 Task: Find connections with filter location Hammamet with filter topic #Managementconsultant with filter profile language German with filter current company Junglee Games with filter school Aryabhatta Knowledge University, Patna with filter industry Wholesale Computer Equipment with filter service category Video Editing with filter keywords title Operations Assistant
Action: Mouse moved to (598, 74)
Screenshot: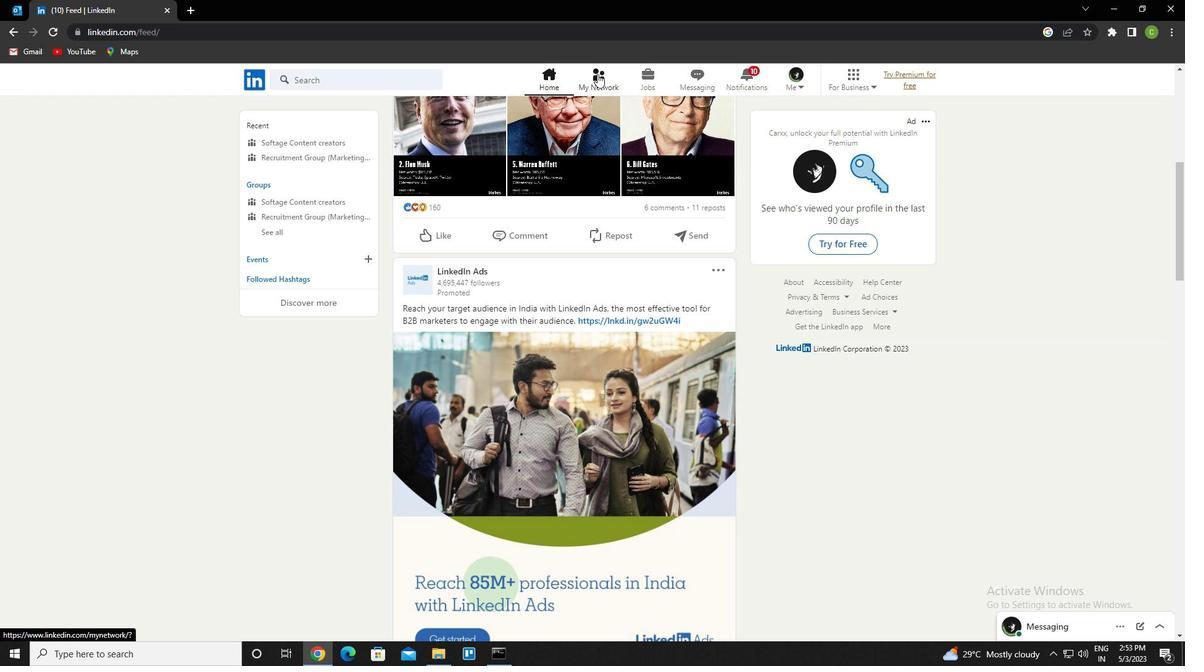 
Action: Mouse pressed left at (598, 74)
Screenshot: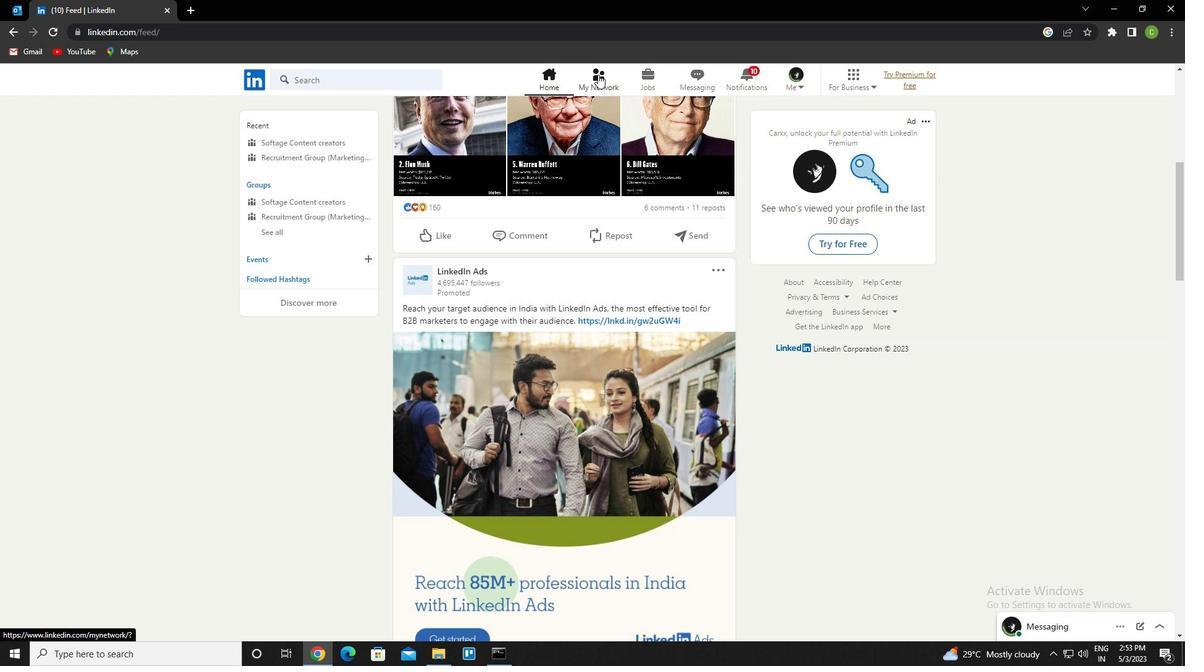 
Action: Mouse moved to (372, 145)
Screenshot: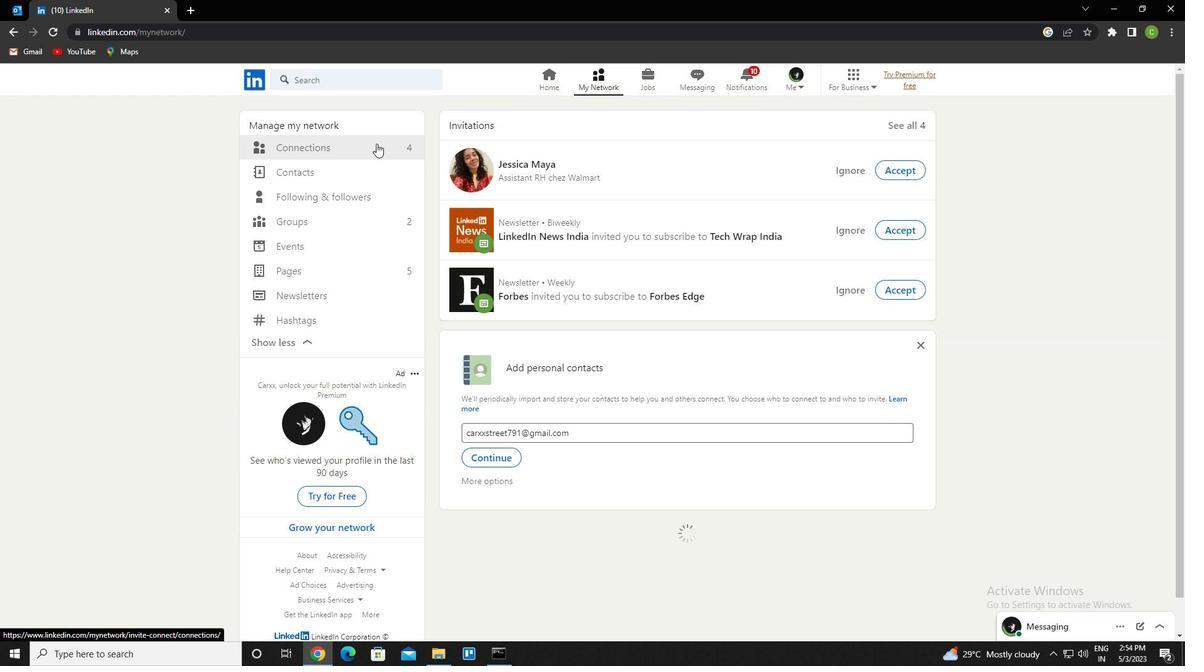 
Action: Mouse pressed left at (372, 145)
Screenshot: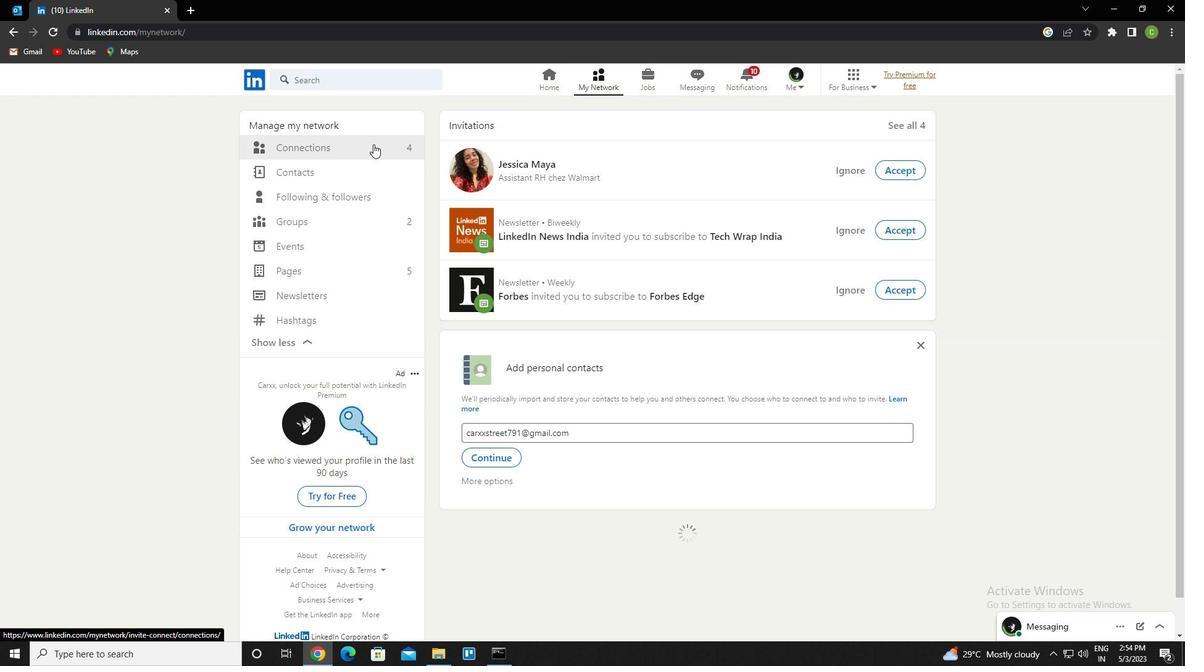 
Action: Mouse moved to (709, 153)
Screenshot: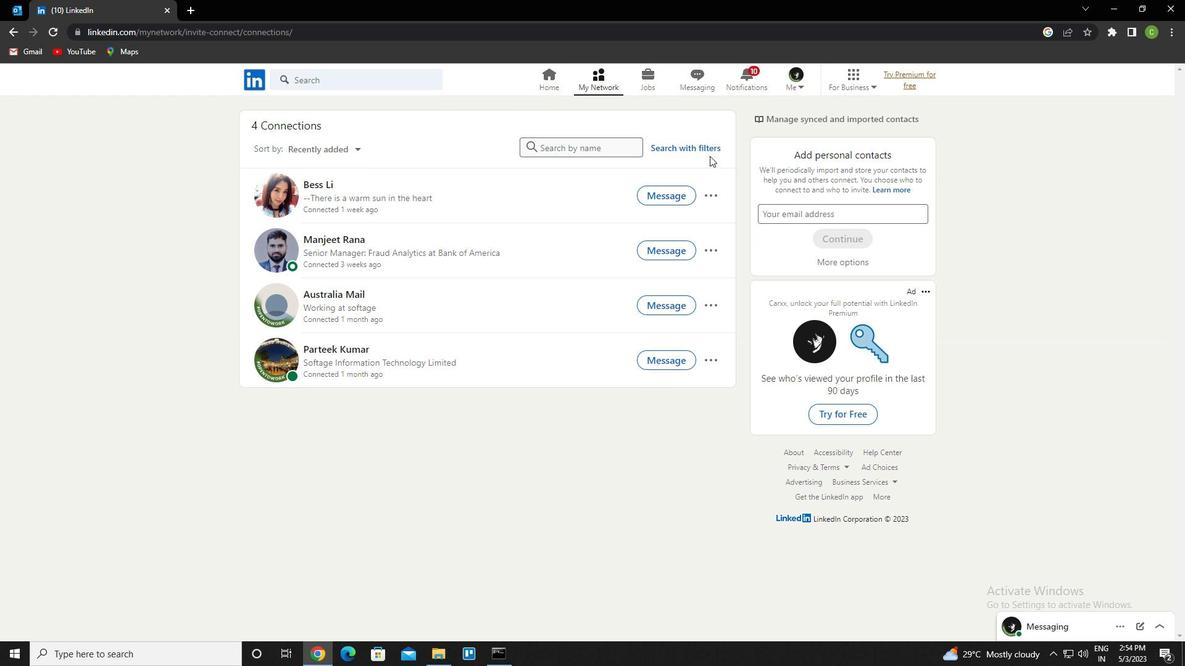 
Action: Mouse pressed left at (709, 153)
Screenshot: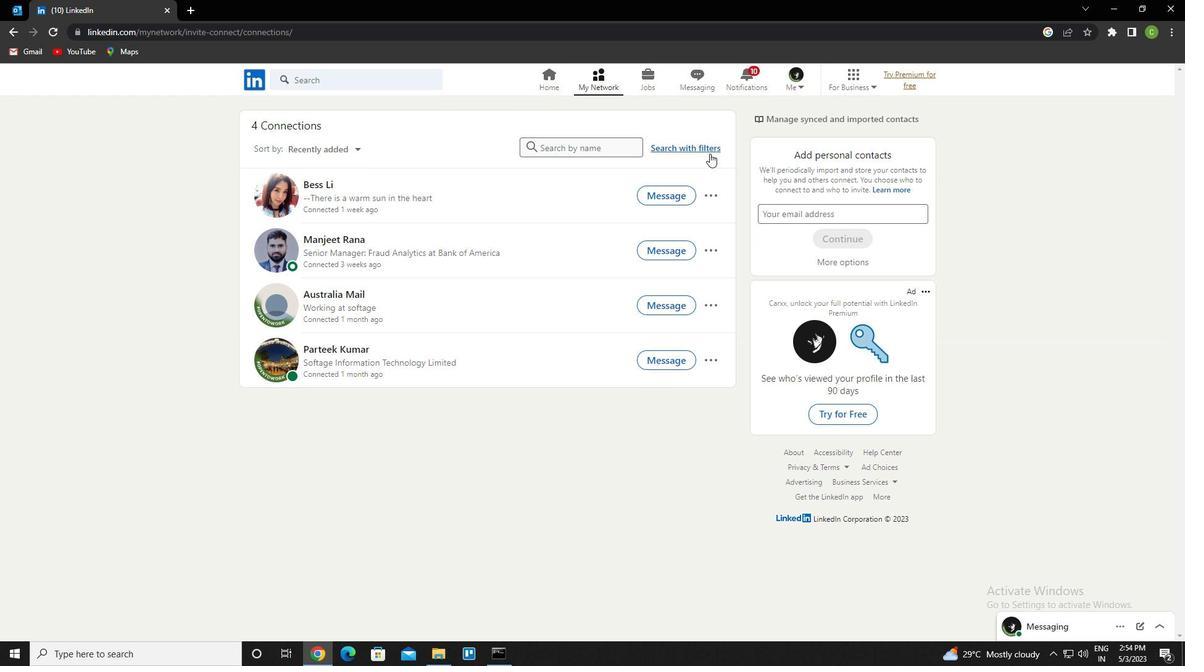
Action: Mouse moved to (638, 119)
Screenshot: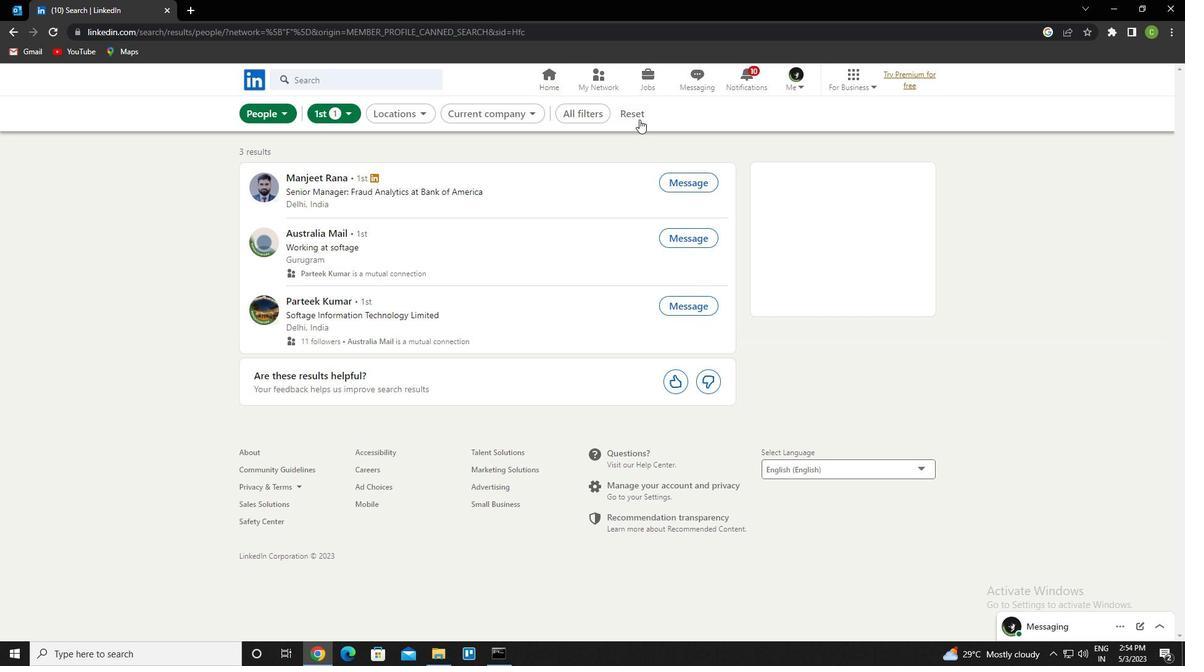 
Action: Mouse pressed left at (638, 119)
Screenshot: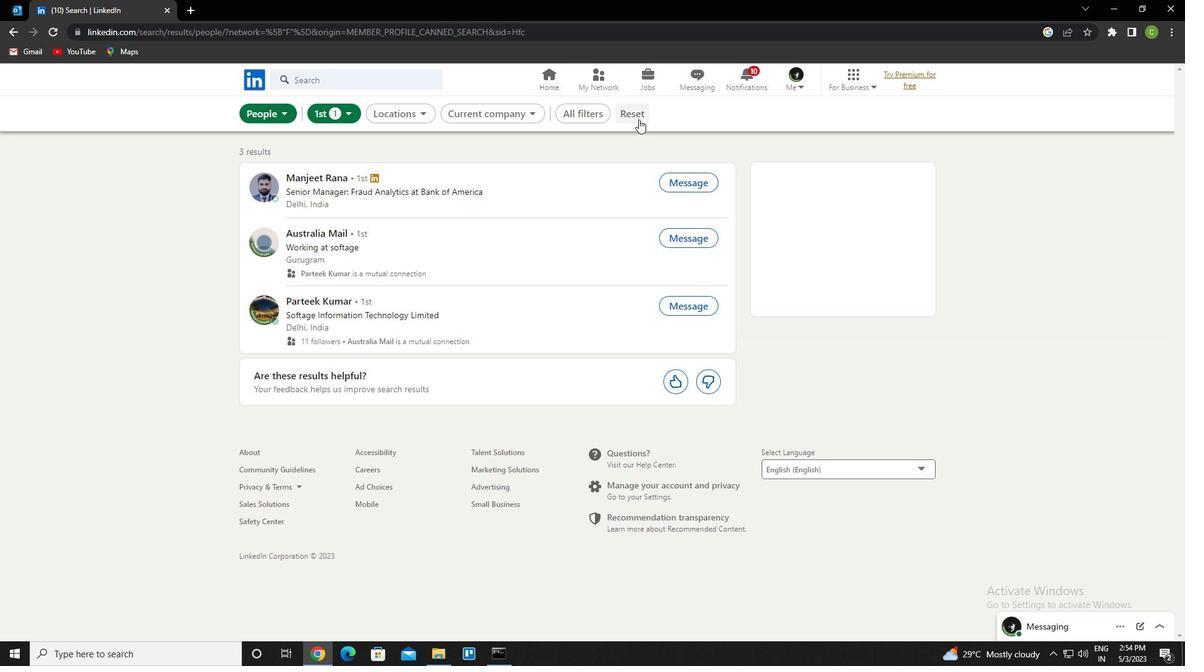 
Action: Mouse moved to (618, 109)
Screenshot: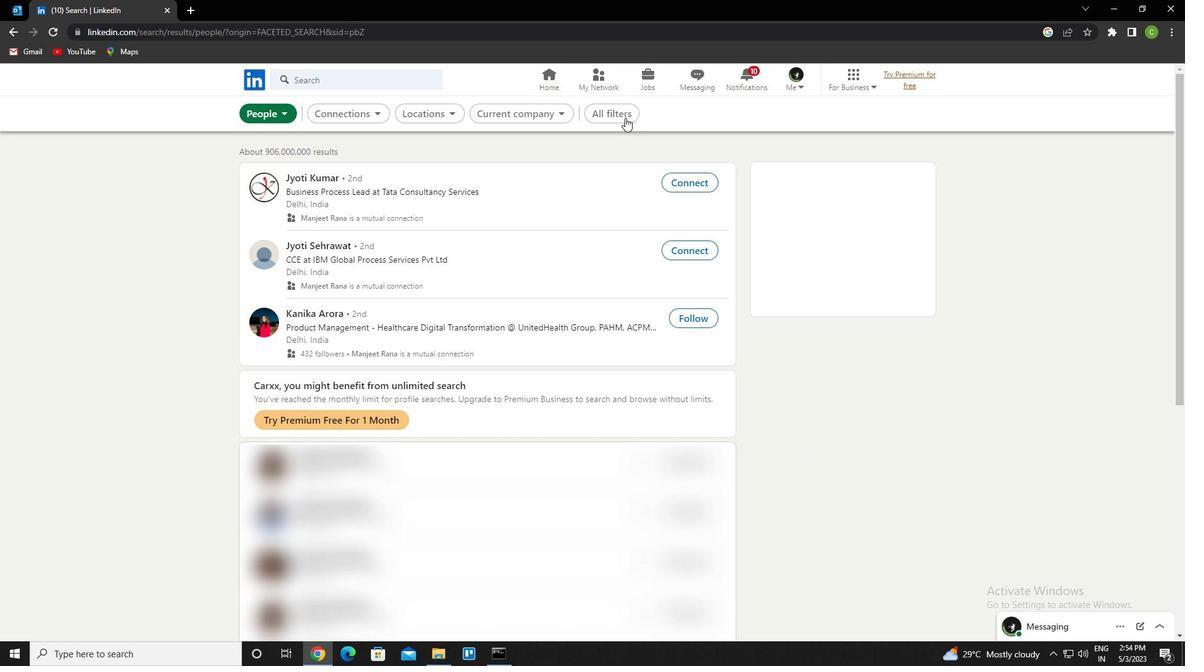 
Action: Mouse pressed left at (618, 109)
Screenshot: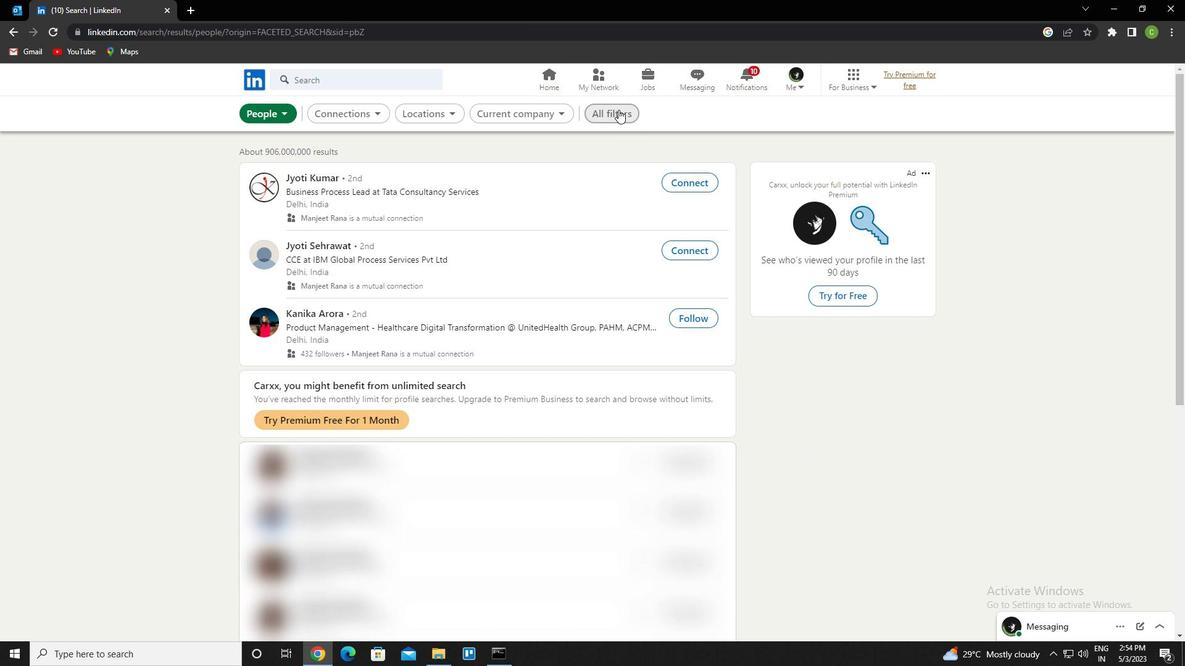 
Action: Mouse moved to (934, 286)
Screenshot: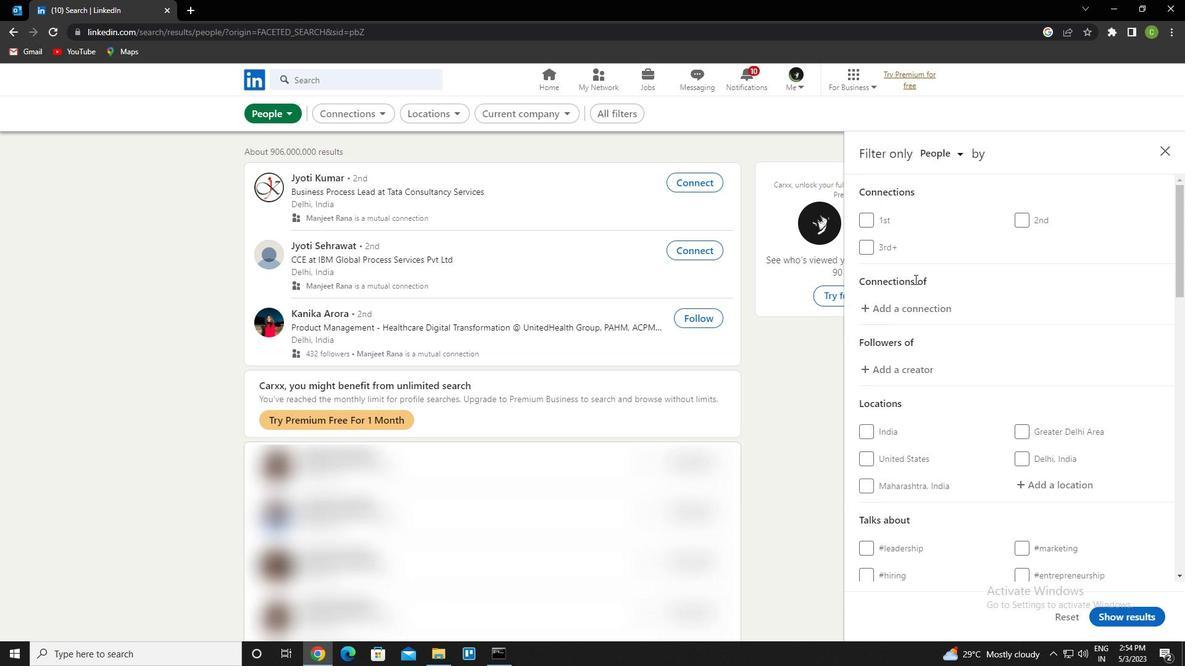 
Action: Mouse scrolled (934, 285) with delta (0, 0)
Screenshot: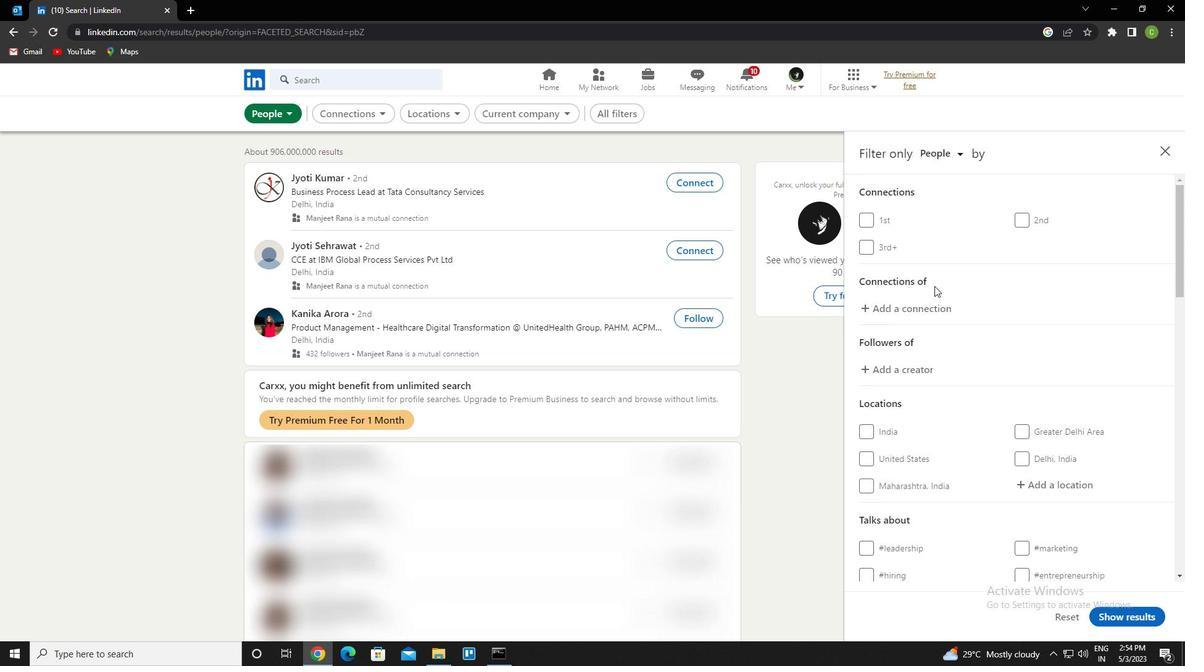 
Action: Mouse moved to (937, 291)
Screenshot: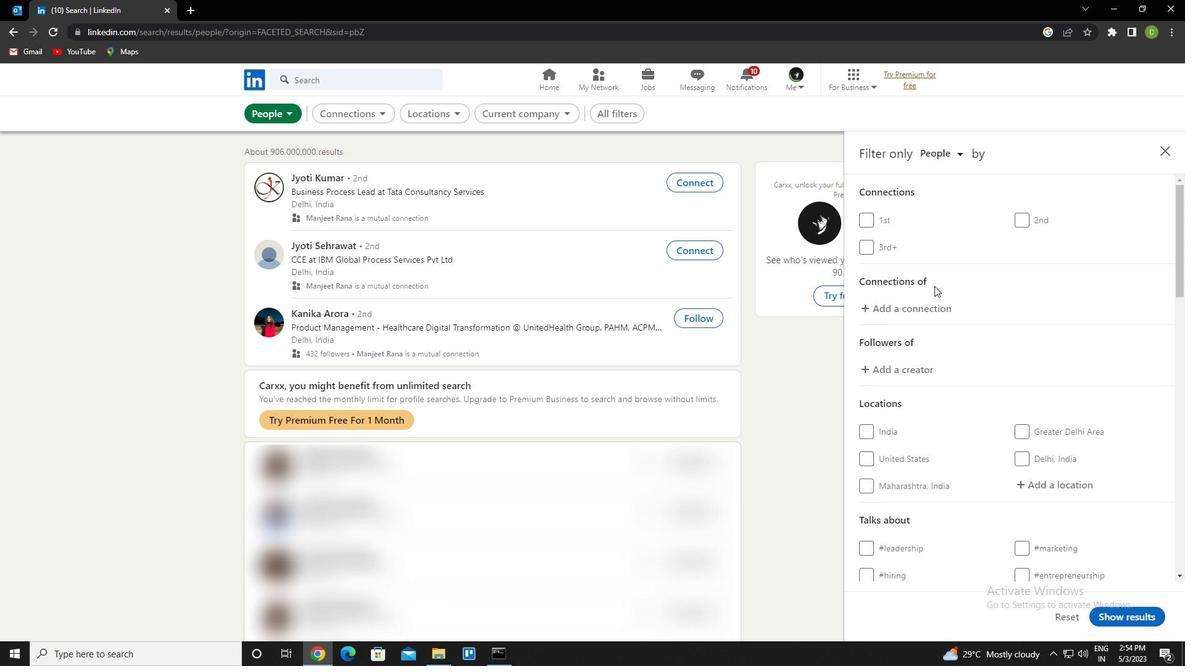
Action: Mouse scrolled (937, 290) with delta (0, 0)
Screenshot: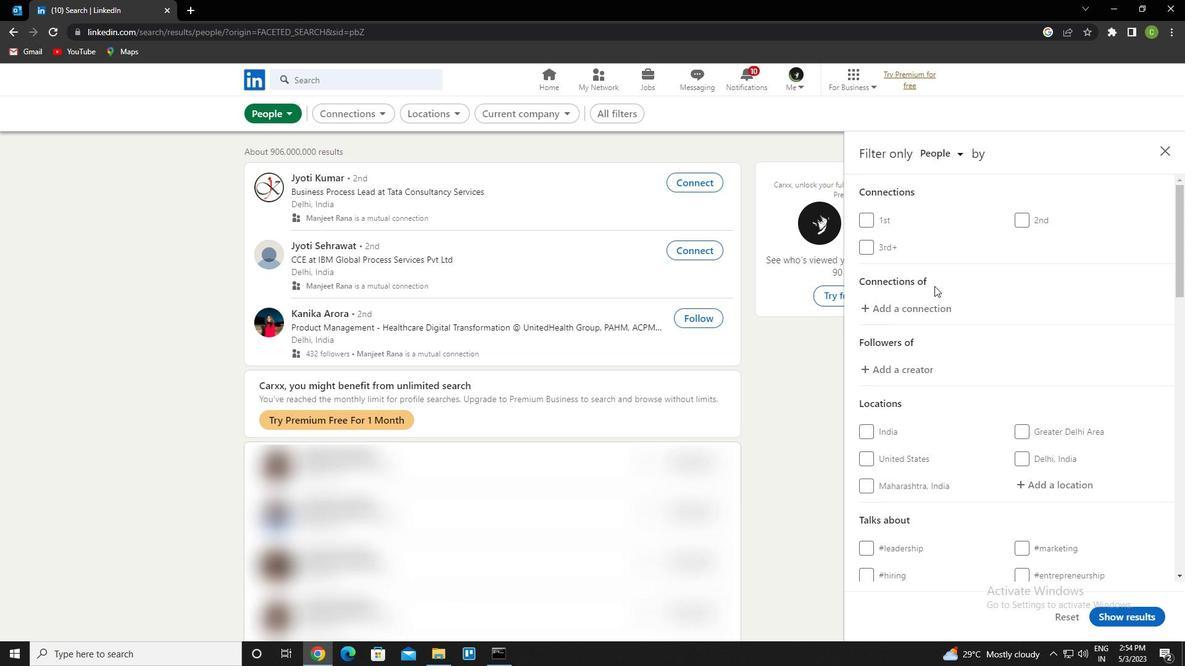 
Action: Mouse moved to (1054, 363)
Screenshot: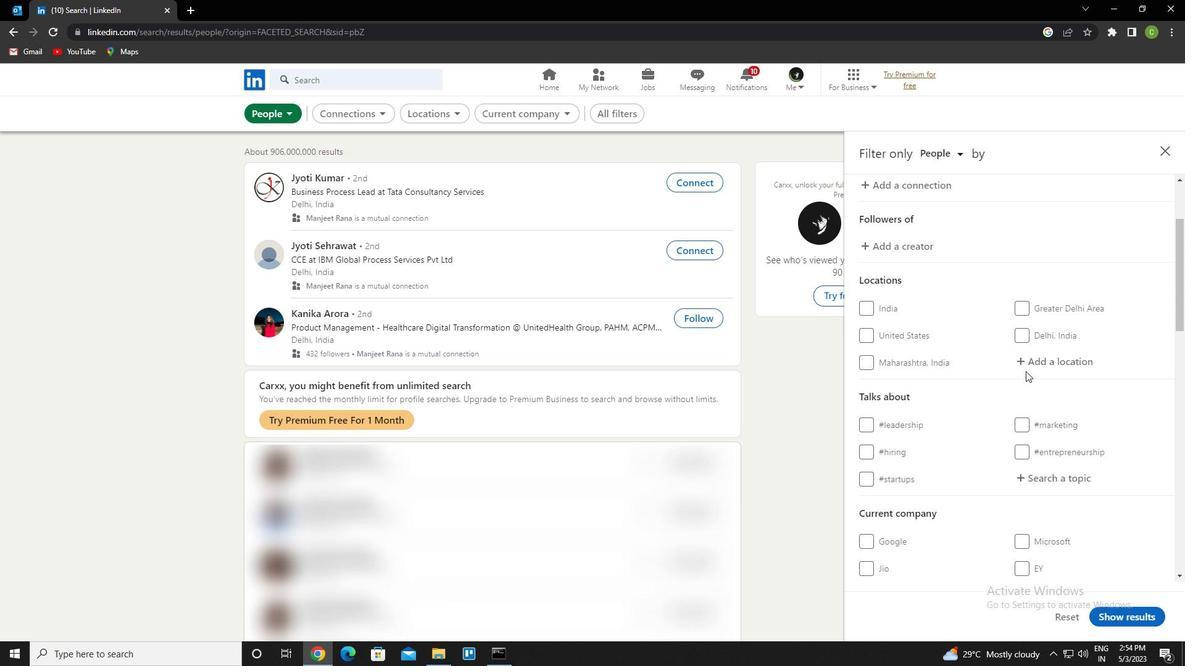 
Action: Mouse pressed left at (1054, 363)
Screenshot: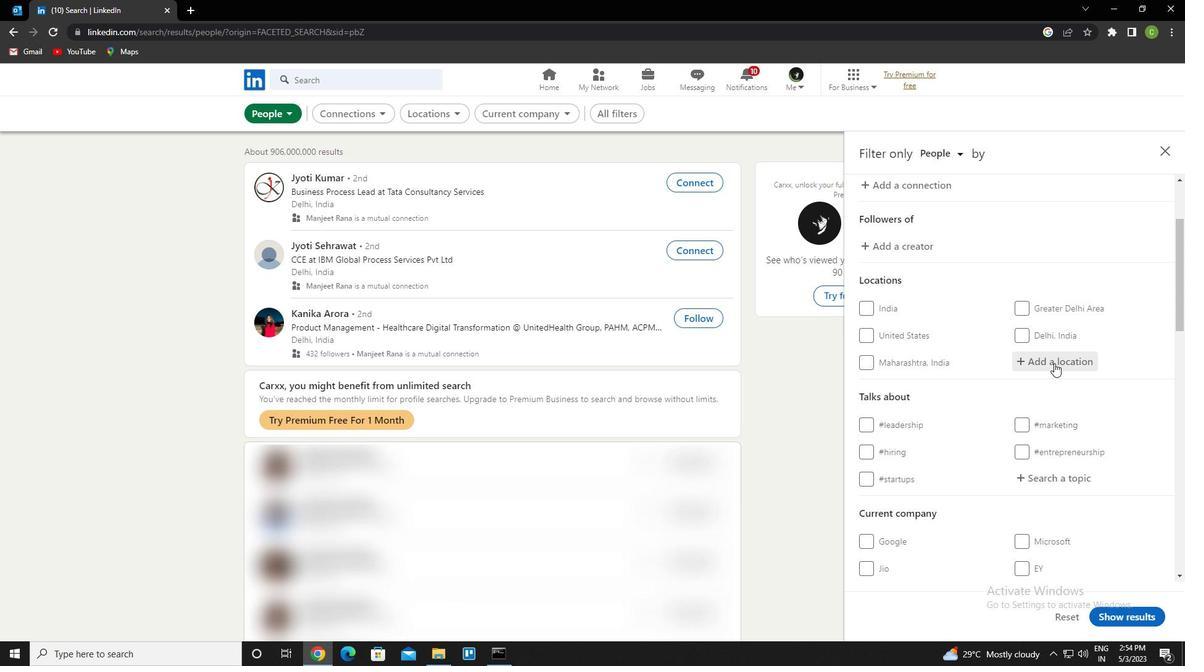 
Action: Key pressed <Key.caps_lock>h<Key.caps_lock>assi<Key.space><Key.caps_lock>m<Key.caps_lock>essaoud<Key.shift><Key.left><Key.left><Key.delete><Key.caps_lock>ctrl+H<Key.caps_lock>AMMAMET<Key.down><Key.enter>
Screenshot: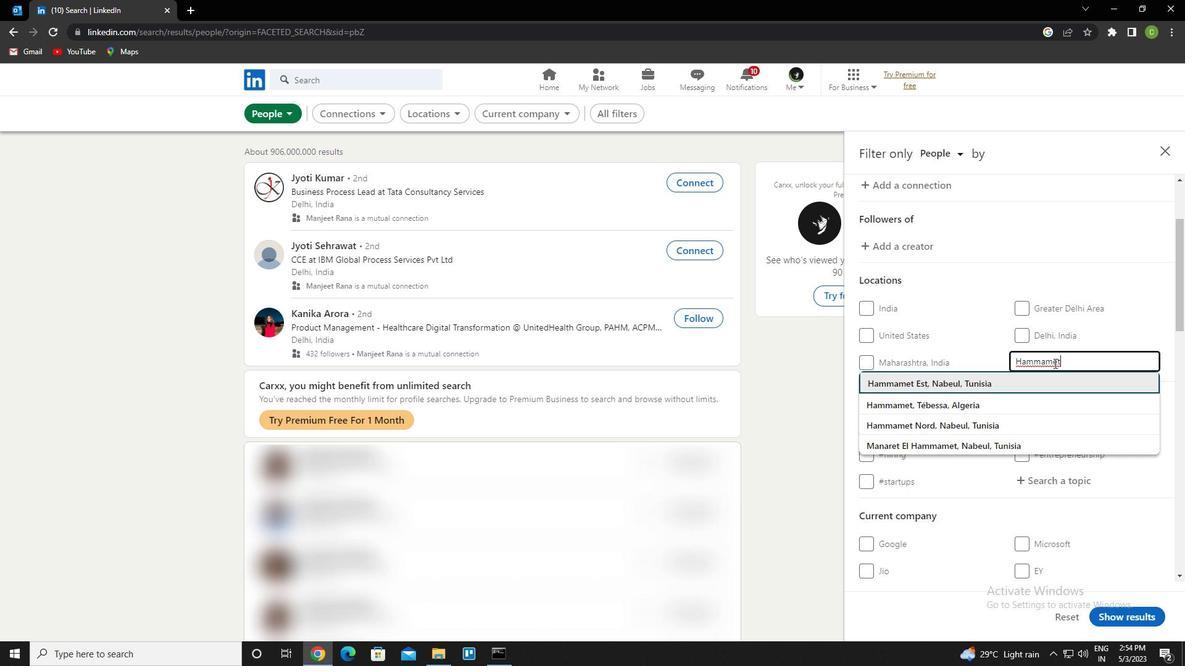 
Action: Mouse moved to (1053, 365)
Screenshot: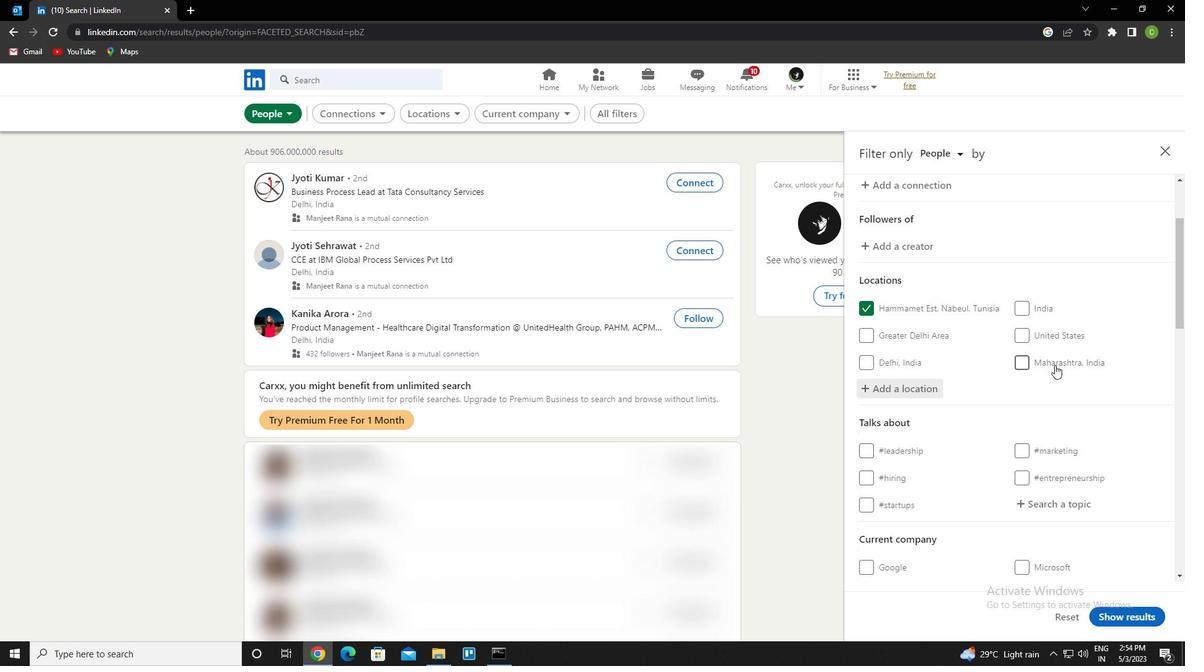 
Action: Mouse scrolled (1053, 364) with delta (0, 0)
Screenshot: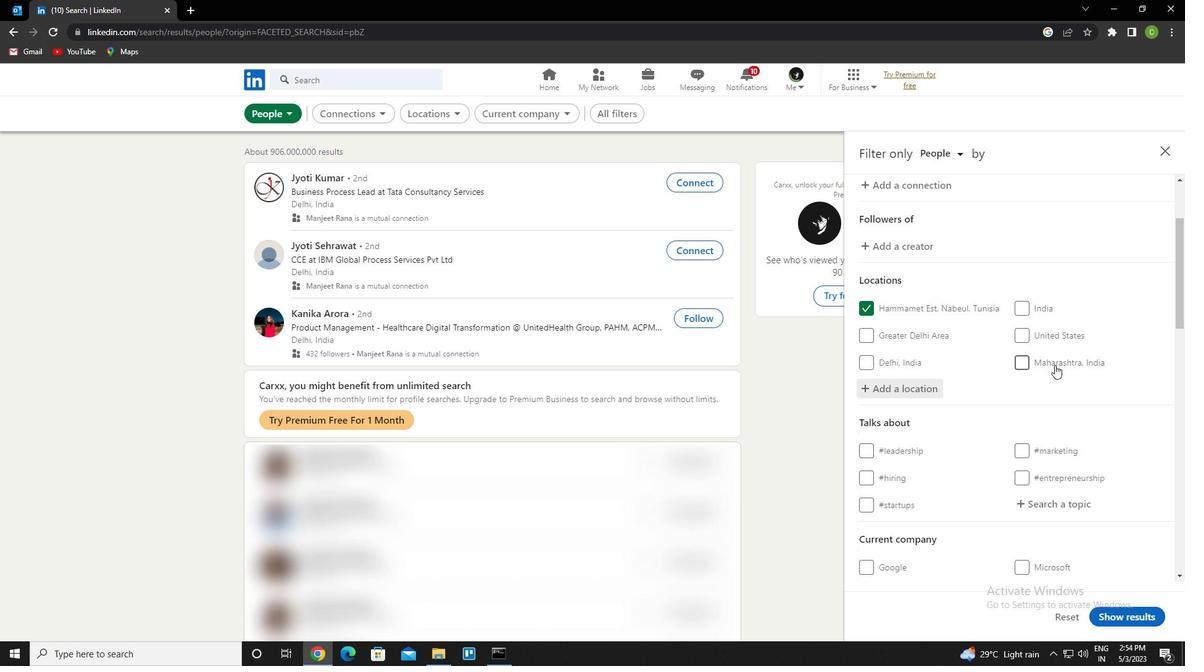 
Action: Mouse moved to (1043, 356)
Screenshot: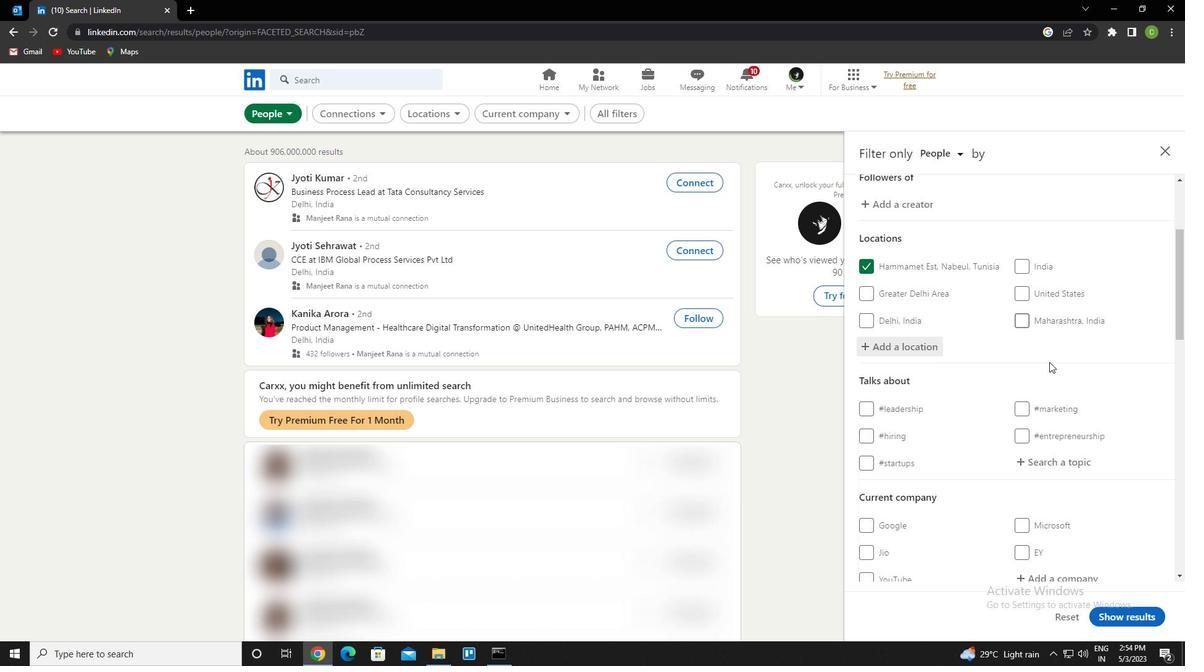 
Action: Mouse scrolled (1043, 356) with delta (0, 0)
Screenshot: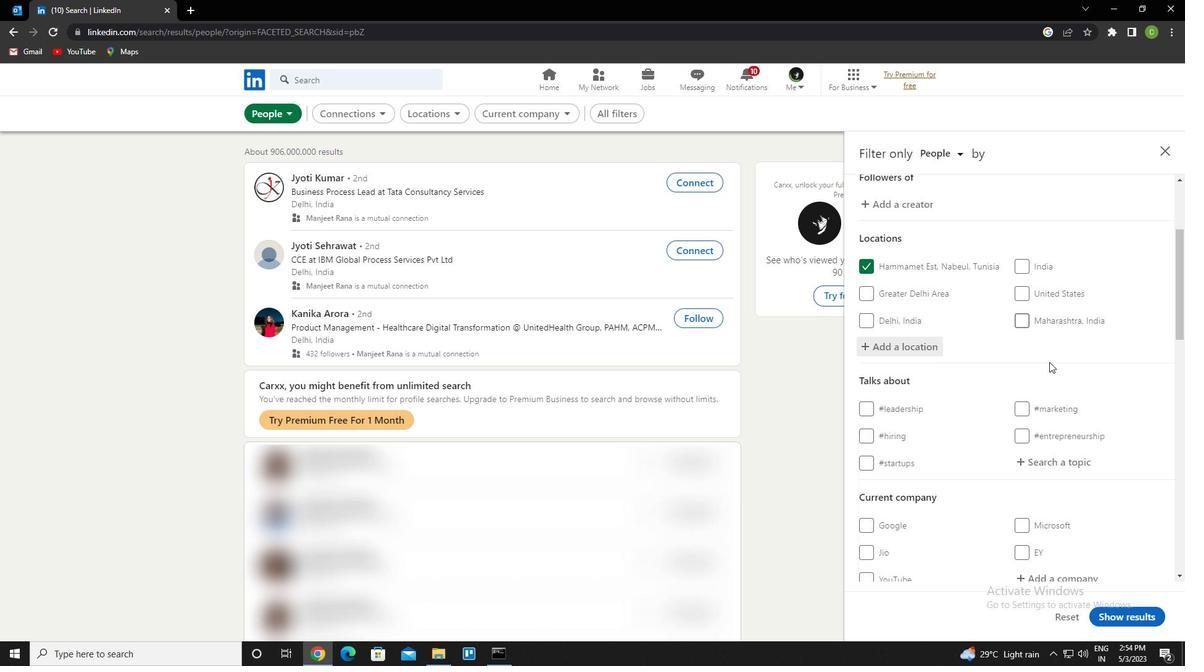 
Action: Mouse moved to (1039, 385)
Screenshot: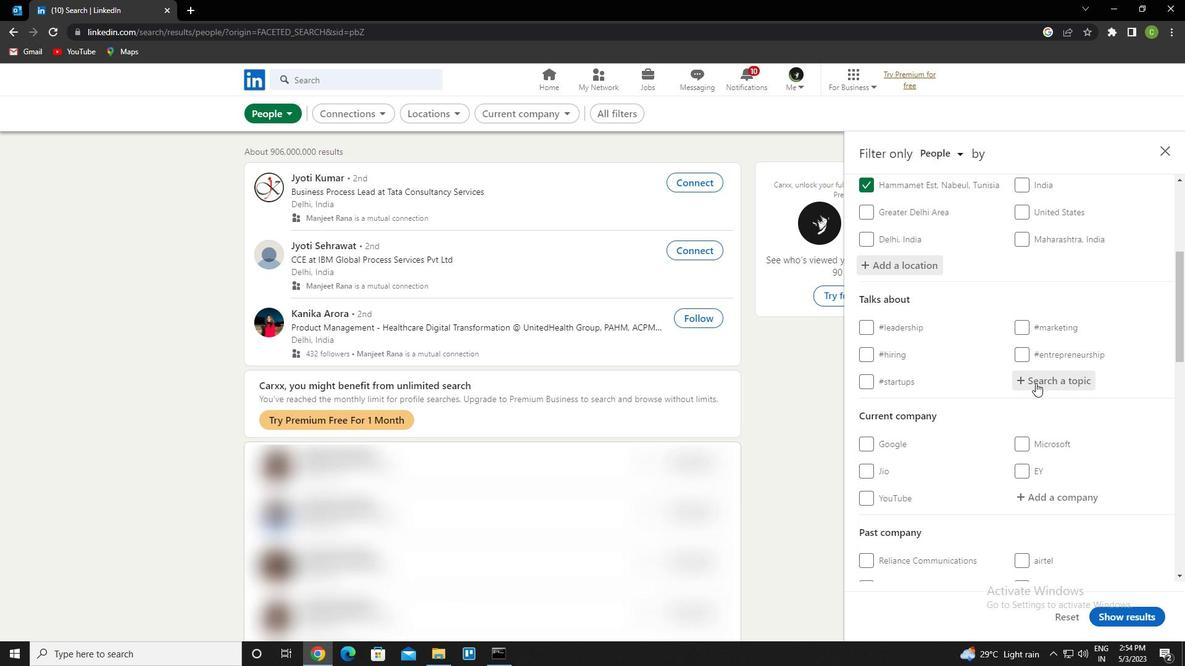
Action: Mouse pressed left at (1039, 385)
Screenshot: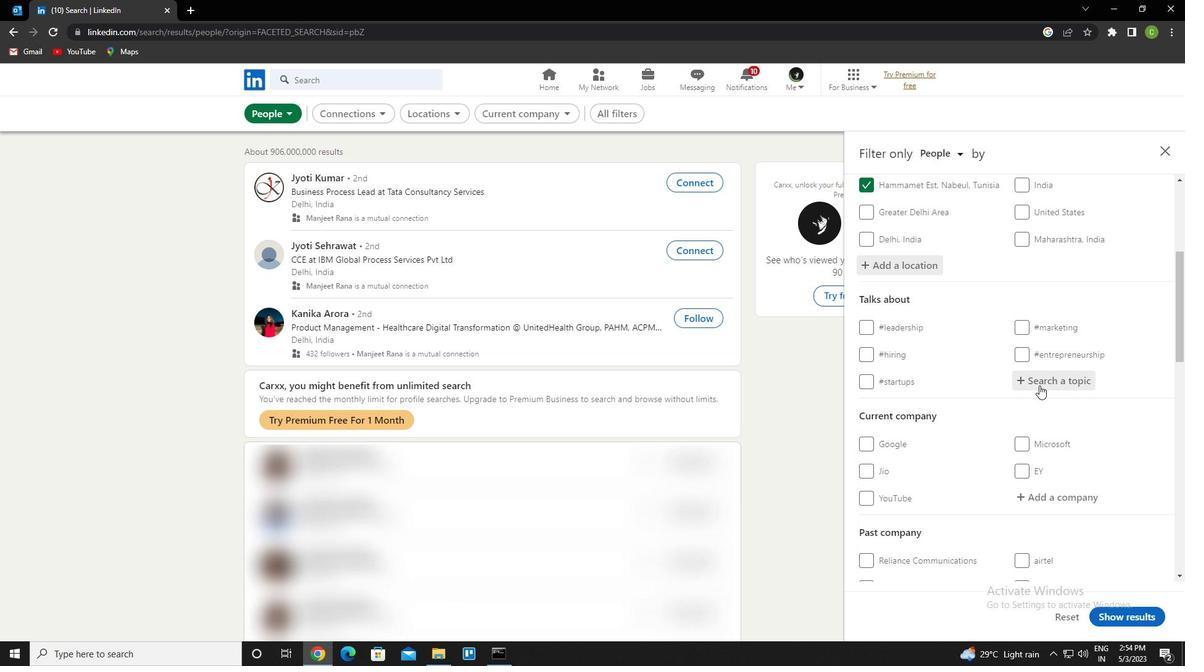 
Action: Key pressed <Key.caps_lock>M<Key.caps_lock>ANAGEMENTCONSULTANT<Key.down><Key.enter>
Screenshot: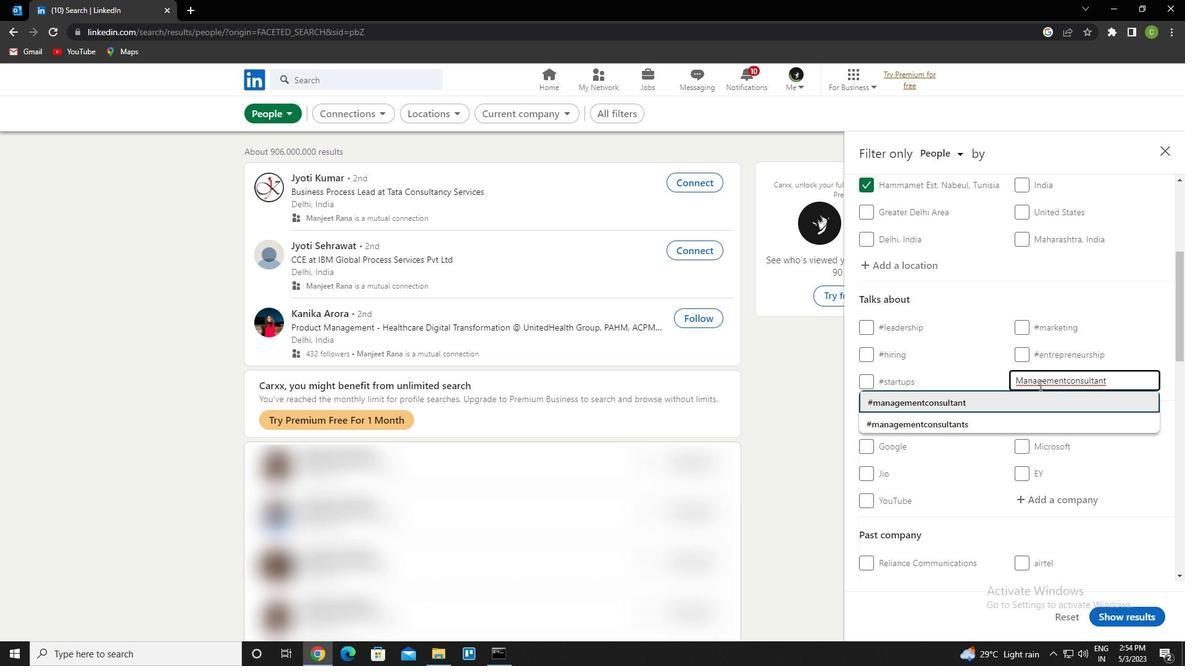 
Action: Mouse scrolled (1039, 385) with delta (0, 0)
Screenshot: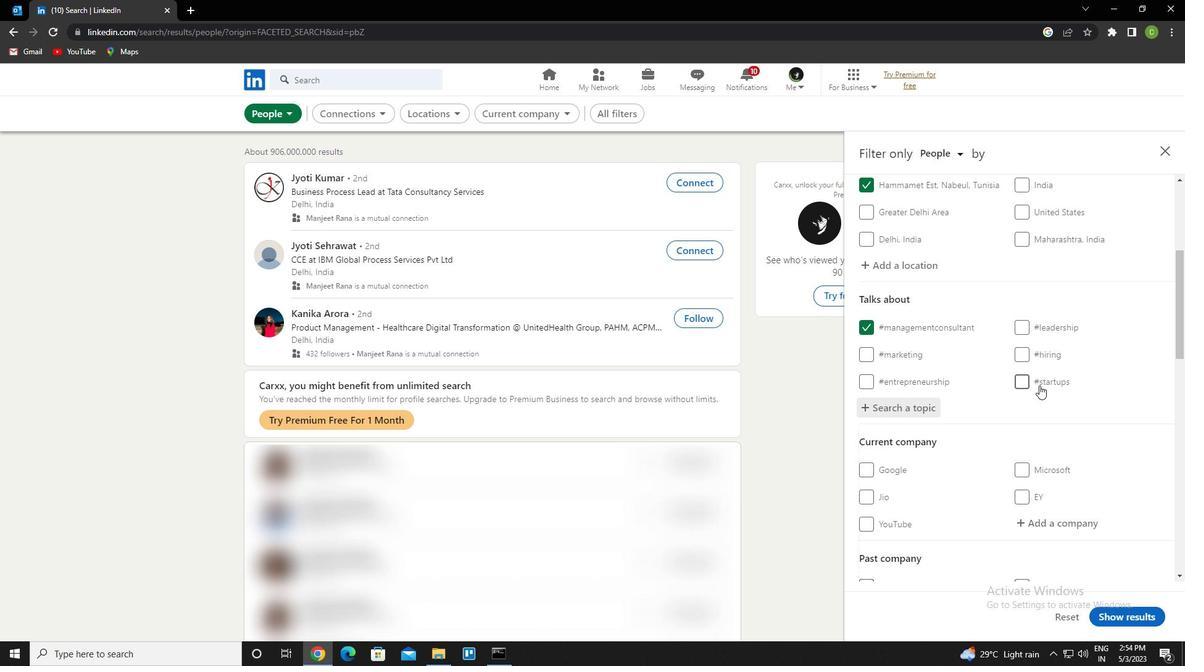 
Action: Mouse scrolled (1039, 385) with delta (0, 0)
Screenshot: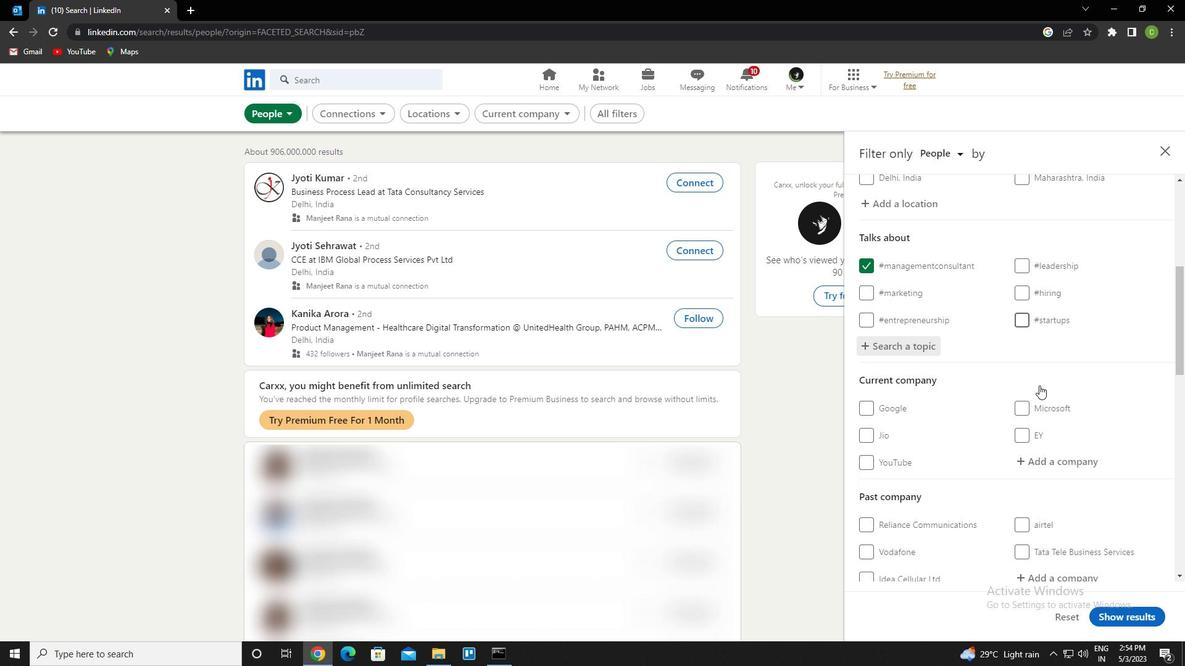 
Action: Mouse moved to (988, 317)
Screenshot: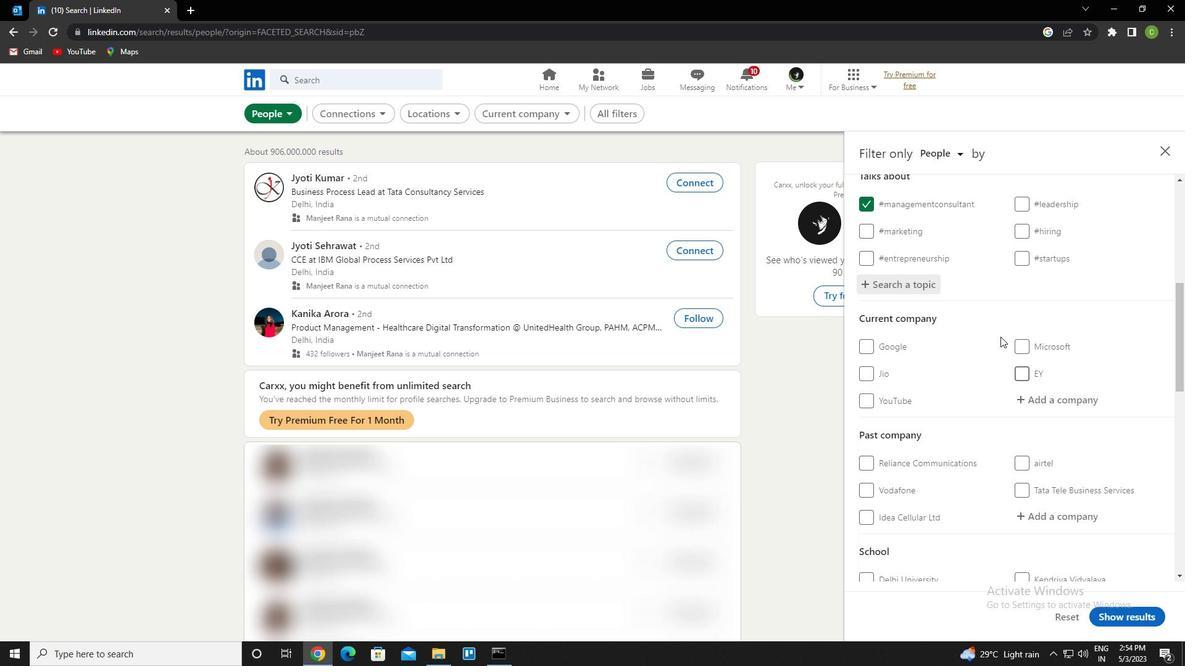 
Action: Mouse scrolled (988, 317) with delta (0, 0)
Screenshot: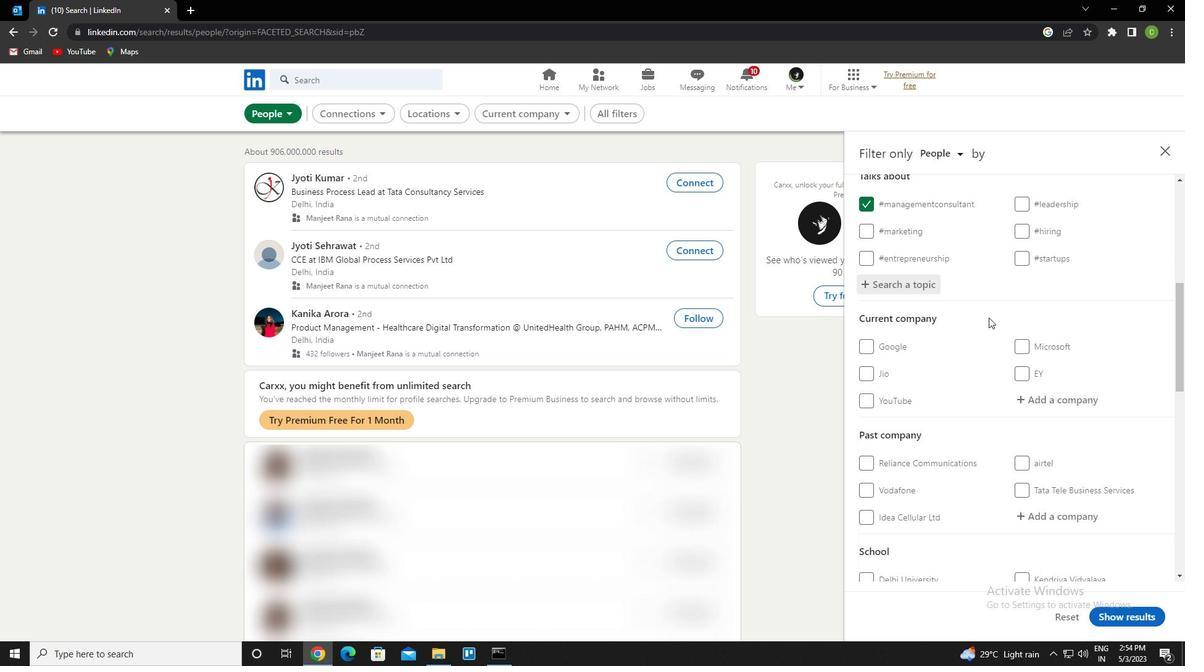 
Action: Mouse scrolled (988, 317) with delta (0, 0)
Screenshot: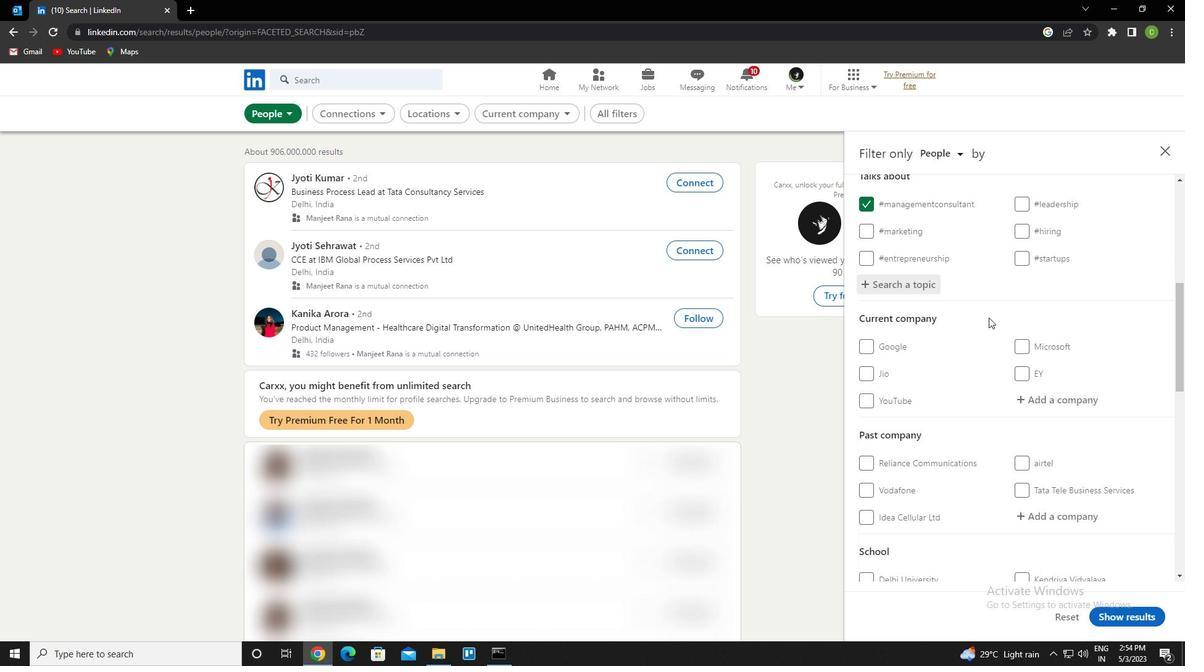 
Action: Mouse scrolled (988, 317) with delta (0, 0)
Screenshot: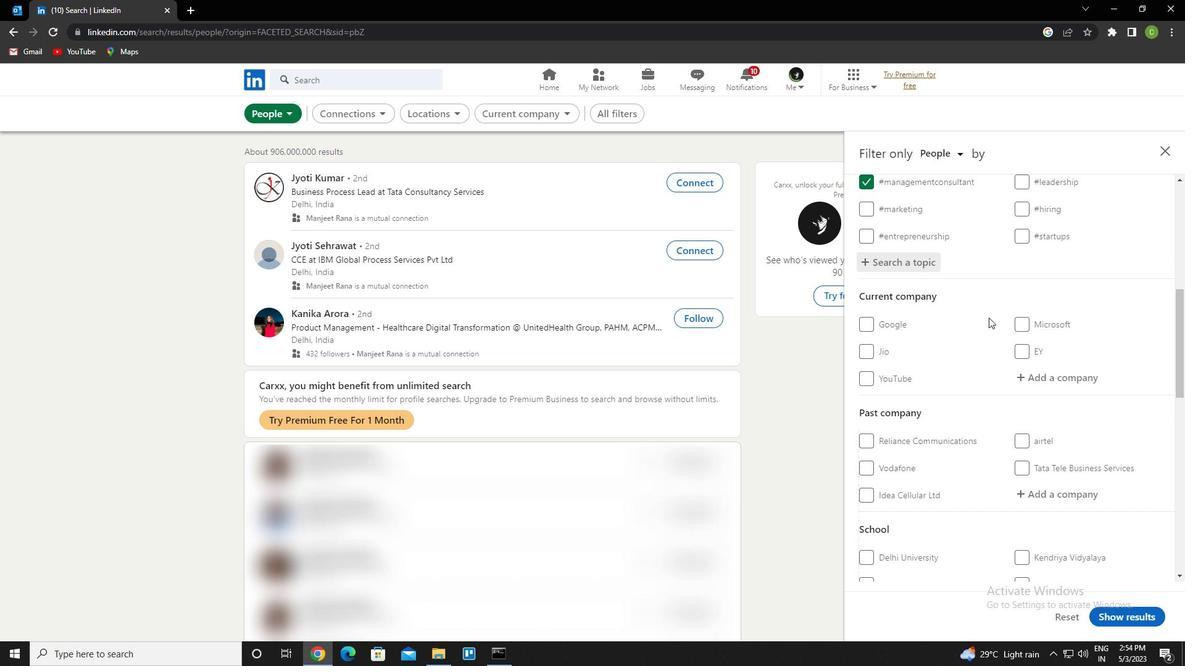 
Action: Mouse scrolled (988, 317) with delta (0, 0)
Screenshot: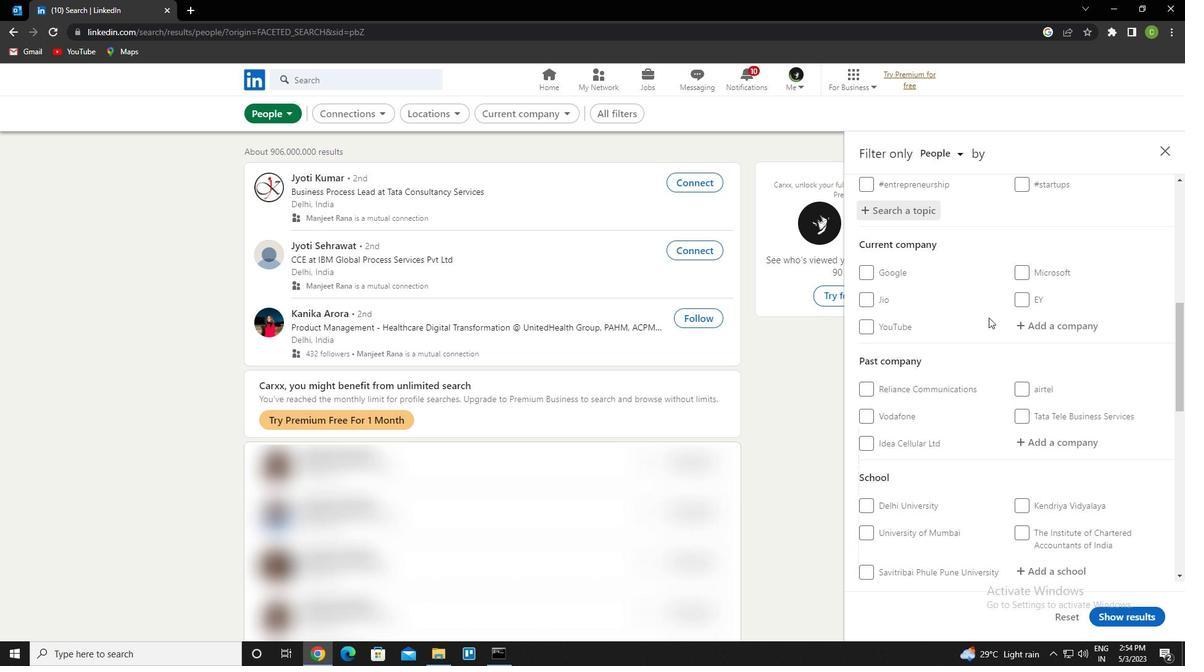 
Action: Mouse scrolled (988, 317) with delta (0, 0)
Screenshot: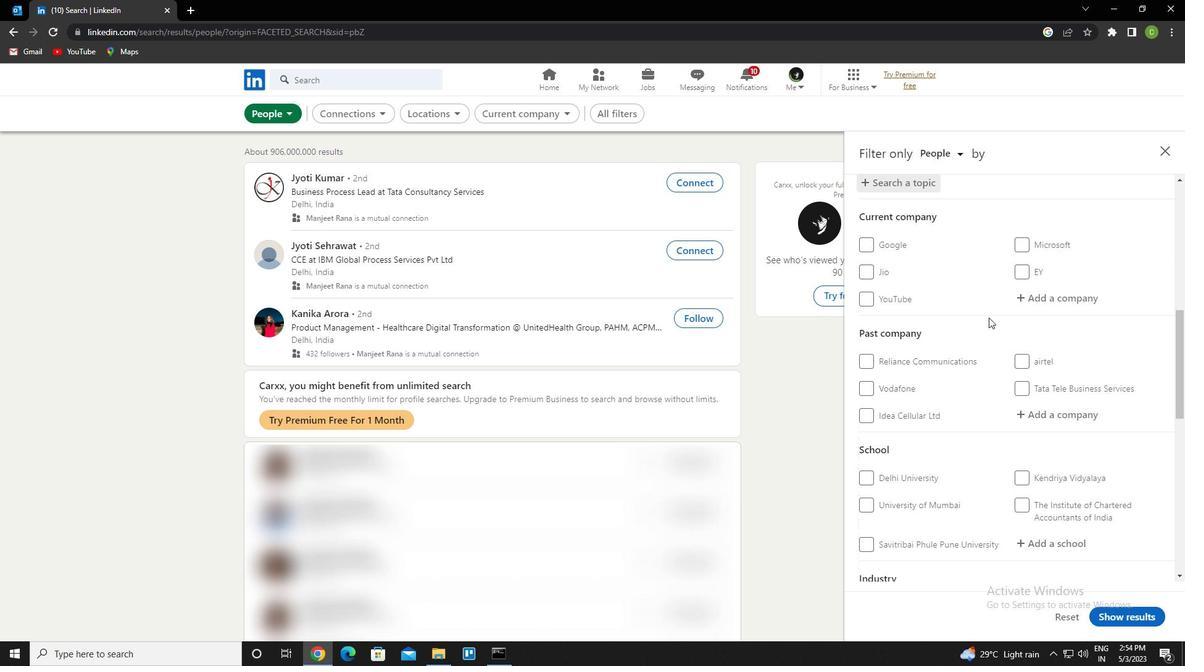 
Action: Mouse scrolled (988, 317) with delta (0, 0)
Screenshot: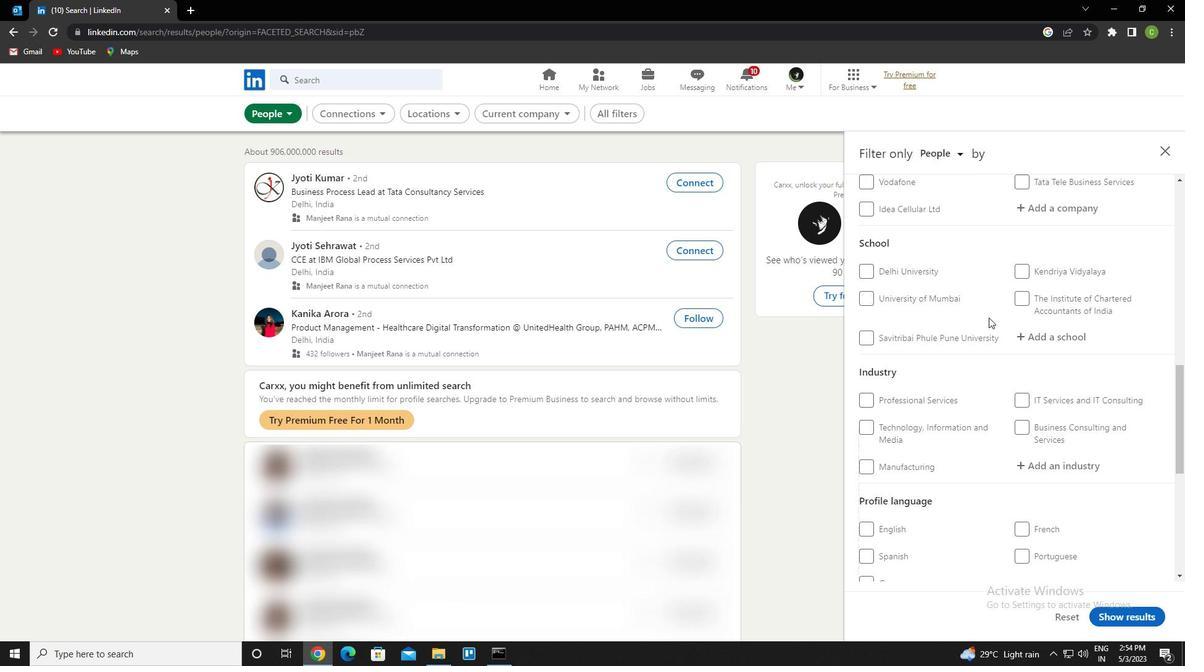 
Action: Mouse scrolled (988, 317) with delta (0, 0)
Screenshot: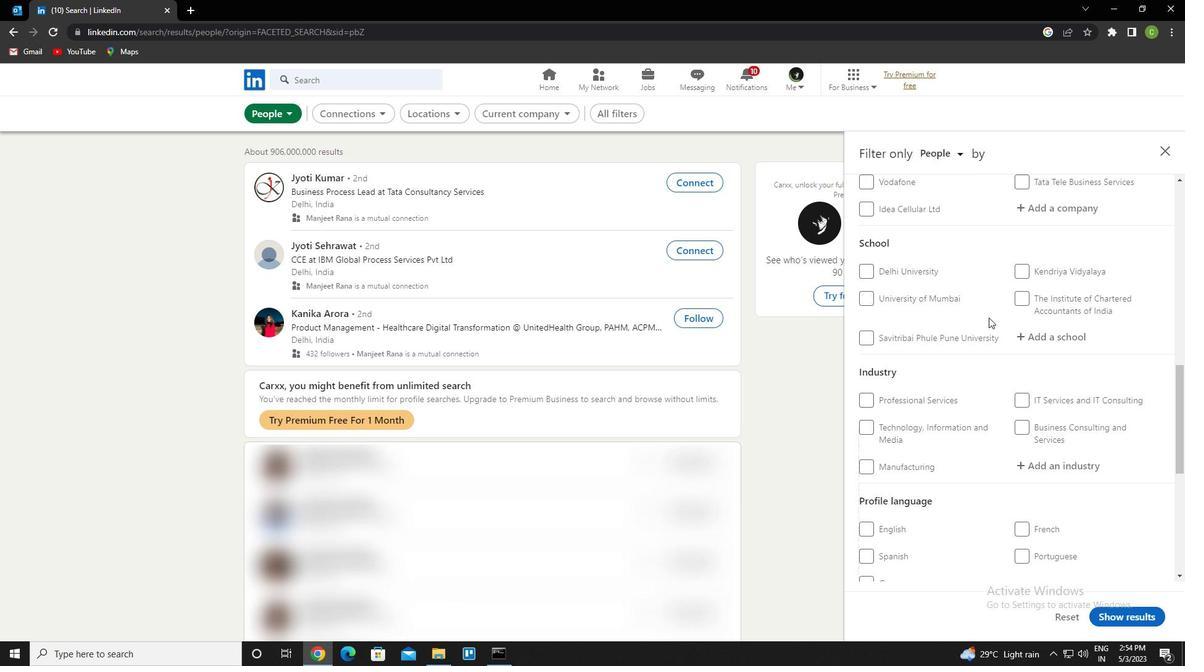 
Action: Mouse scrolled (988, 317) with delta (0, 0)
Screenshot: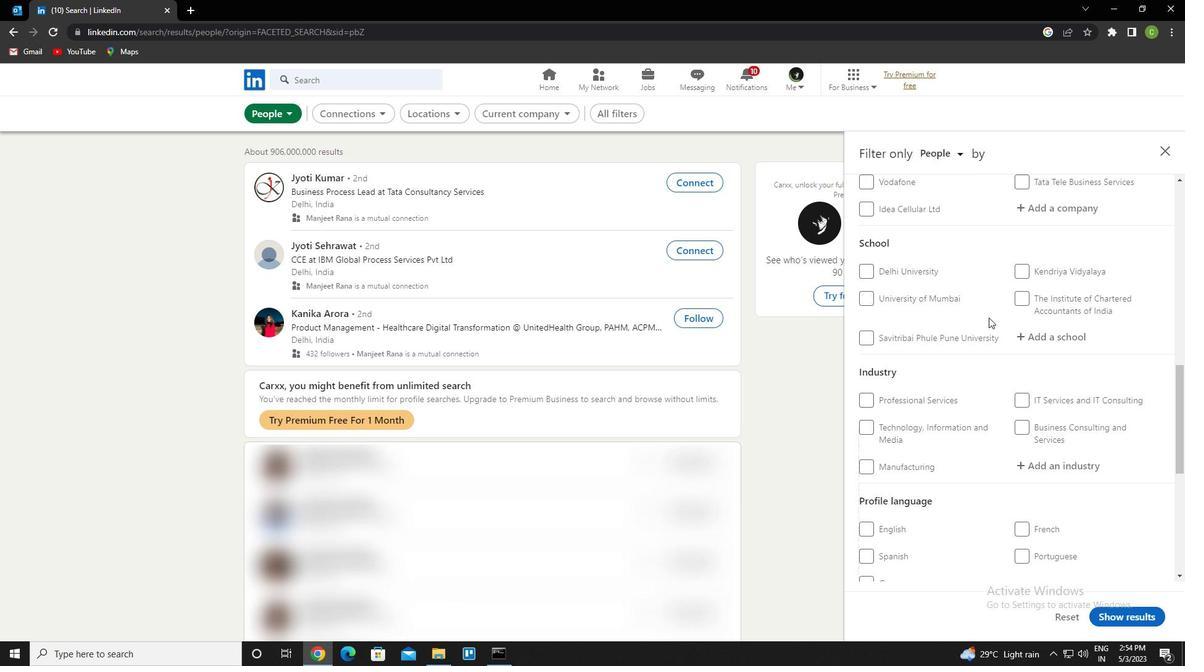 
Action: Mouse scrolled (988, 317) with delta (0, 0)
Screenshot: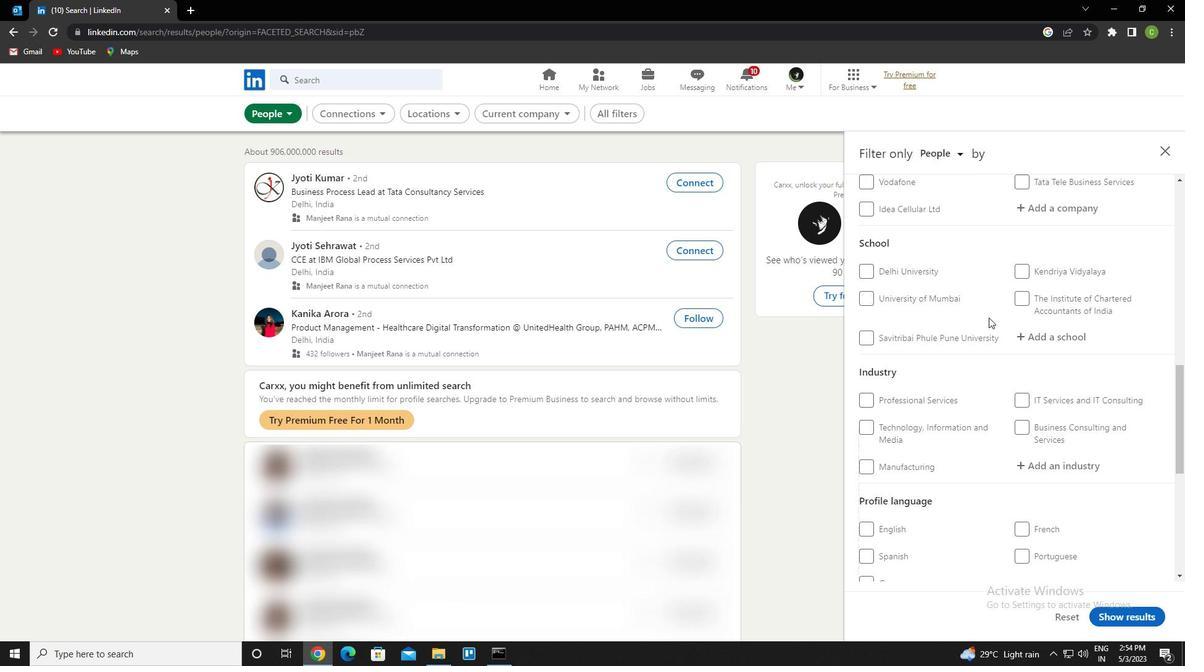 
Action: Mouse scrolled (988, 317) with delta (0, 0)
Screenshot: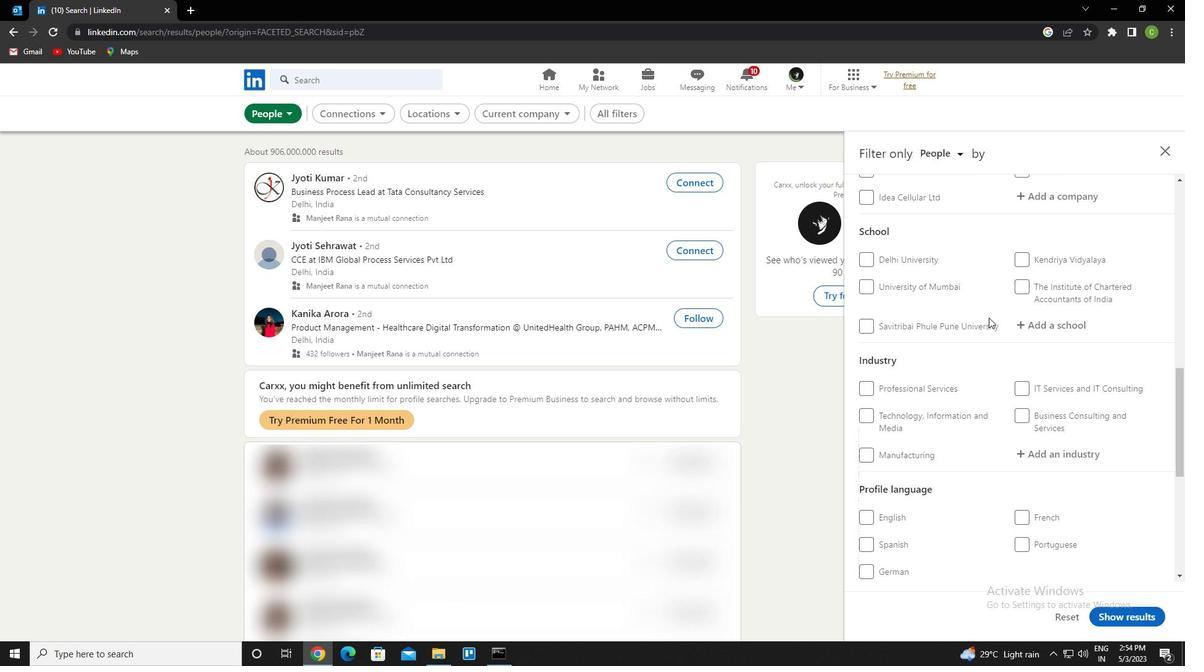 
Action: Mouse scrolled (988, 317) with delta (0, 0)
Screenshot: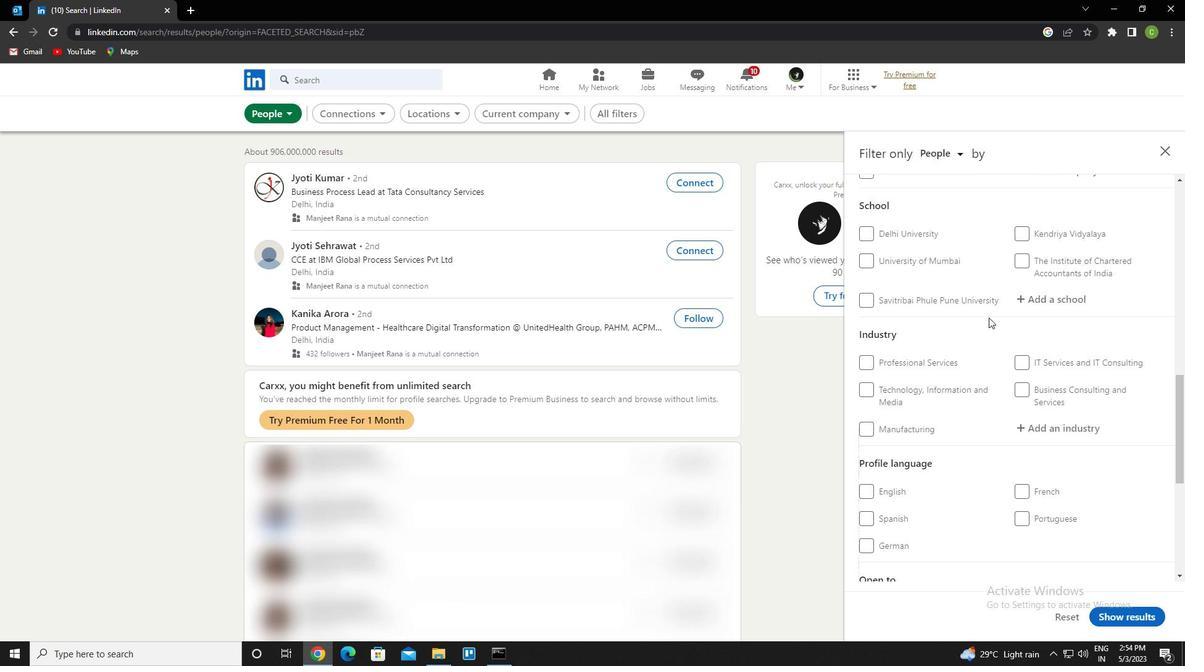 
Action: Mouse scrolled (988, 318) with delta (0, 0)
Screenshot: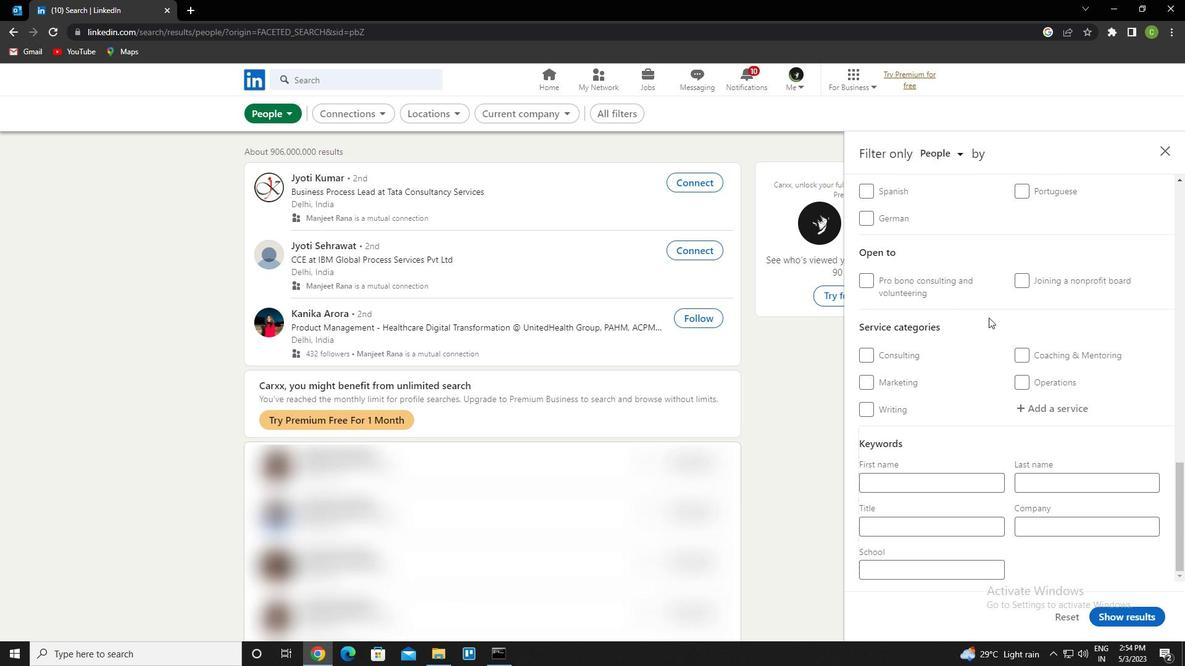 
Action: Mouse moved to (863, 283)
Screenshot: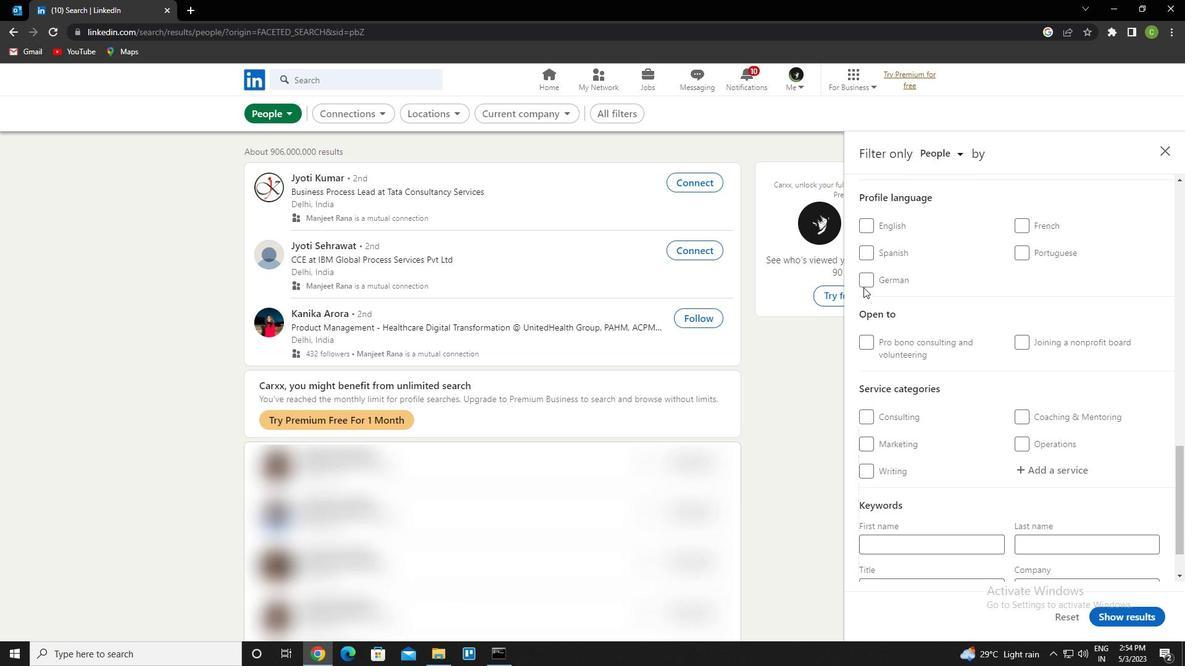 
Action: Mouse pressed left at (863, 283)
Screenshot: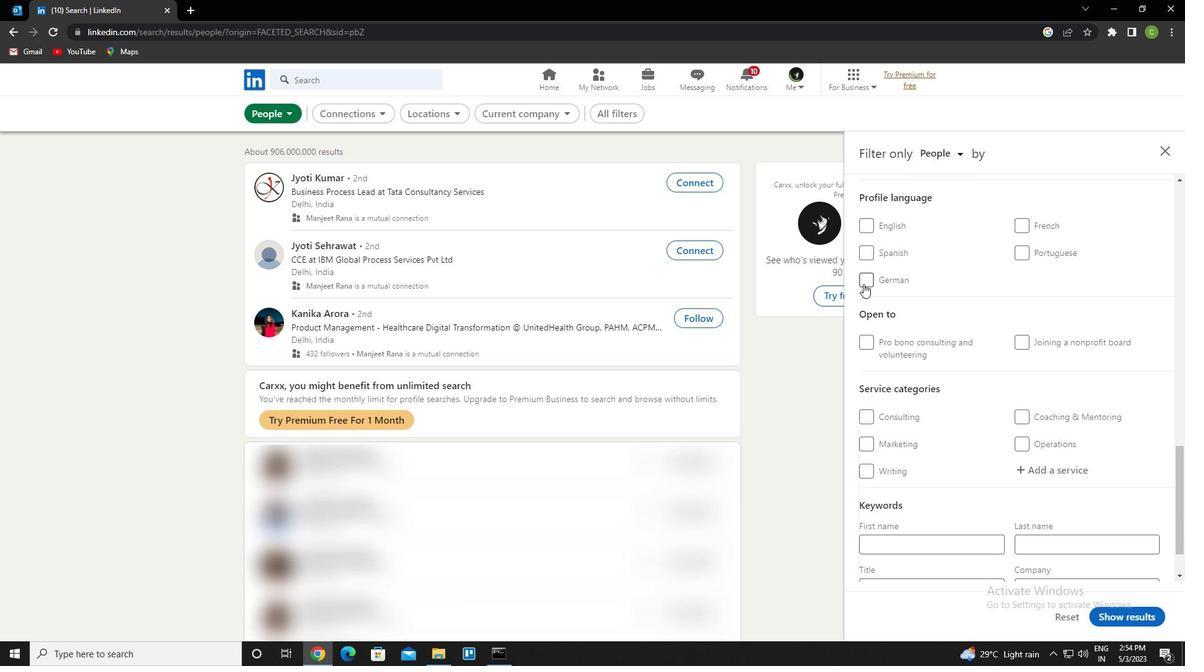 
Action: Mouse moved to (969, 337)
Screenshot: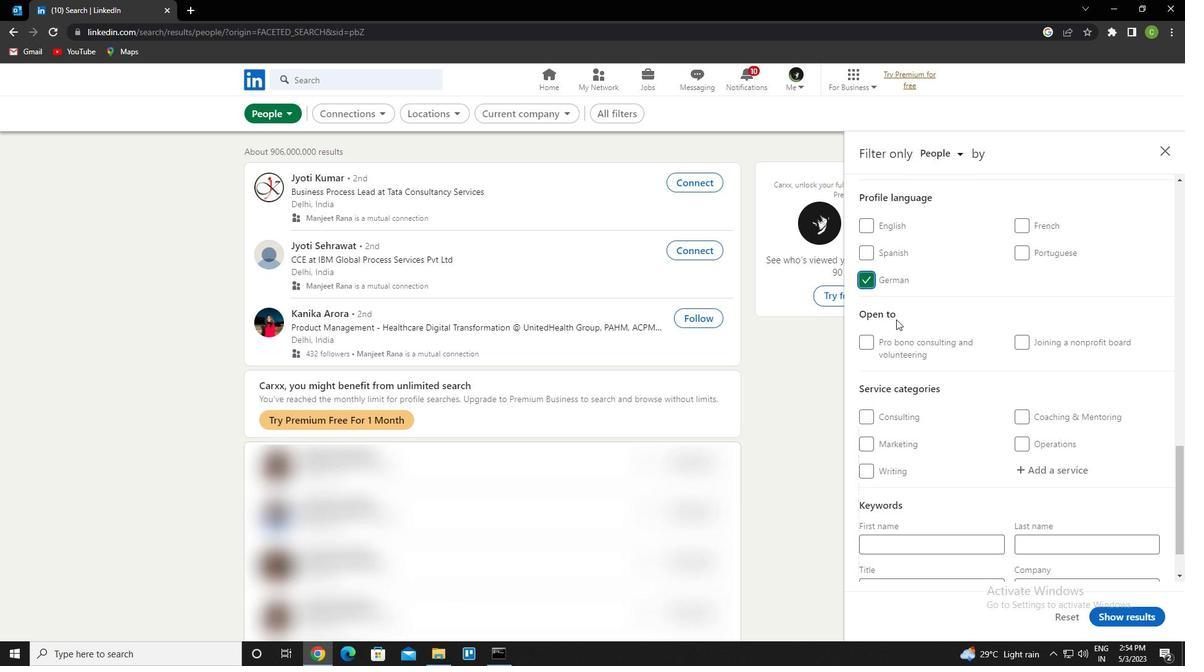
Action: Mouse scrolled (969, 337) with delta (0, 0)
Screenshot: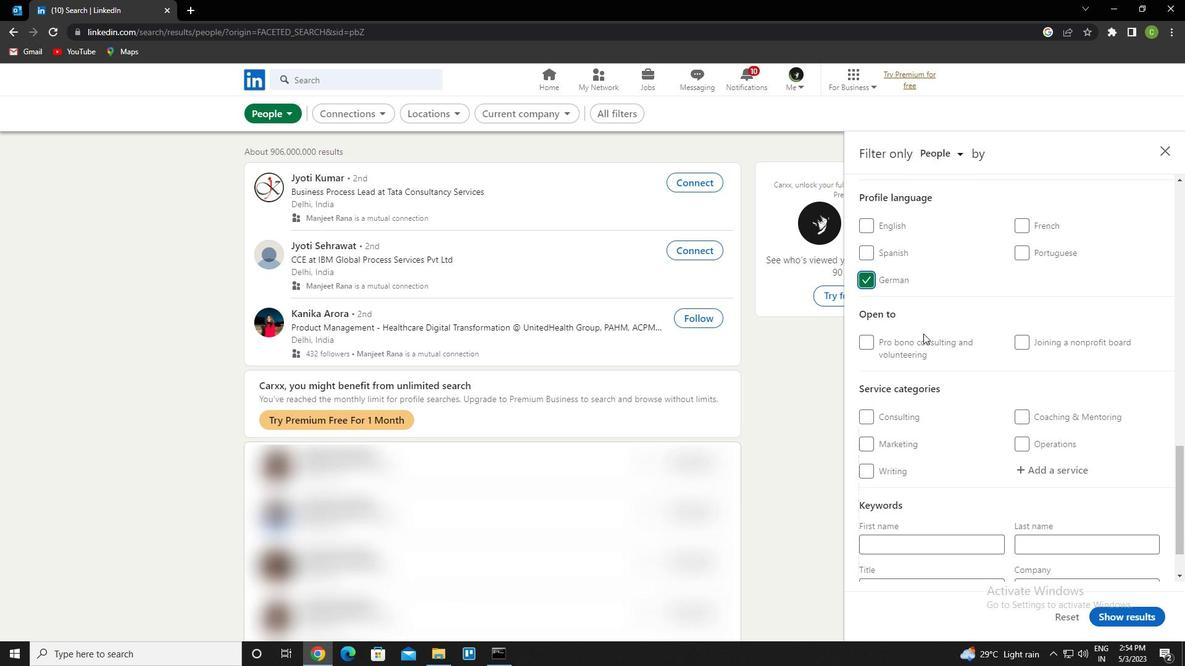 
Action: Mouse scrolled (969, 337) with delta (0, 0)
Screenshot: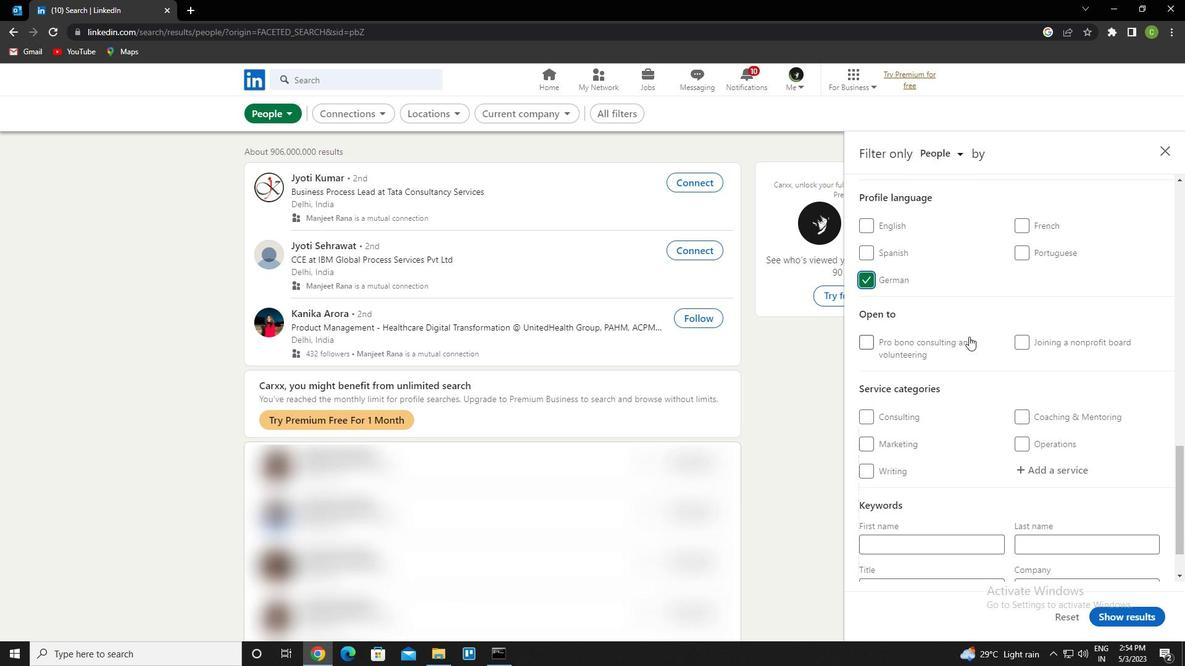 
Action: Mouse scrolled (969, 337) with delta (0, 0)
Screenshot: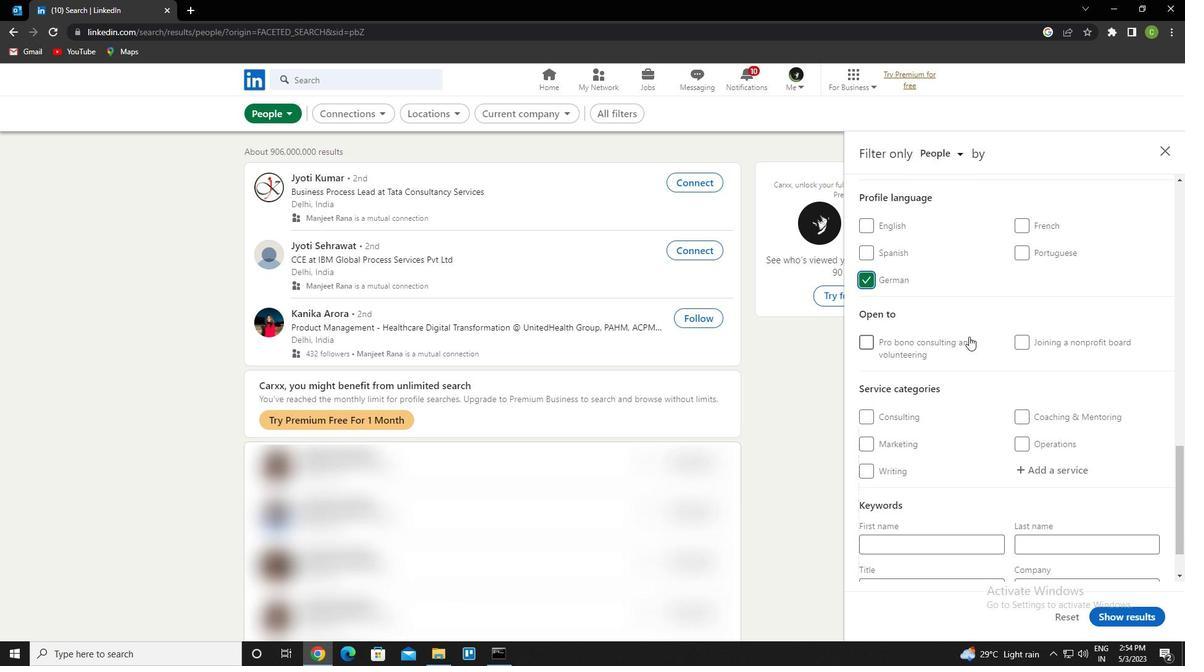 
Action: Mouse scrolled (969, 337) with delta (0, 0)
Screenshot: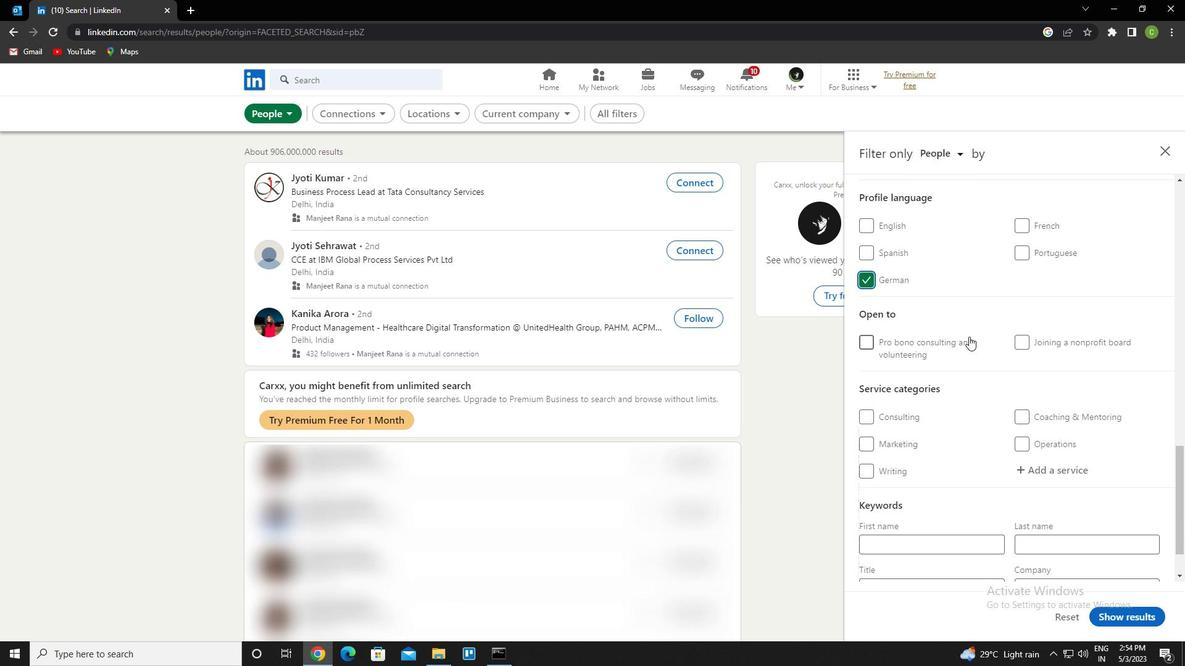 
Action: Mouse scrolled (969, 337) with delta (0, 0)
Screenshot: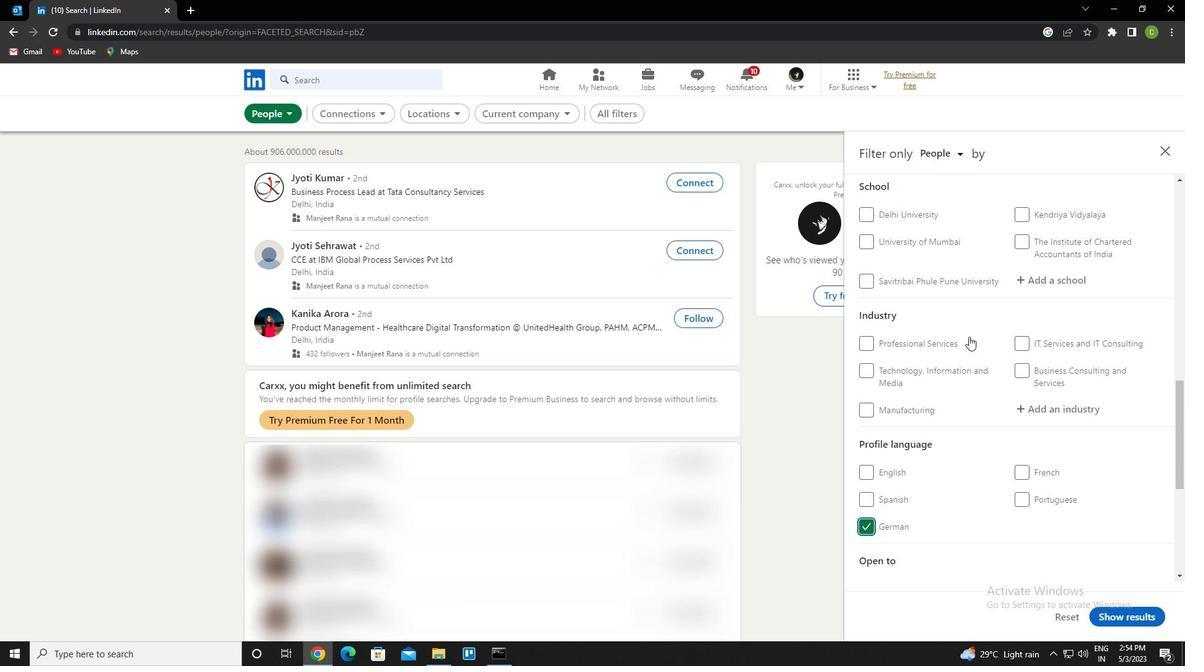 
Action: Mouse scrolled (969, 337) with delta (0, 0)
Screenshot: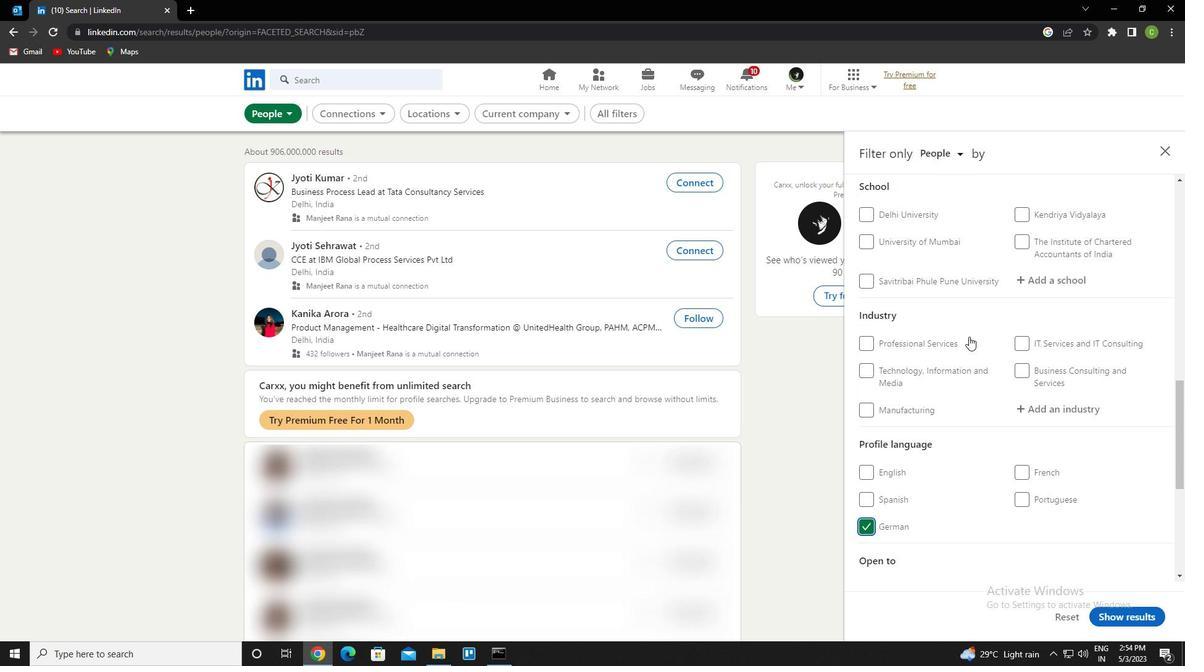 
Action: Mouse scrolled (969, 337) with delta (0, 0)
Screenshot: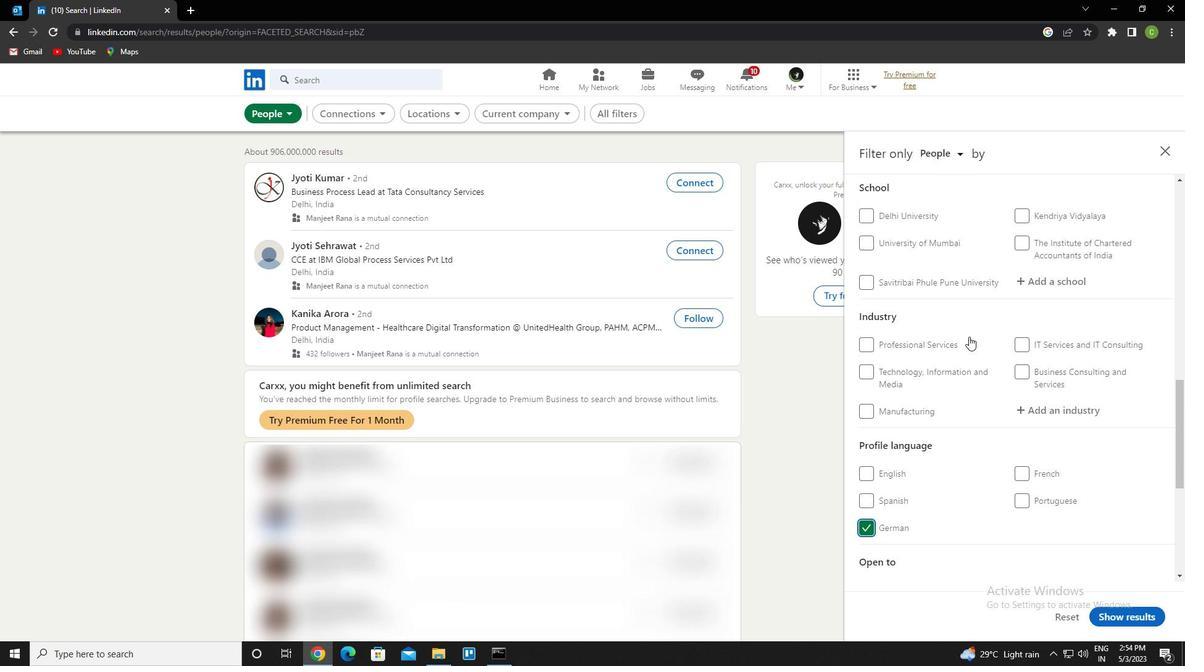 
Action: Mouse moved to (974, 324)
Screenshot: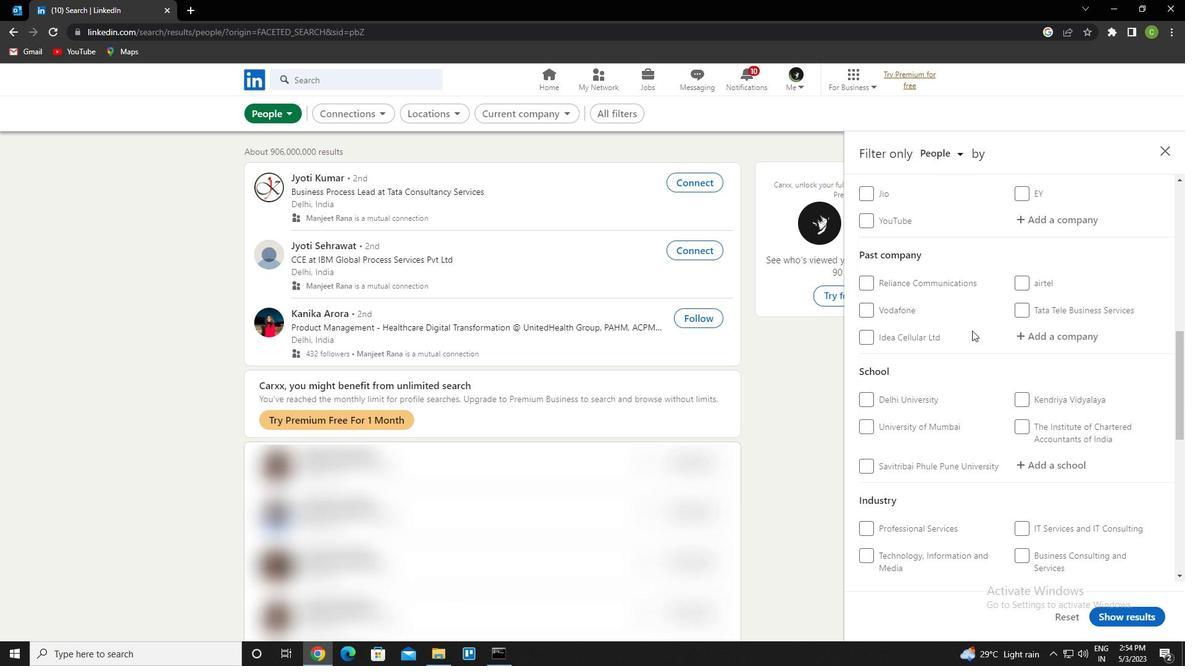 
Action: Mouse scrolled (974, 324) with delta (0, 0)
Screenshot: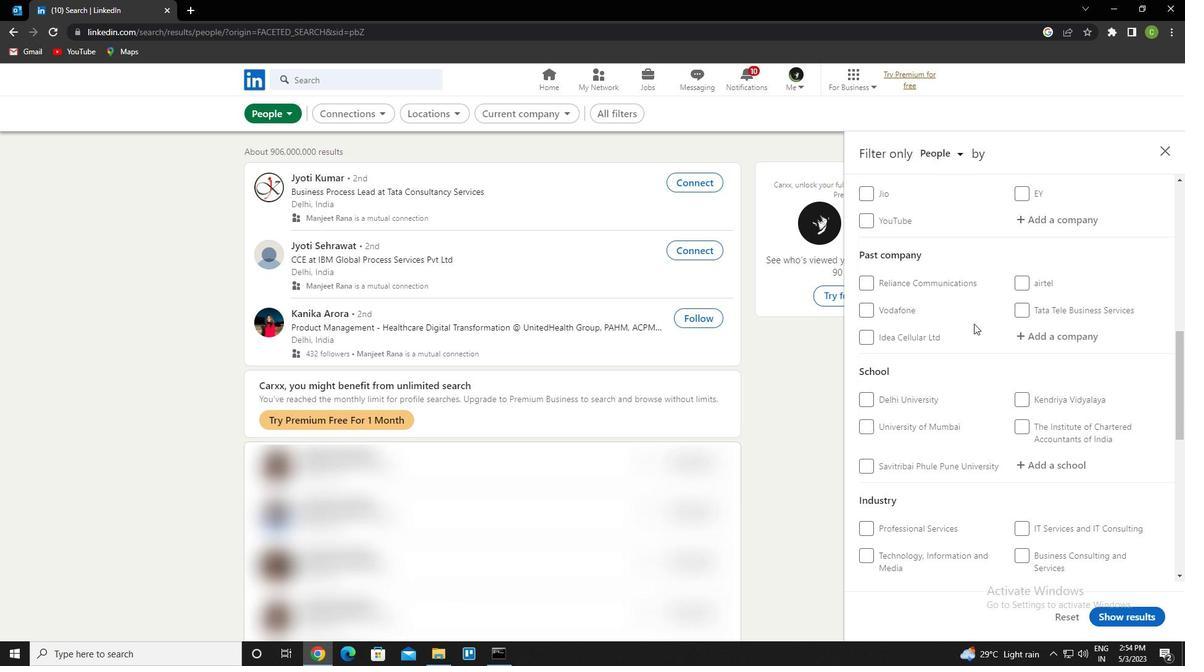 
Action: Mouse moved to (1038, 281)
Screenshot: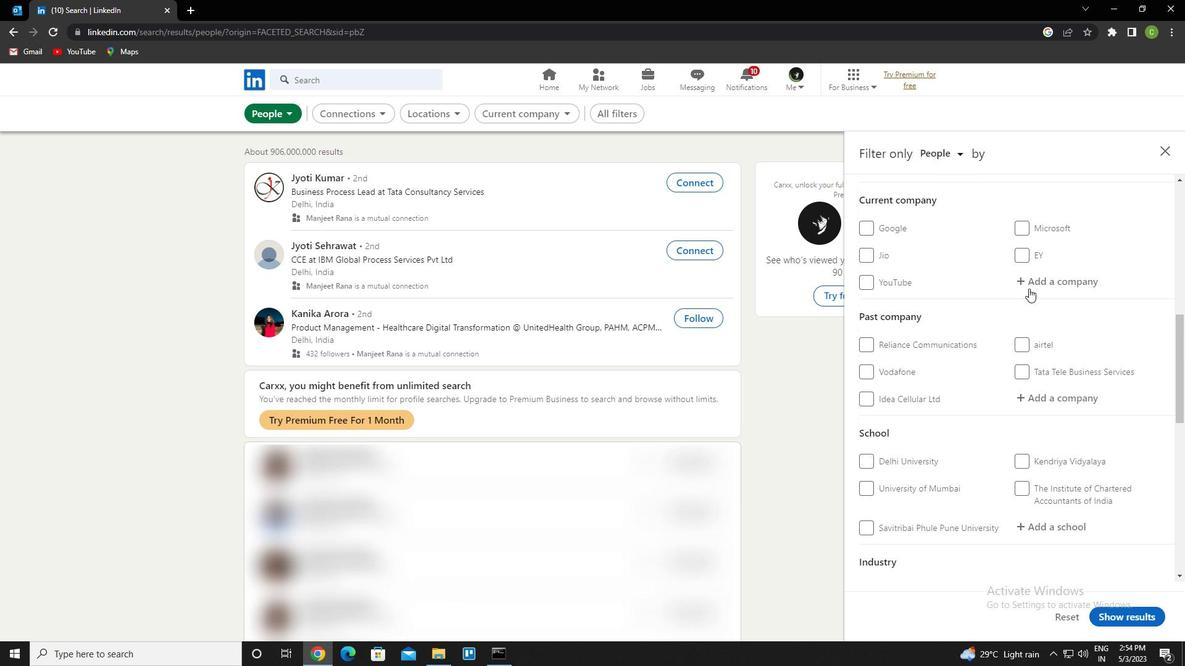 
Action: Mouse pressed left at (1038, 281)
Screenshot: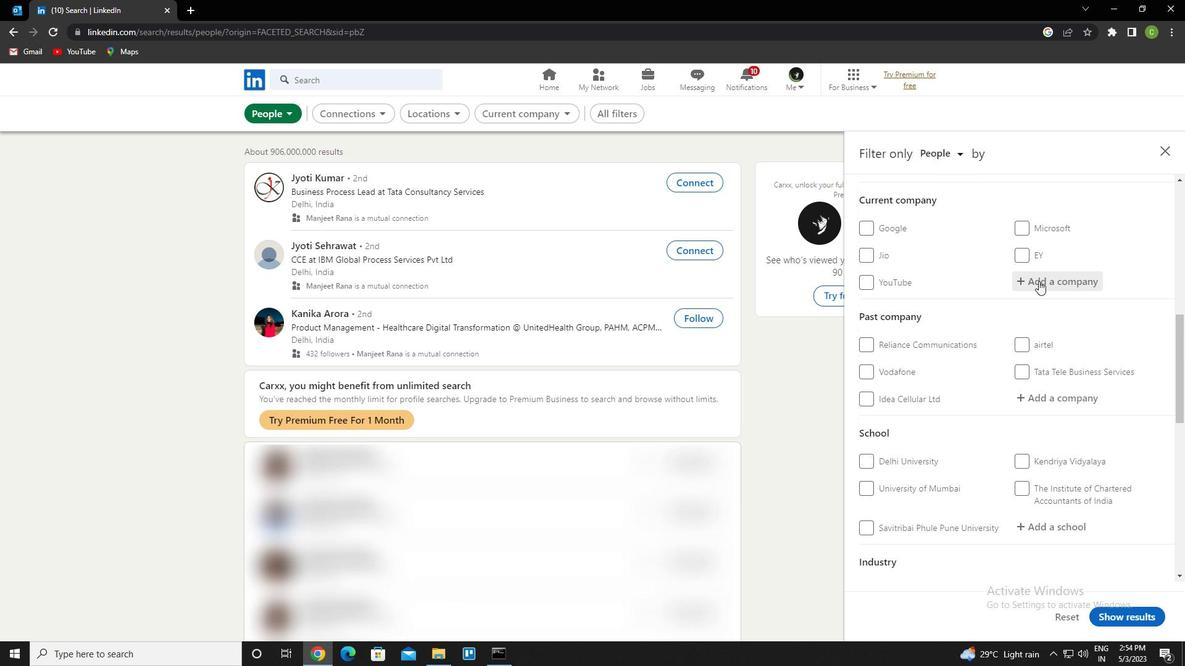 
Action: Key pressed <Key.caps_lock>J<Key.caps_lock>UNGLEE<Key.space>GAMES<Key.down><Key.enter>
Screenshot: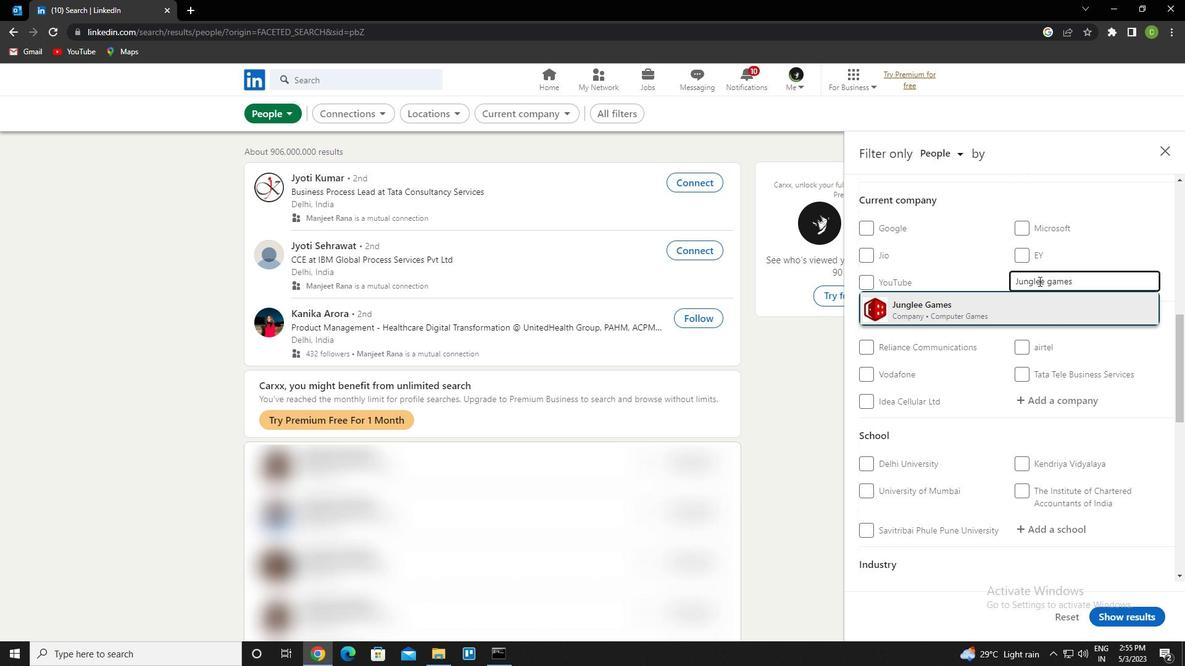 
Action: Mouse moved to (1045, 284)
Screenshot: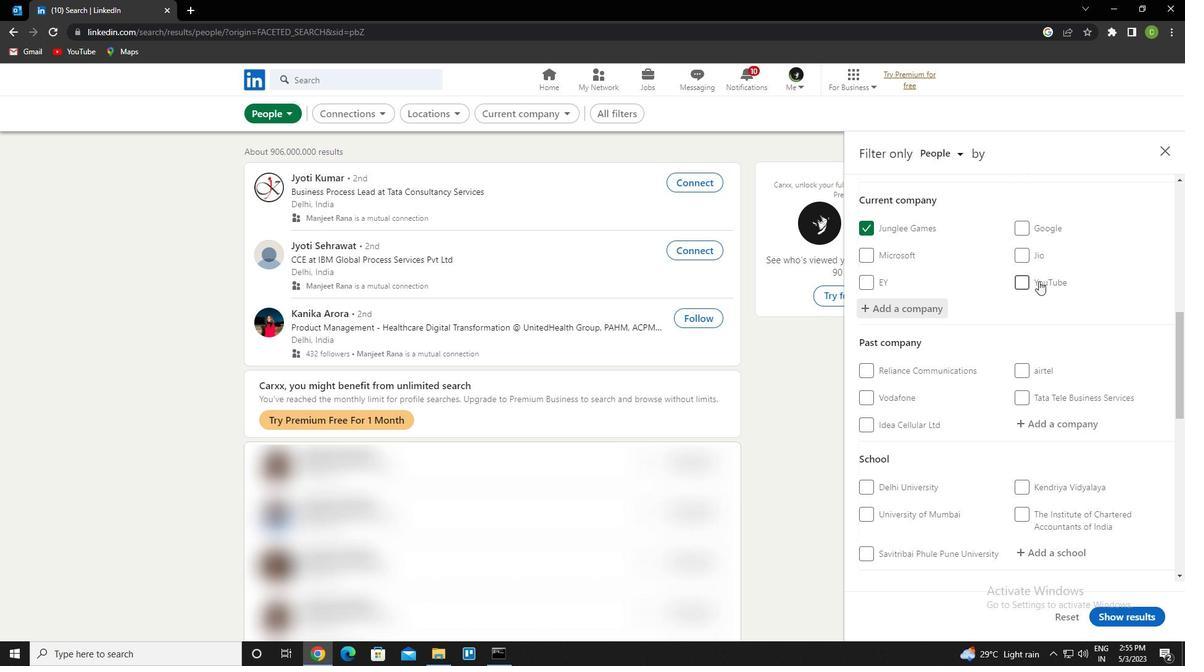 
Action: Mouse scrolled (1045, 283) with delta (0, 0)
Screenshot: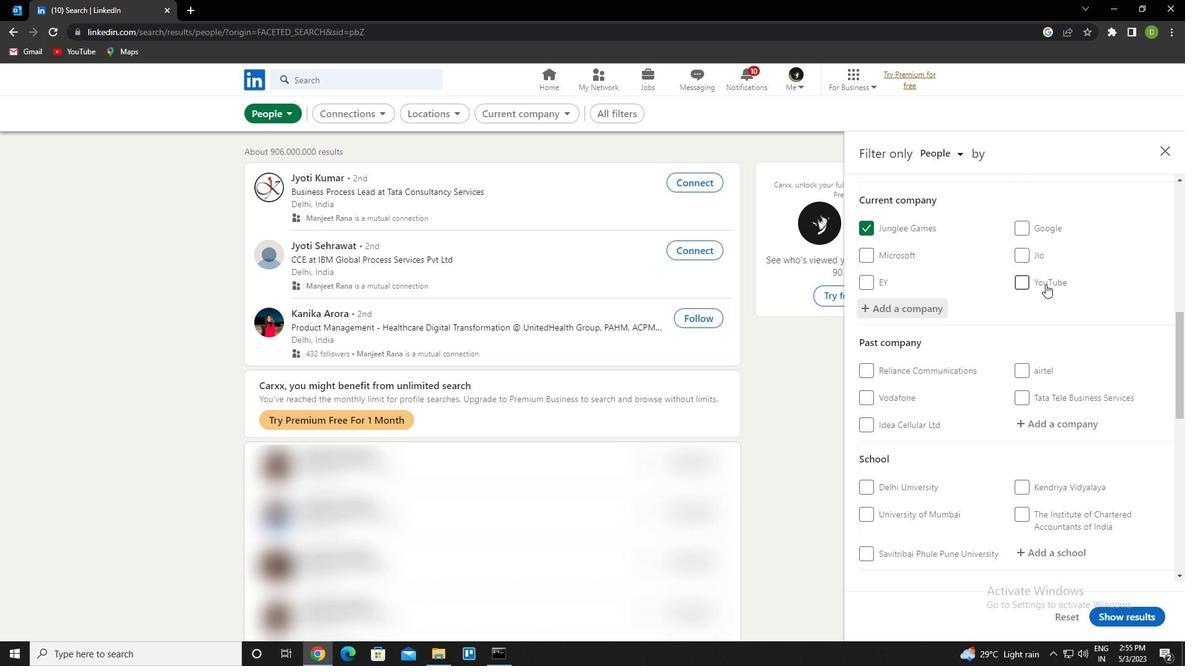 
Action: Mouse moved to (1038, 284)
Screenshot: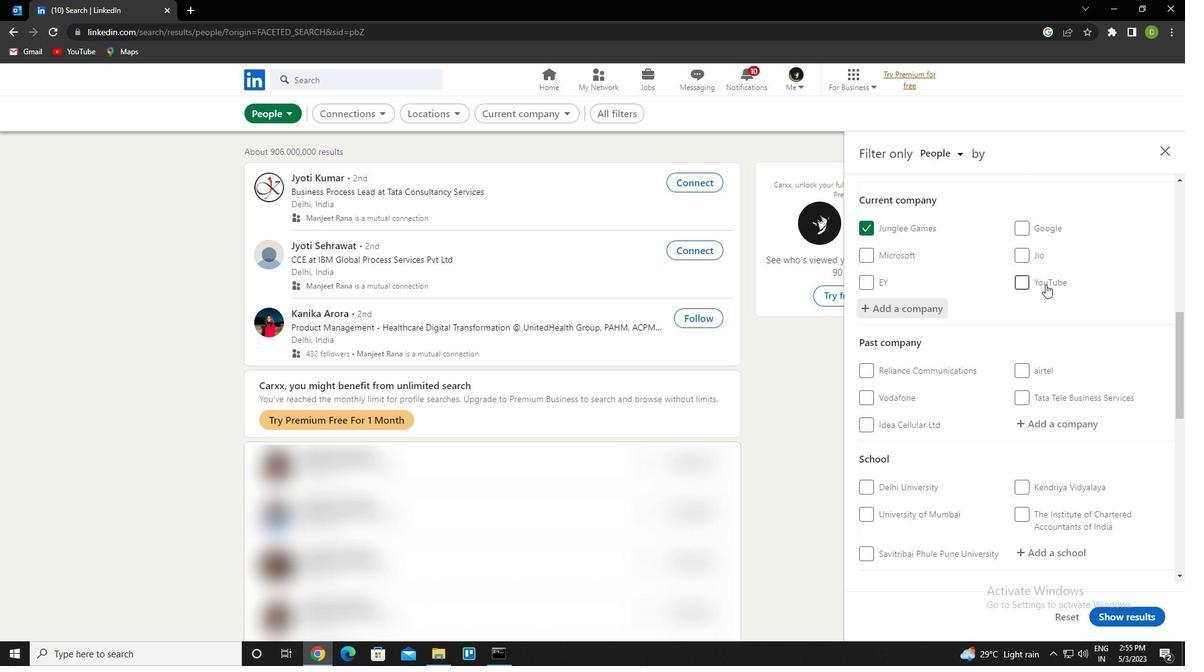 
Action: Mouse scrolled (1038, 283) with delta (0, 0)
Screenshot: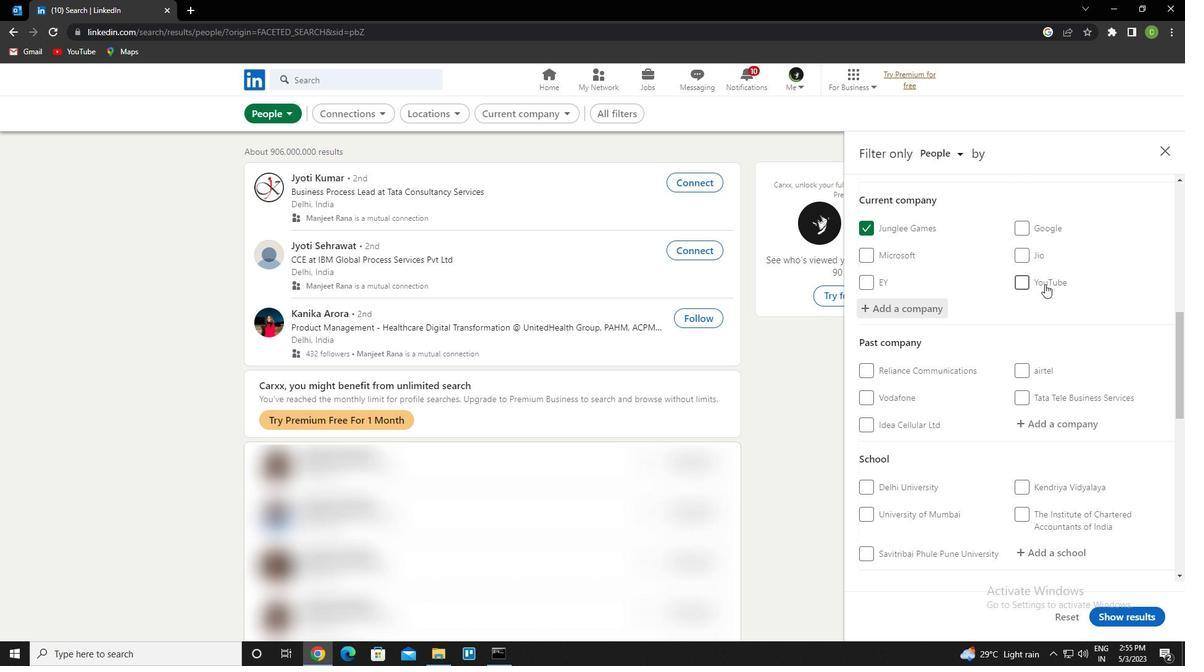 
Action: Mouse moved to (1037, 284)
Screenshot: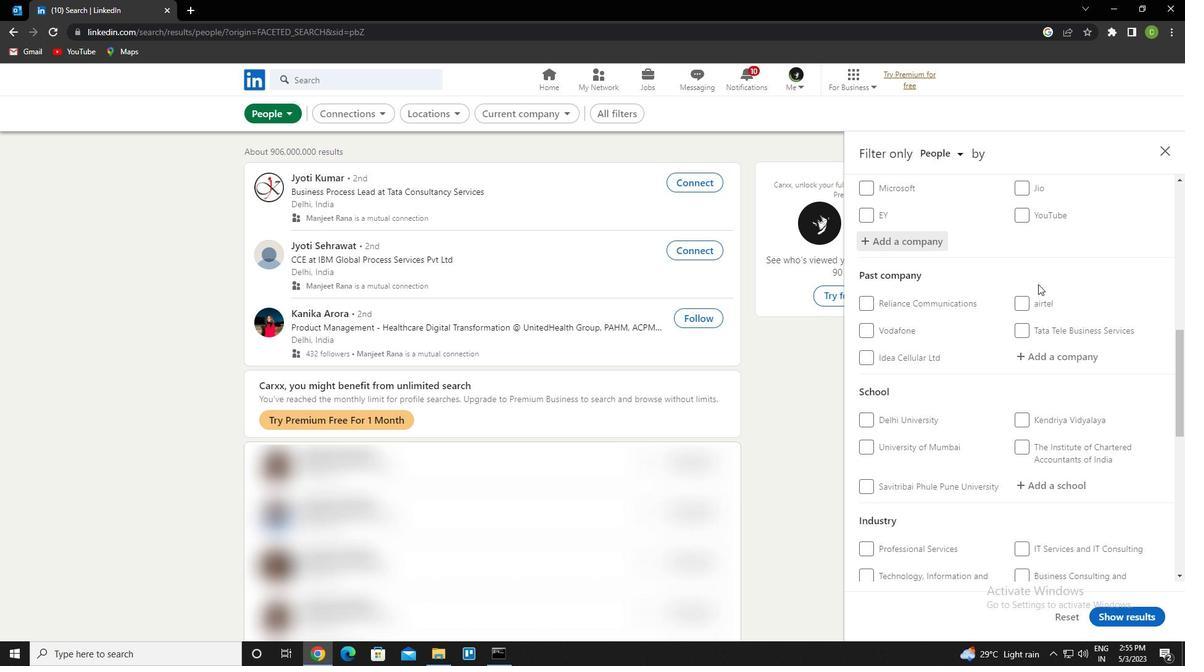 
Action: Mouse scrolled (1037, 283) with delta (0, 0)
Screenshot: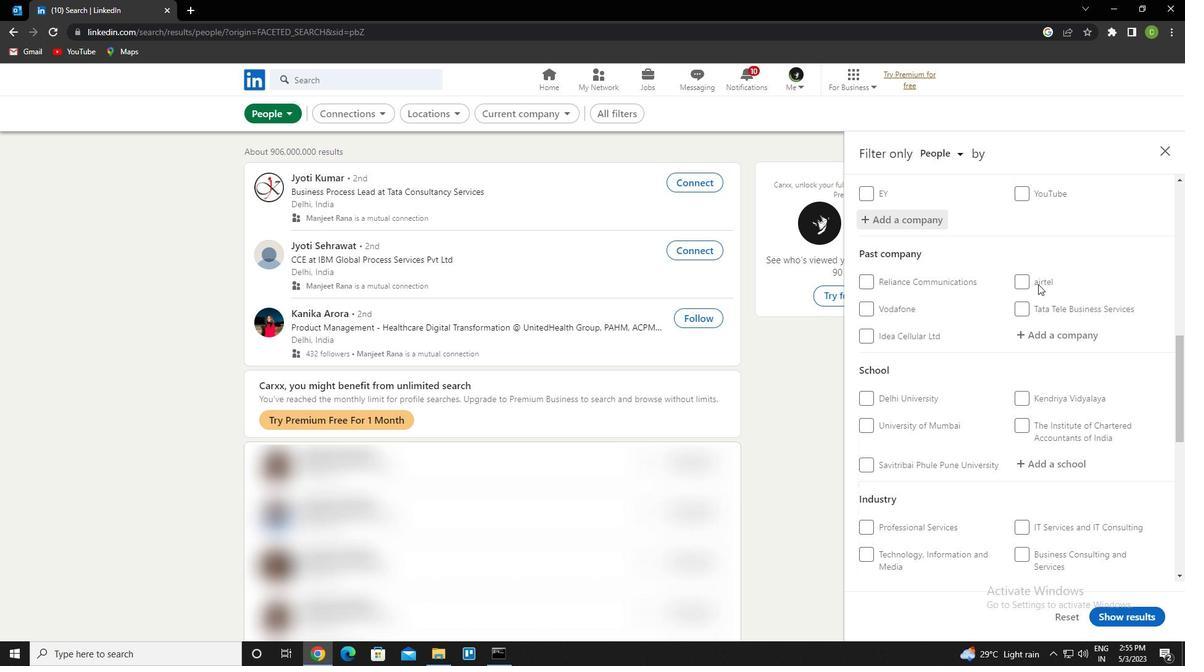 
Action: Mouse moved to (1062, 364)
Screenshot: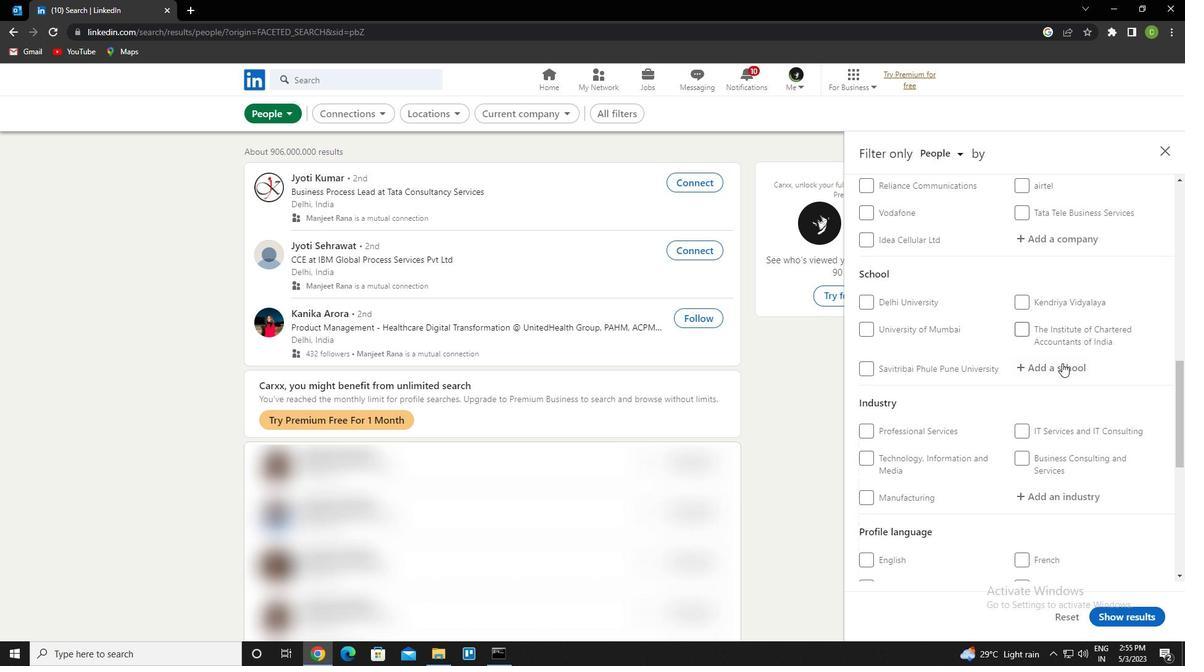 
Action: Mouse pressed left at (1062, 364)
Screenshot: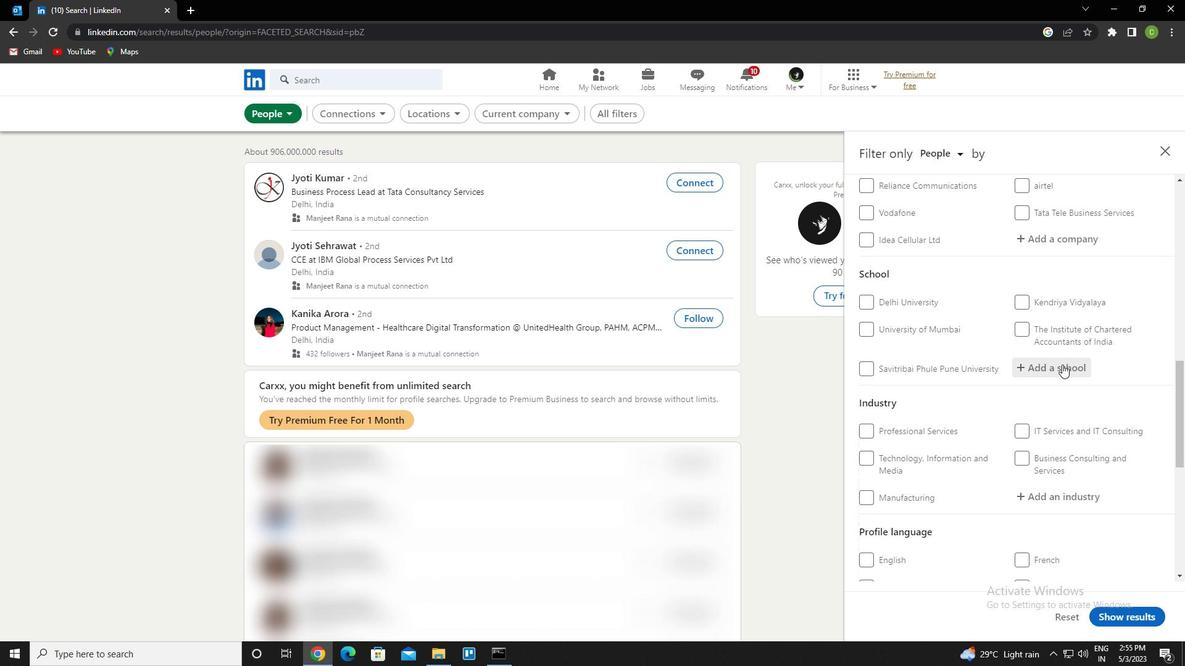 
Action: Key pressed <Key.caps_lock>A<Key.caps_lock>RYABHATTA<Key.space>KNOW<Key.down><Key.enter>
Screenshot: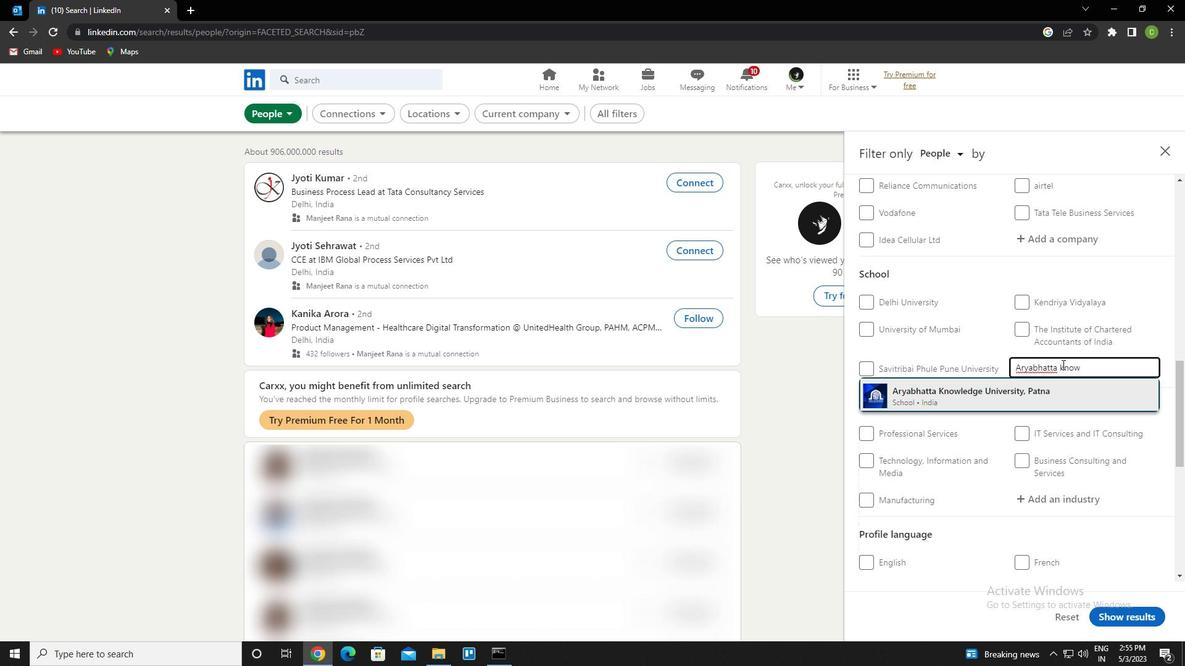 
Action: Mouse scrolled (1062, 364) with delta (0, 0)
Screenshot: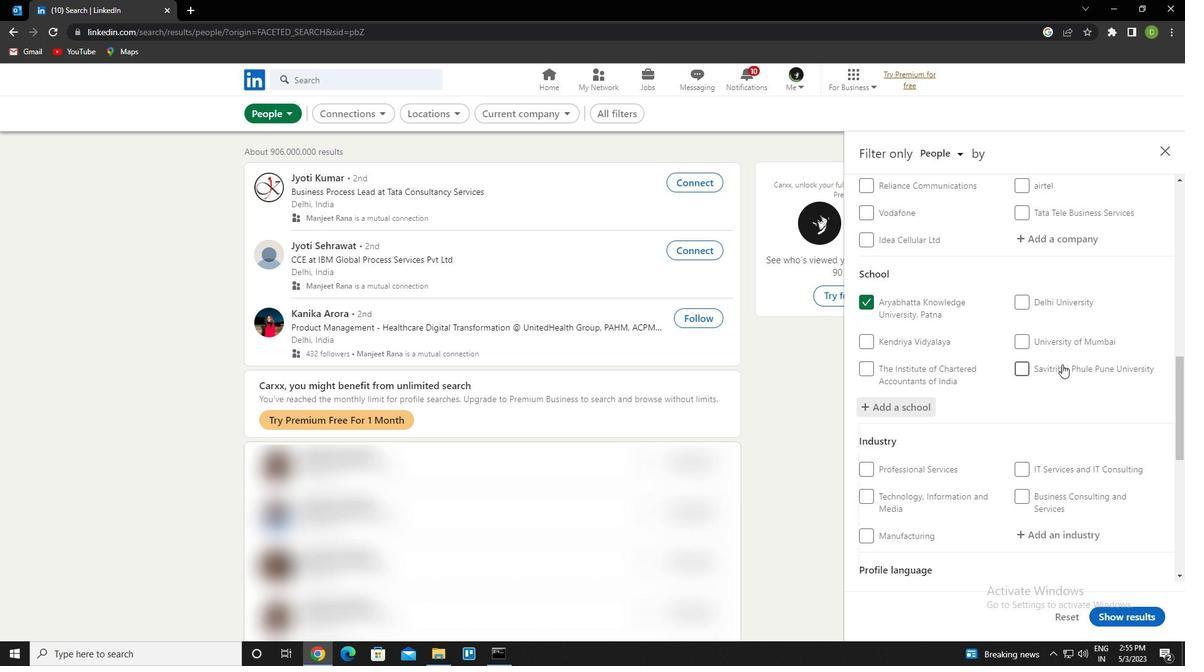 
Action: Mouse scrolled (1062, 364) with delta (0, 0)
Screenshot: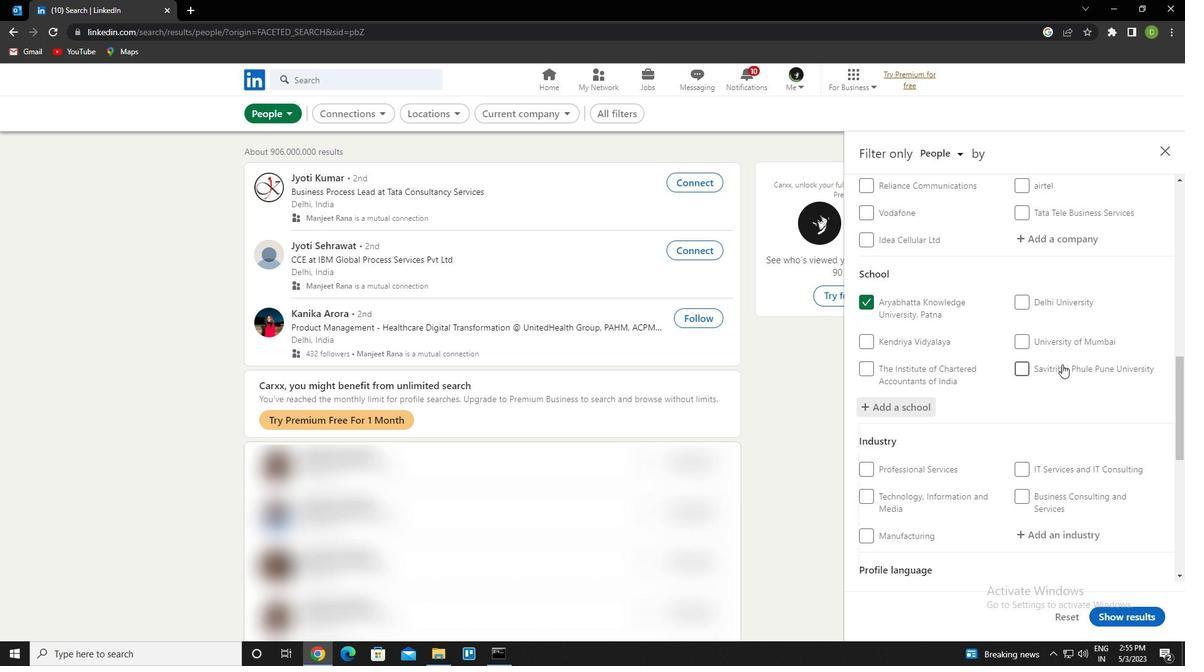 
Action: Mouse moved to (1046, 406)
Screenshot: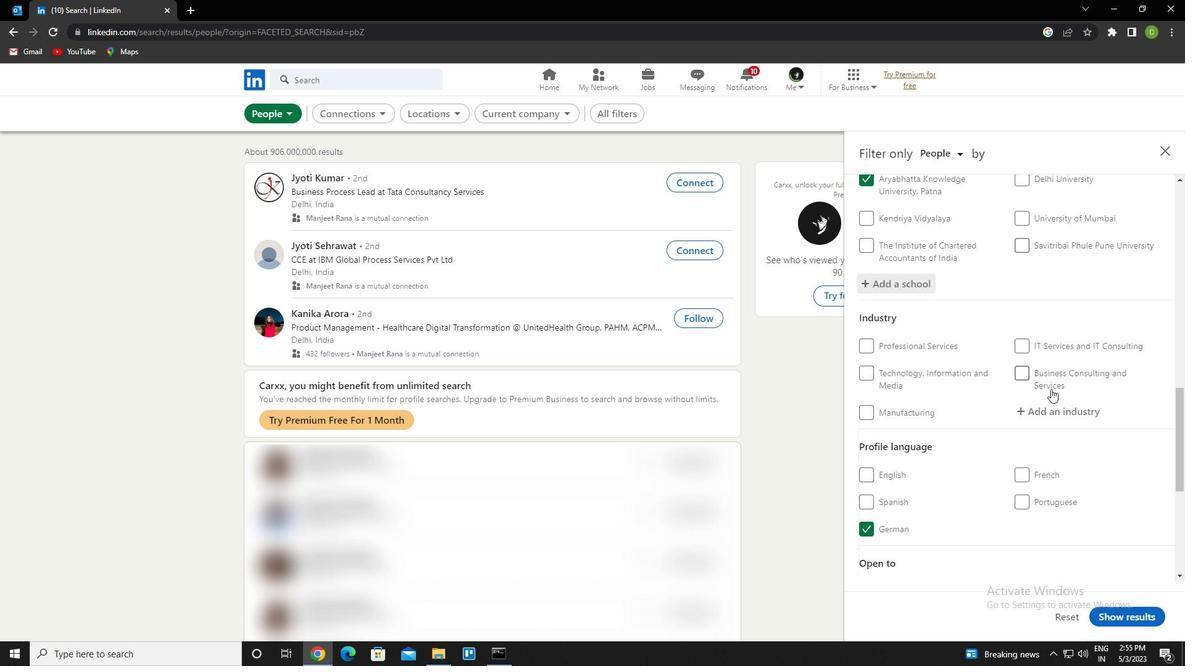 
Action: Mouse pressed left at (1046, 406)
Screenshot: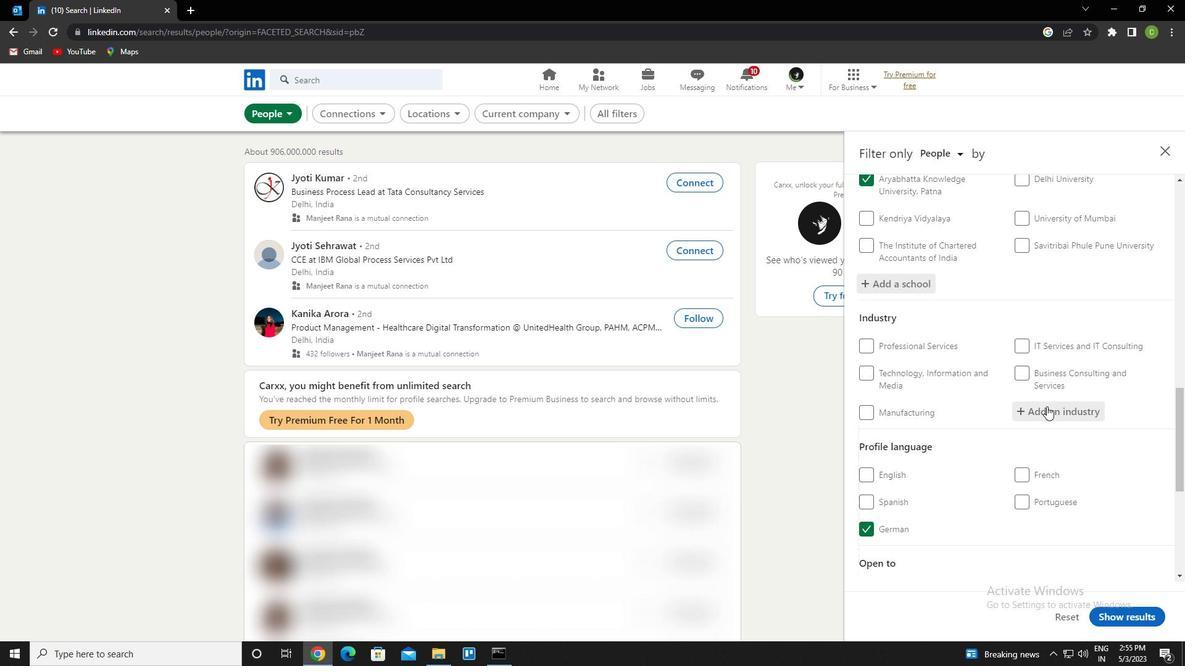 
Action: Key pressed <Key.caps_lock>W<Key.caps_lock>HOLESALE<Key.space>COMPUTER<Key.down><Key.enter>
Screenshot: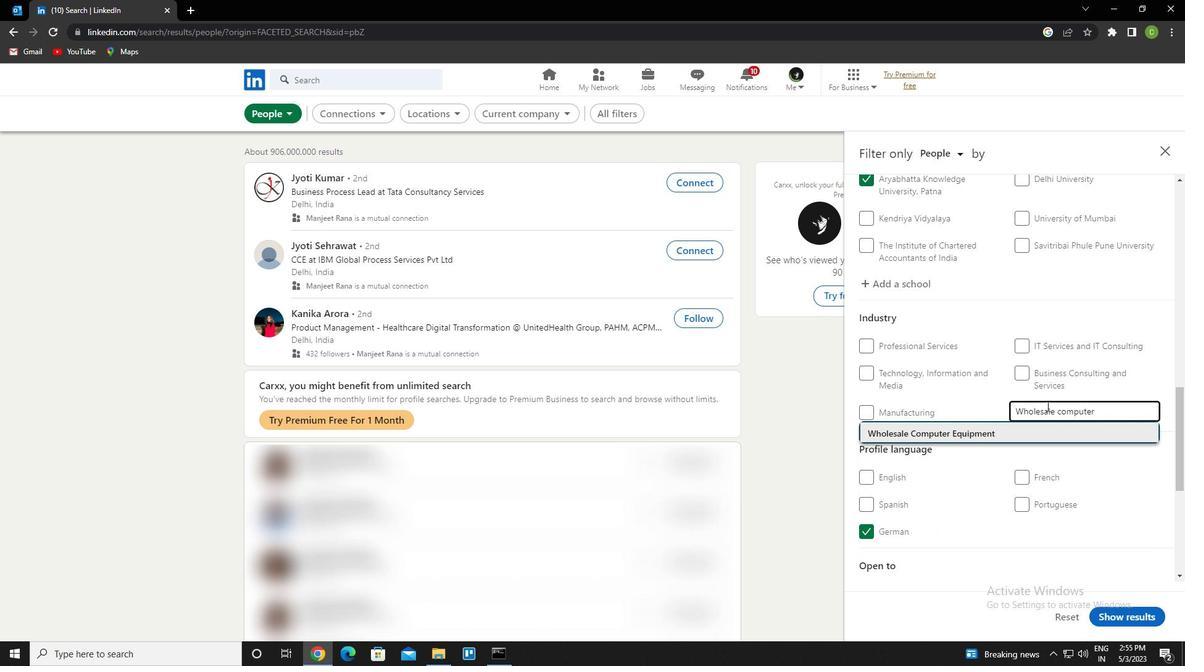 
Action: Mouse scrolled (1046, 406) with delta (0, 0)
Screenshot: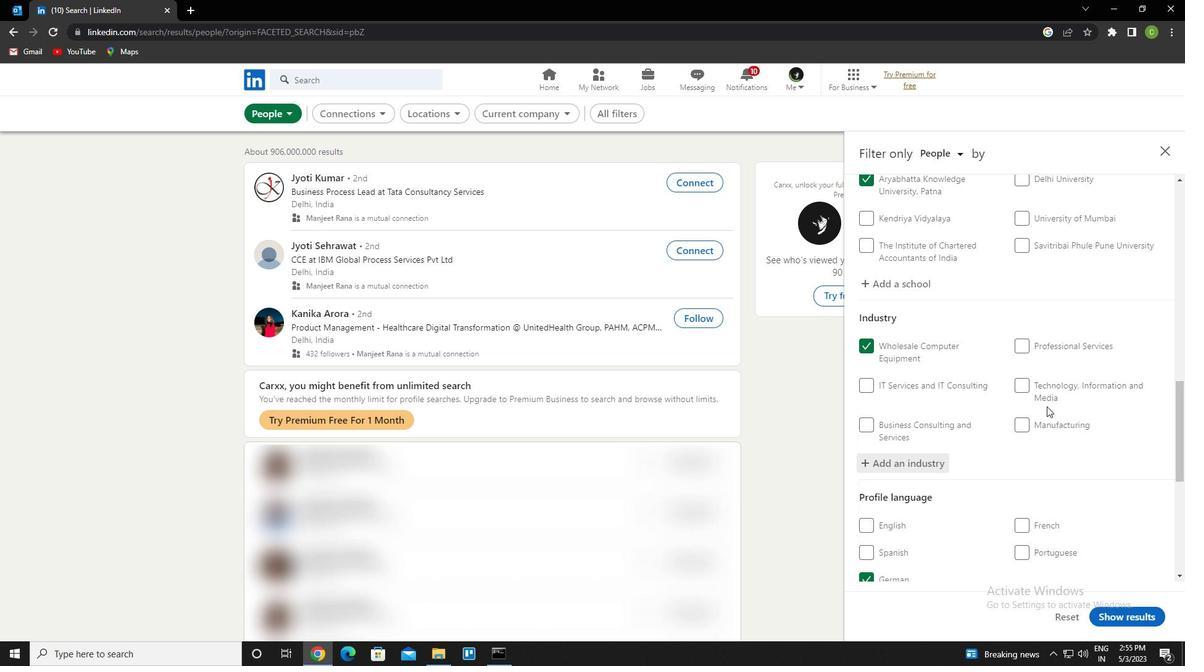 
Action: Mouse scrolled (1046, 406) with delta (0, 0)
Screenshot: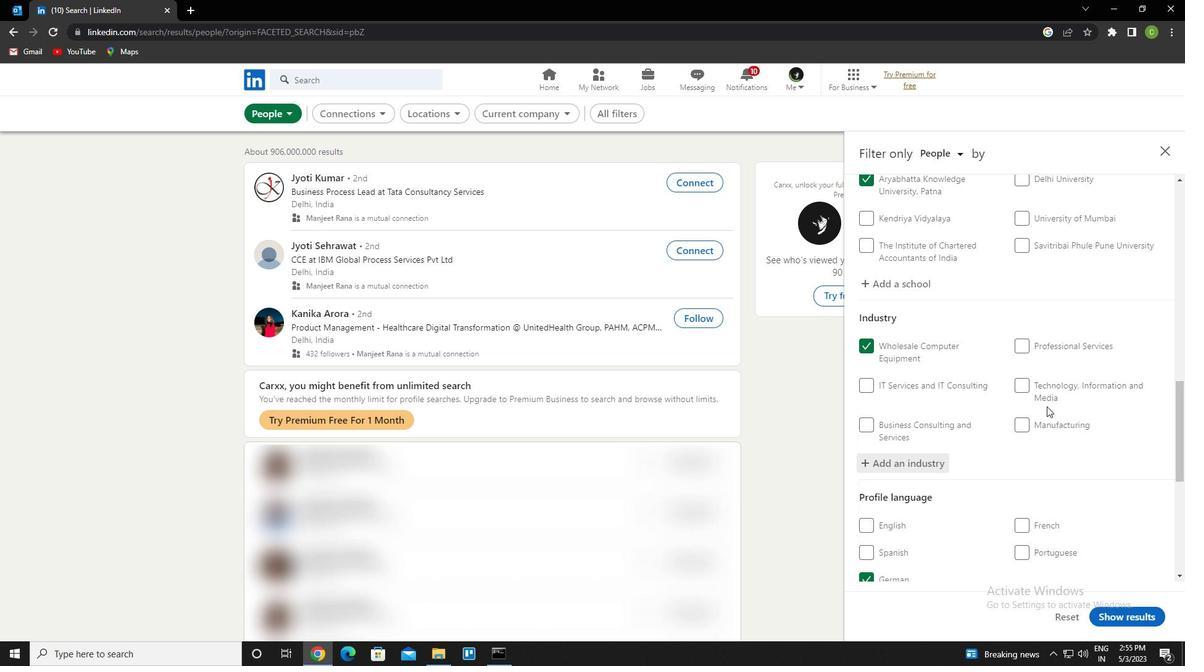 
Action: Mouse scrolled (1046, 406) with delta (0, 0)
Screenshot: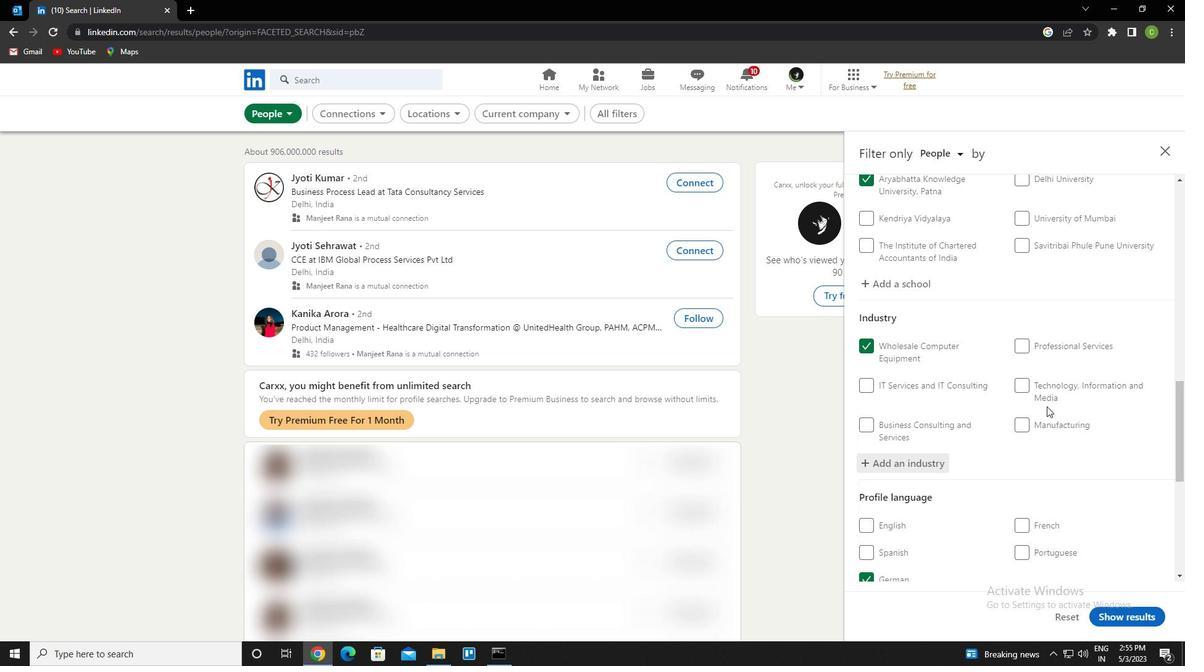 
Action: Mouse scrolled (1046, 406) with delta (0, 0)
Screenshot: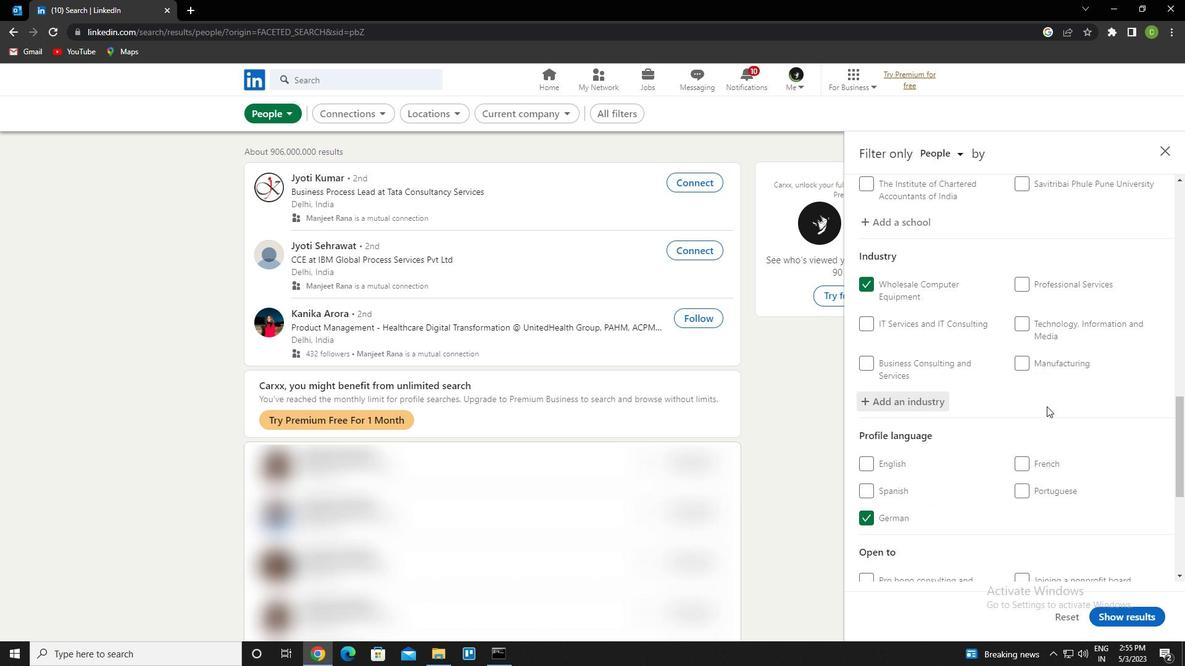 
Action: Mouse scrolled (1046, 406) with delta (0, 0)
Screenshot: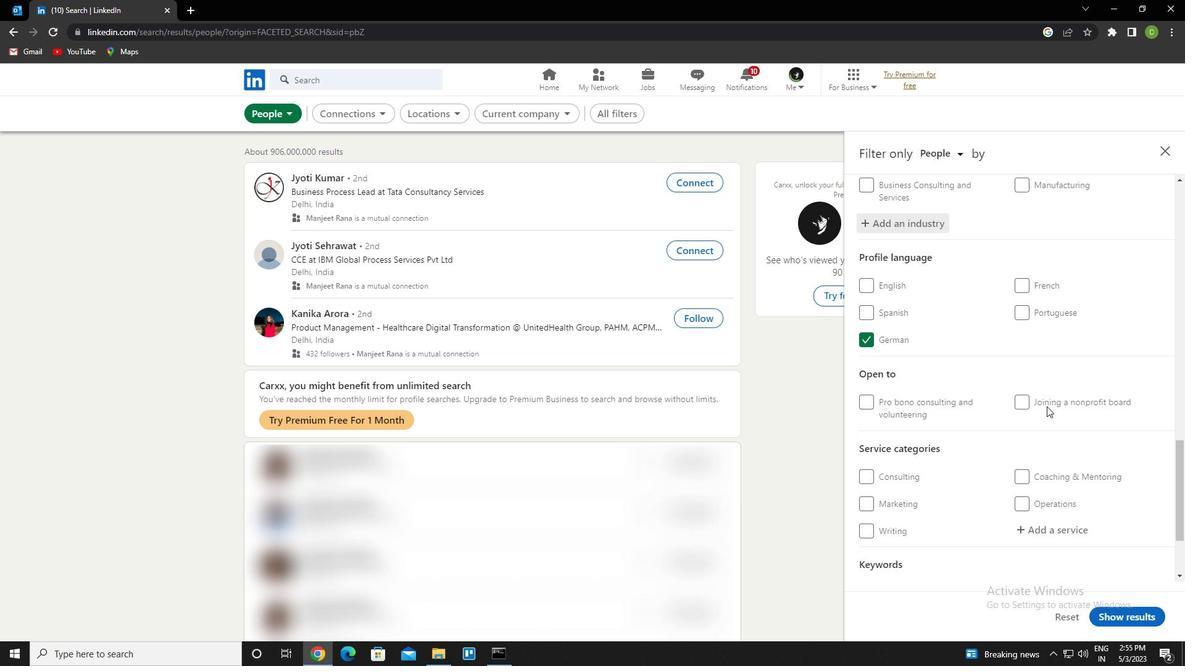 
Action: Mouse scrolled (1046, 406) with delta (0, 0)
Screenshot: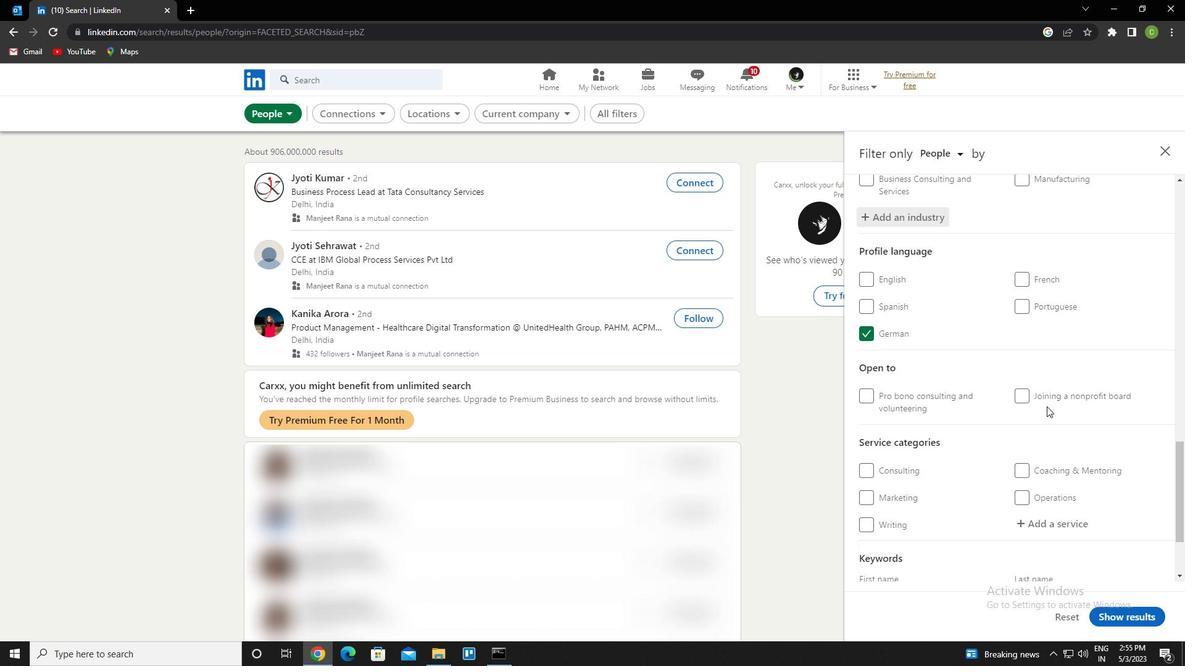 
Action: Mouse scrolled (1046, 406) with delta (0, 0)
Screenshot: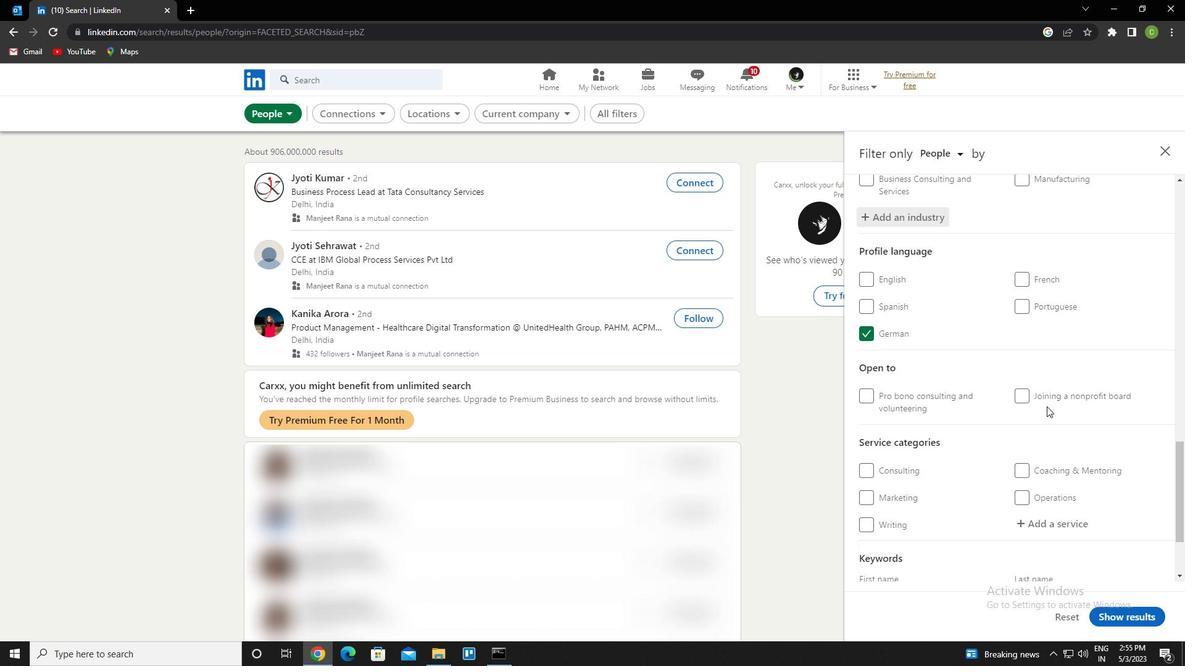 
Action: Mouse scrolled (1046, 406) with delta (0, 0)
Screenshot: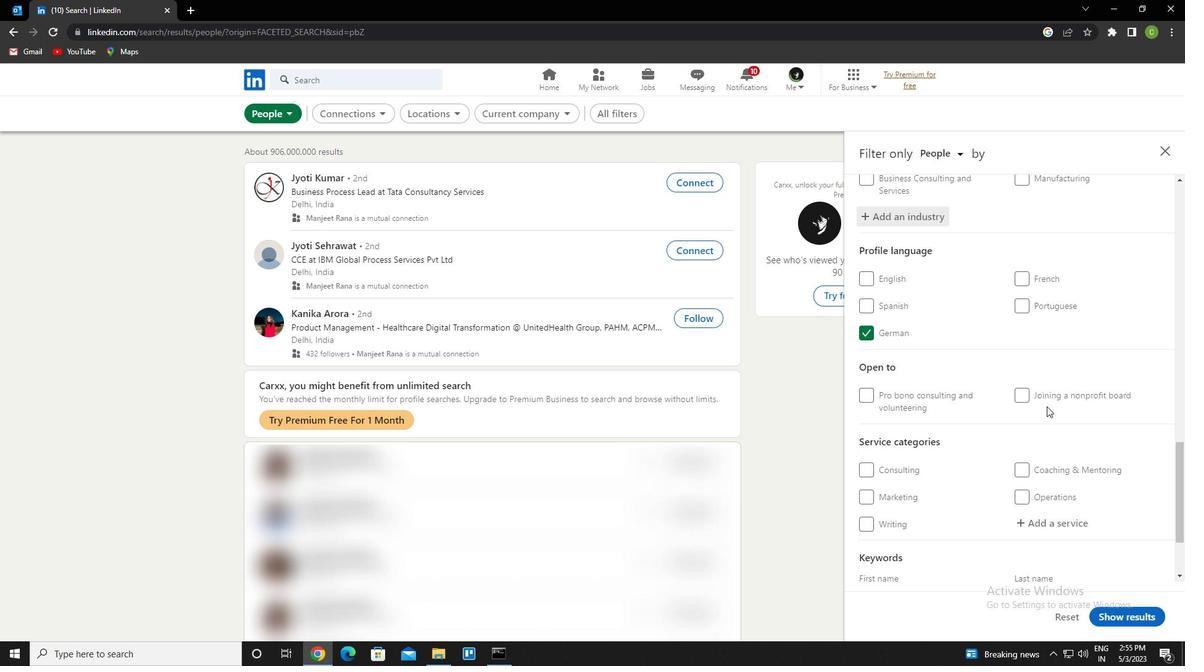 
Action: Mouse scrolled (1046, 406) with delta (0, 0)
Screenshot: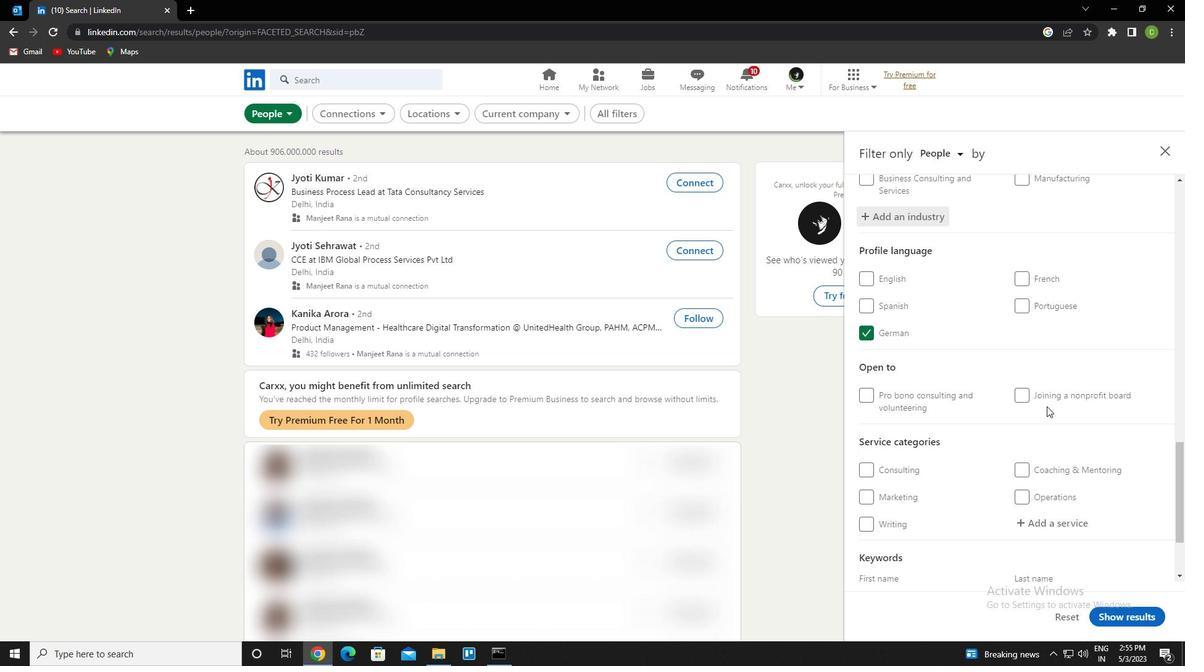 
Action: Mouse moved to (1051, 416)
Screenshot: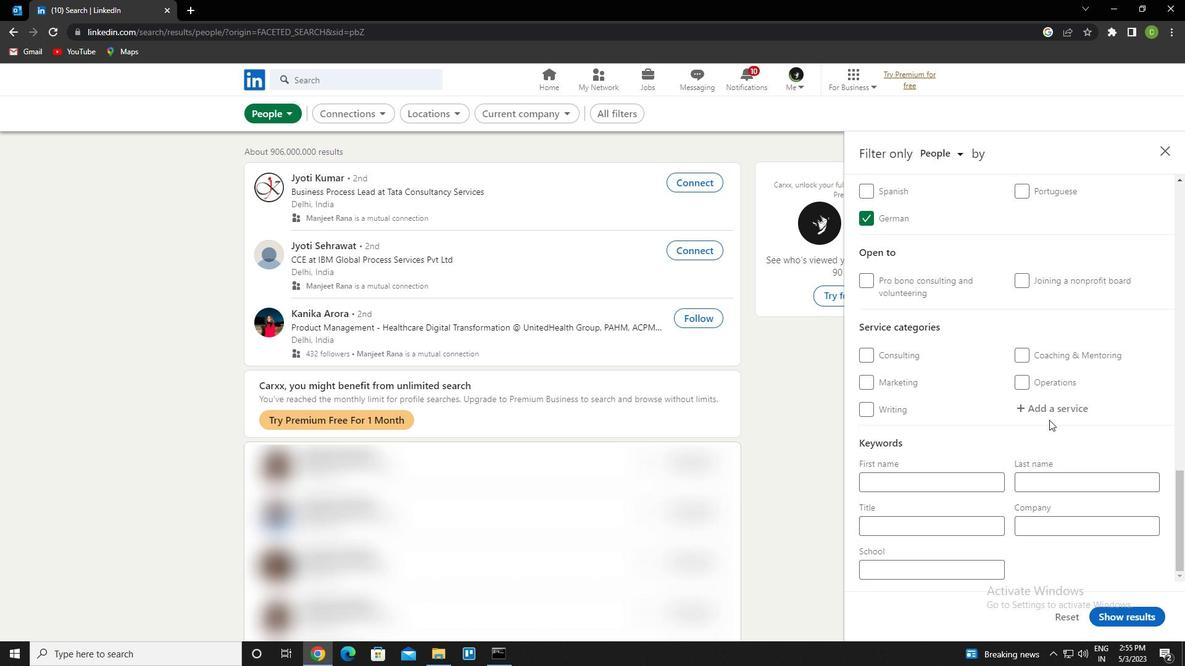 
Action: Mouse pressed left at (1051, 416)
Screenshot: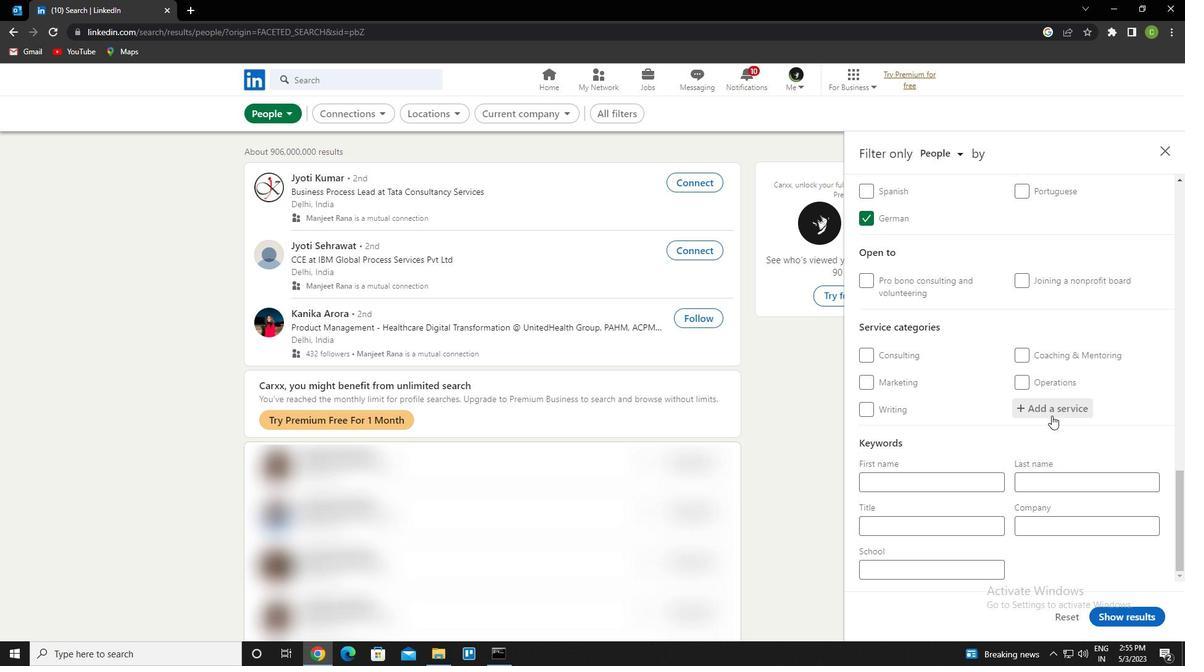 
Action: Key pressed <Key.caps_lock>V<Key.caps_lock>IDEO<Key.space>EDITING<Key.down><Key.enter>
Screenshot: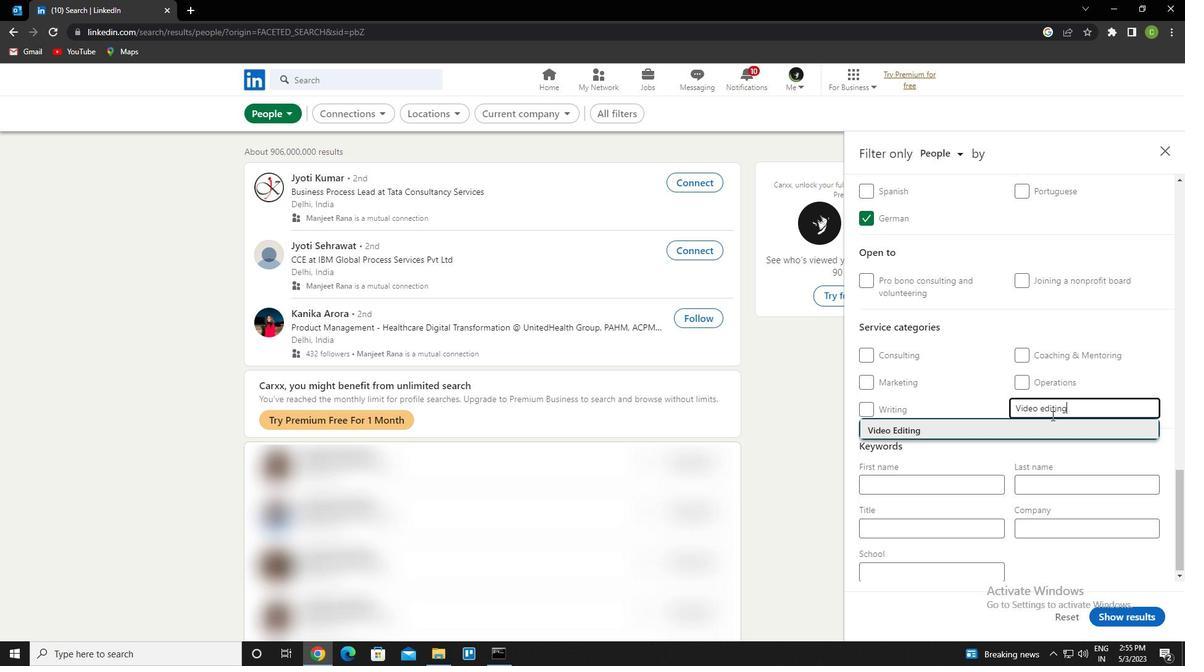 
Action: Mouse scrolled (1051, 415) with delta (0, 0)
Screenshot: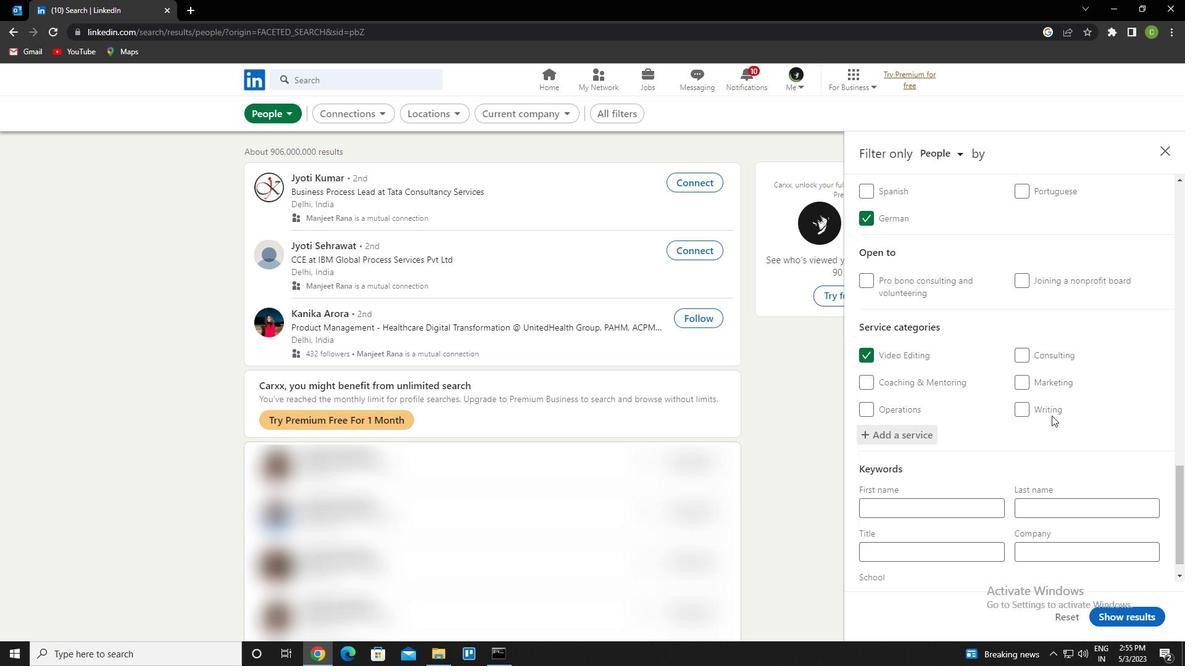 
Action: Mouse scrolled (1051, 415) with delta (0, 0)
Screenshot: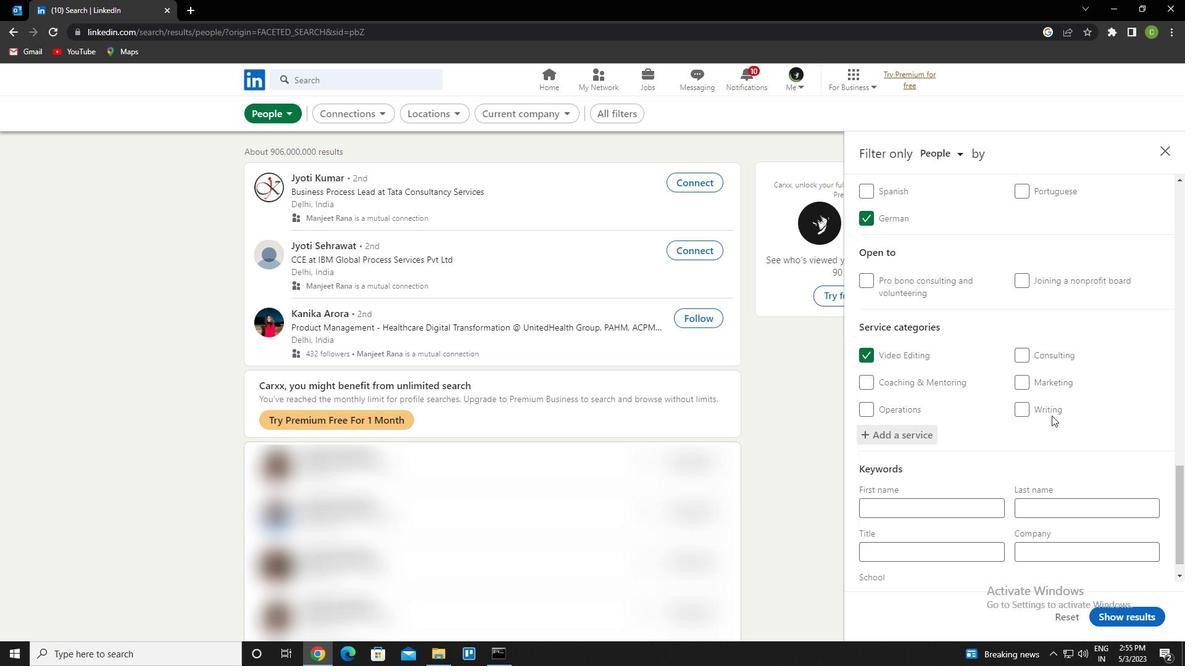 
Action: Mouse scrolled (1051, 415) with delta (0, 0)
Screenshot: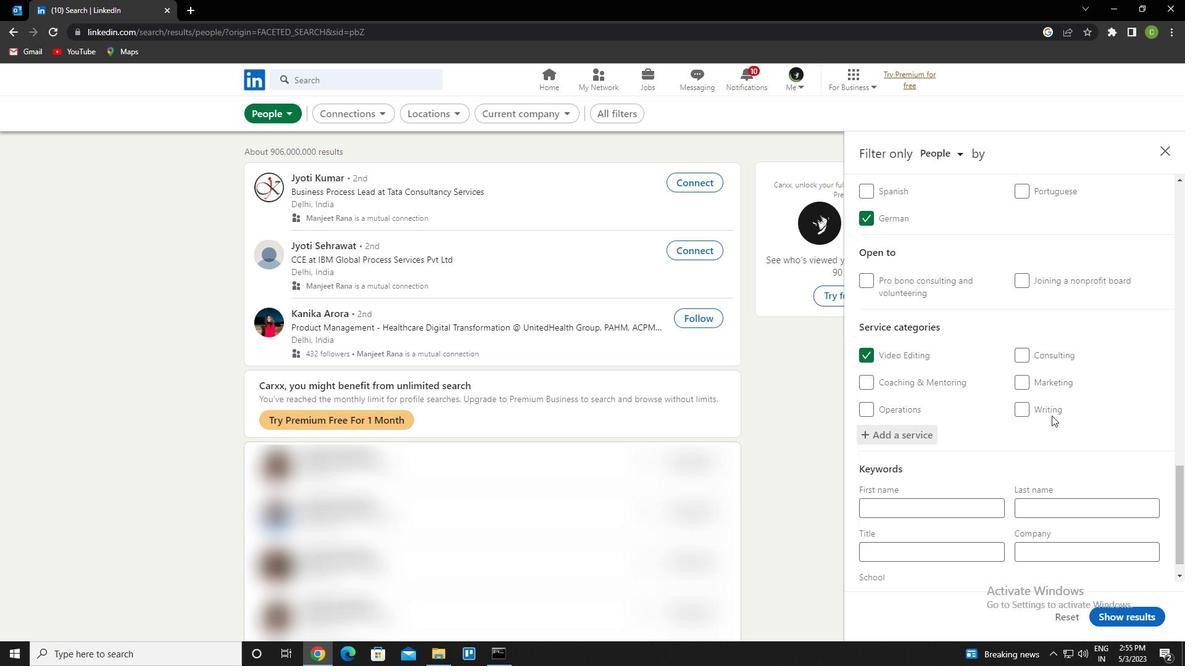 
Action: Mouse scrolled (1051, 415) with delta (0, 0)
Screenshot: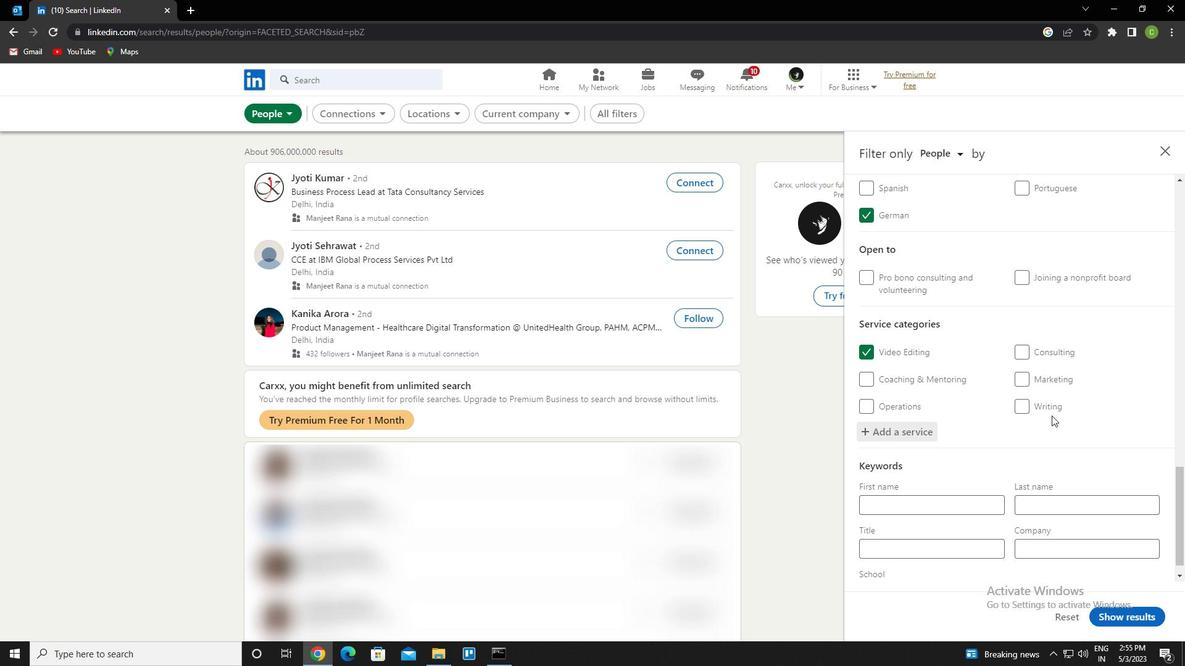
Action: Mouse scrolled (1051, 415) with delta (0, 0)
Screenshot: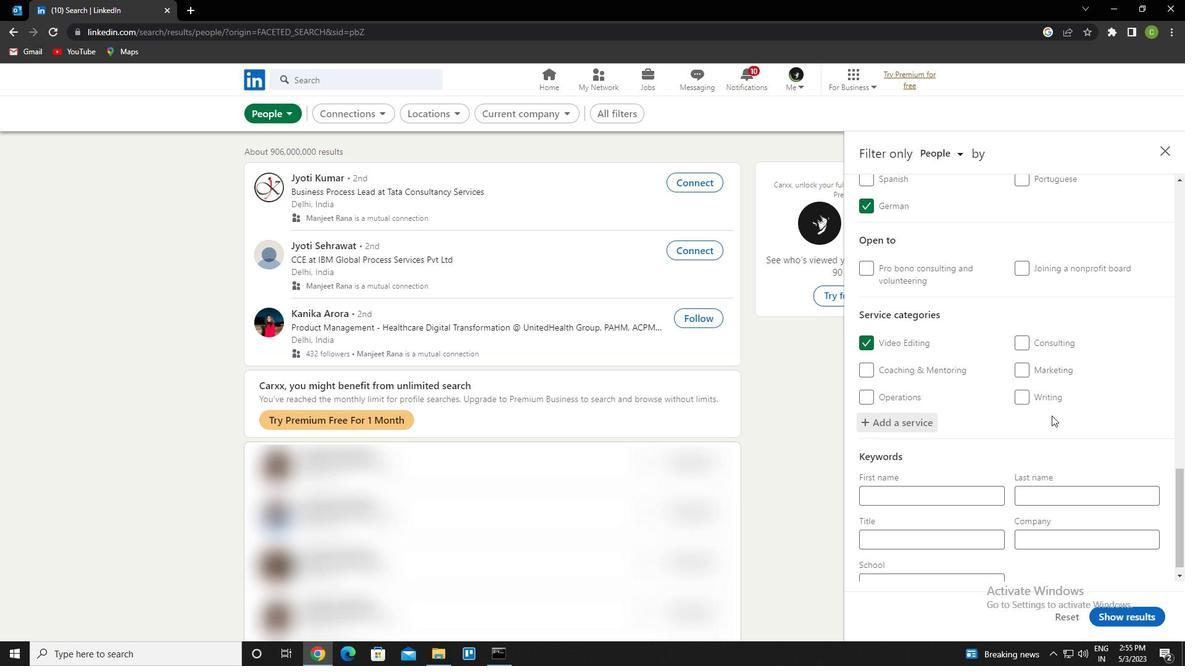 
Action: Mouse scrolled (1051, 415) with delta (0, 0)
Screenshot: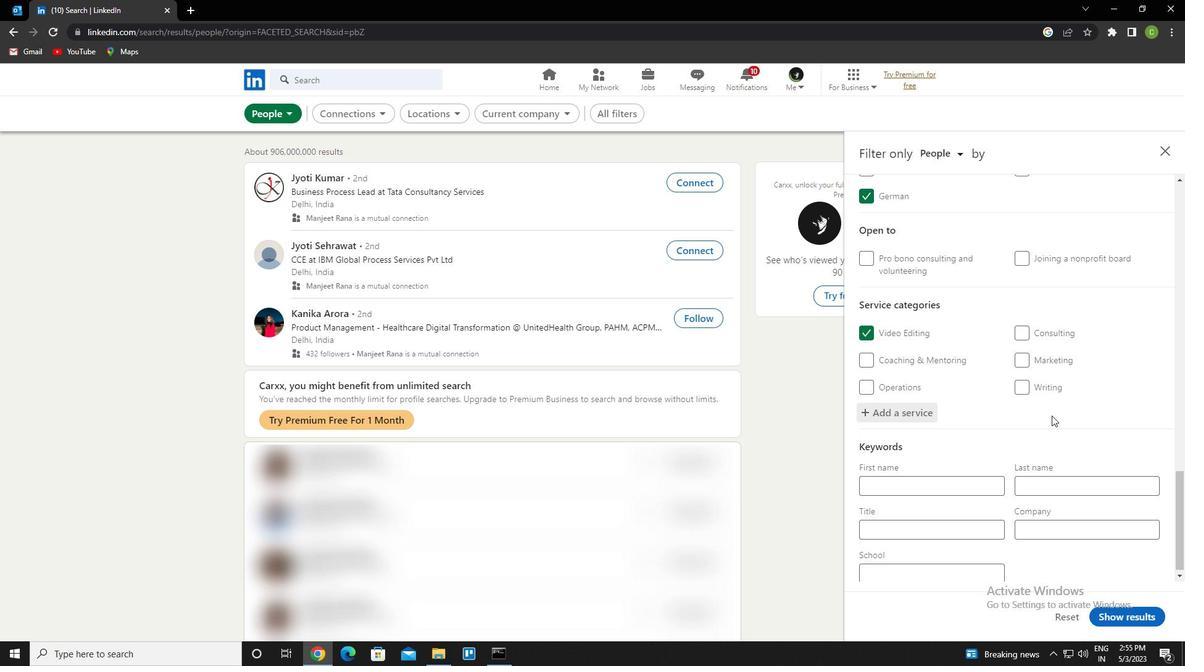 
Action: Mouse moved to (937, 529)
Screenshot: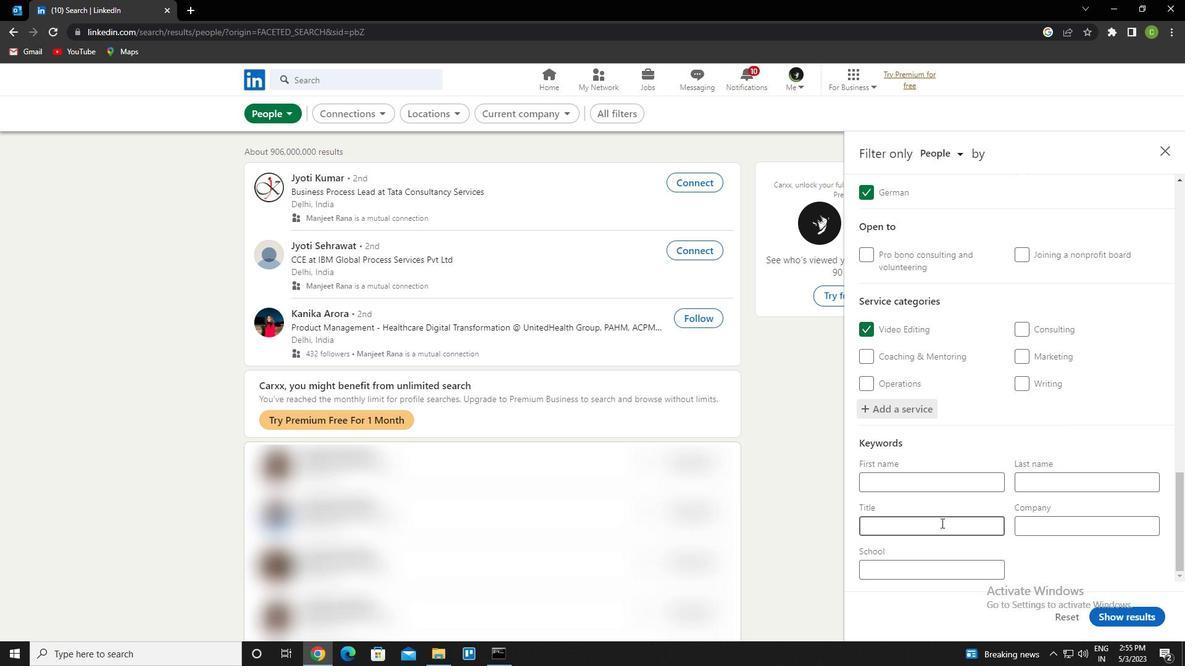 
Action: Mouse pressed left at (937, 529)
Screenshot: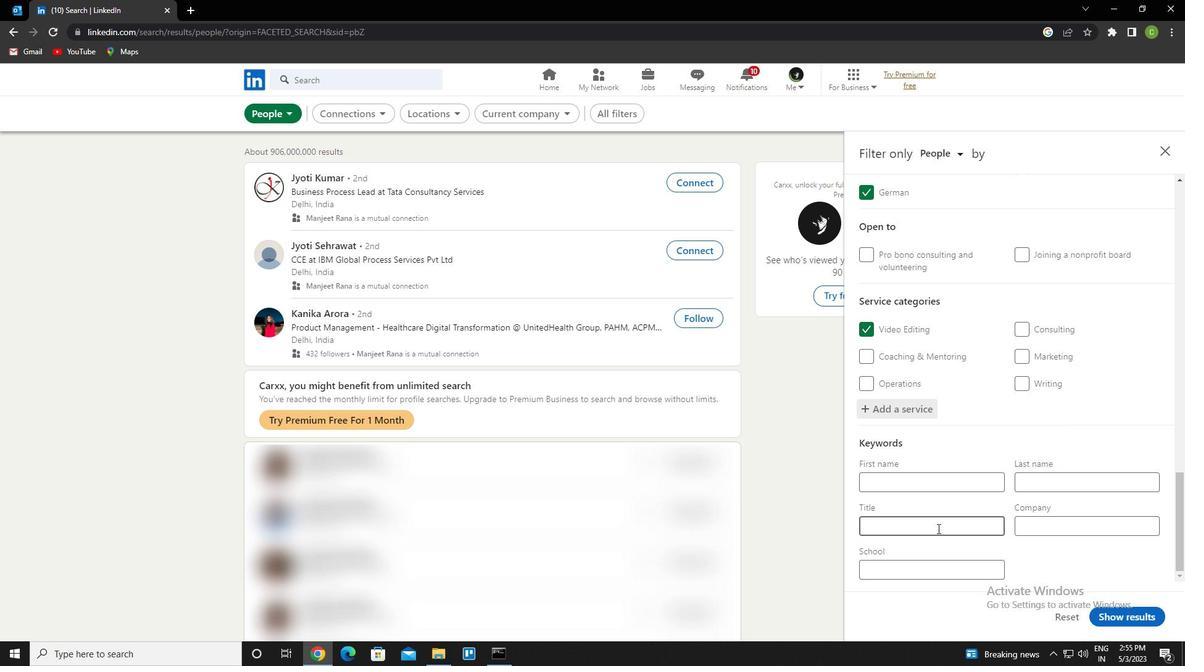 
Action: Key pressed <Key.caps_lock>A<Key.caps_lock>SSISTANT
Screenshot: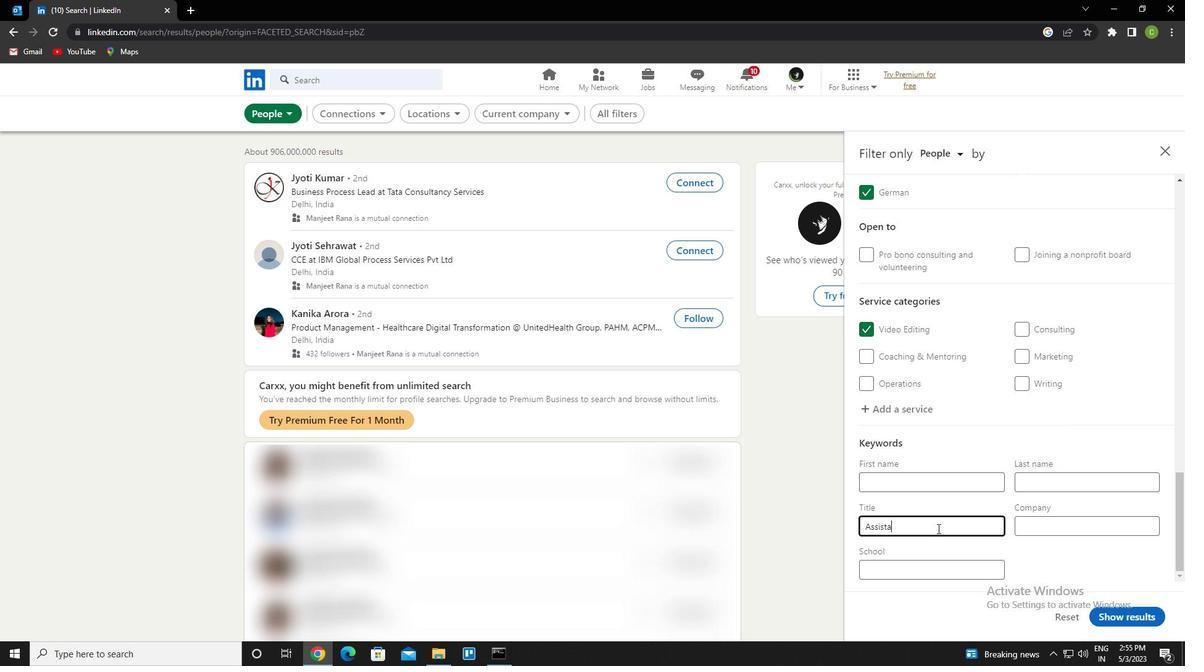 
Action: Mouse moved to (1131, 614)
Screenshot: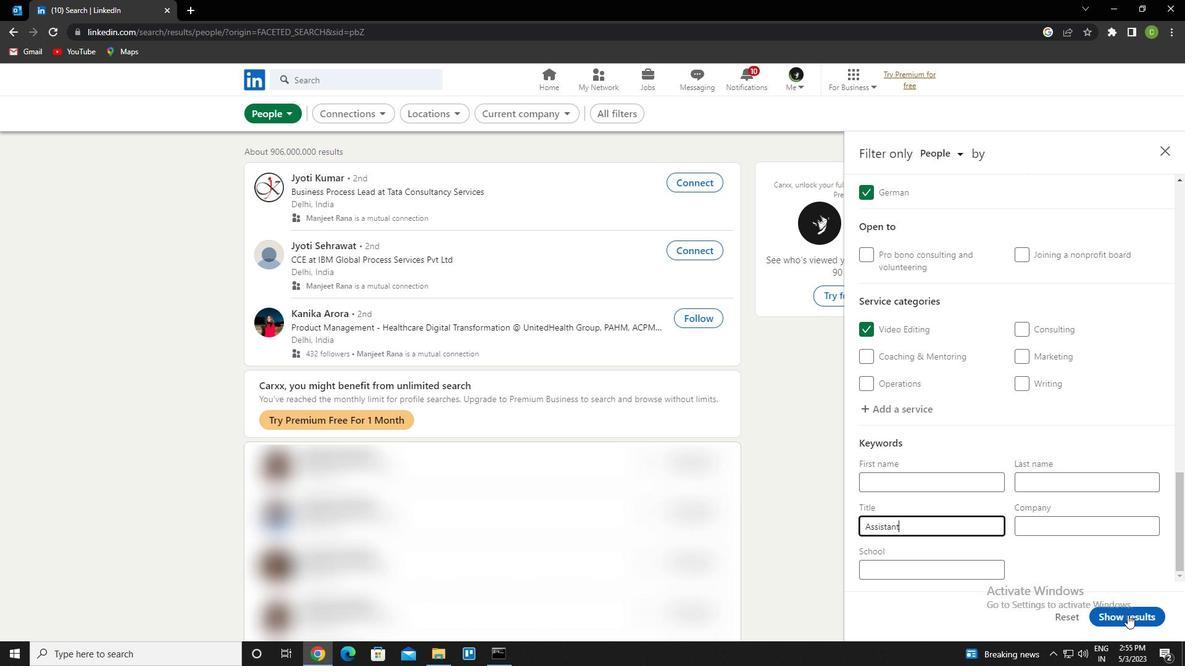 
Action: Mouse pressed left at (1131, 614)
Screenshot: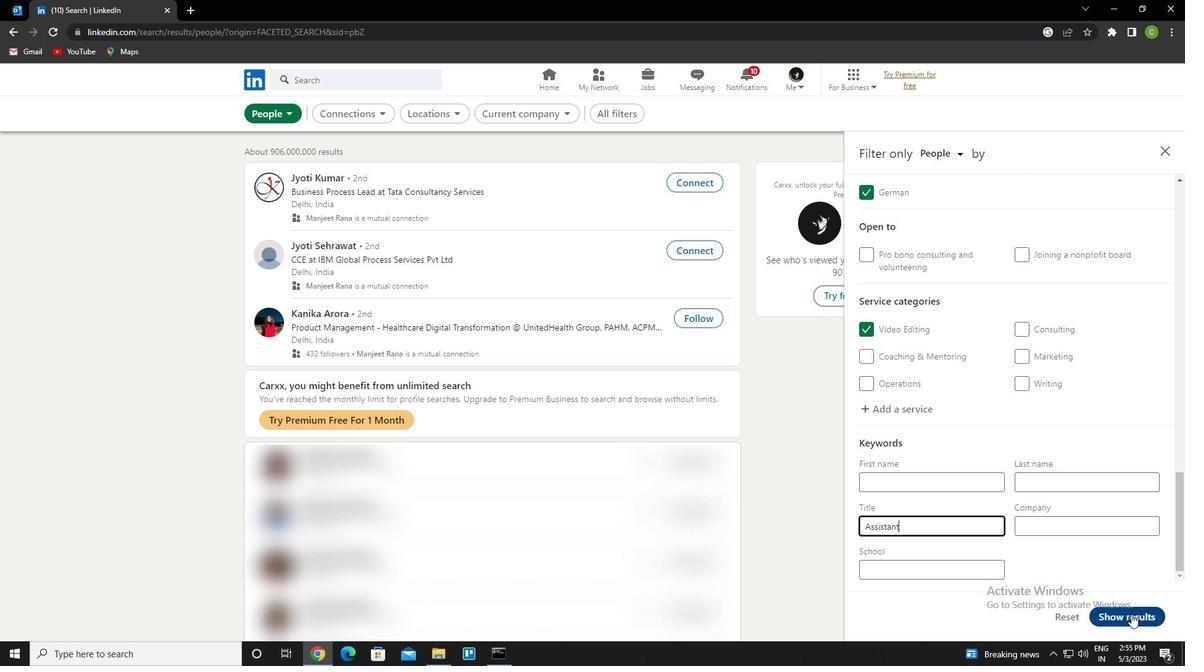 
Action: Mouse moved to (932, 490)
Screenshot: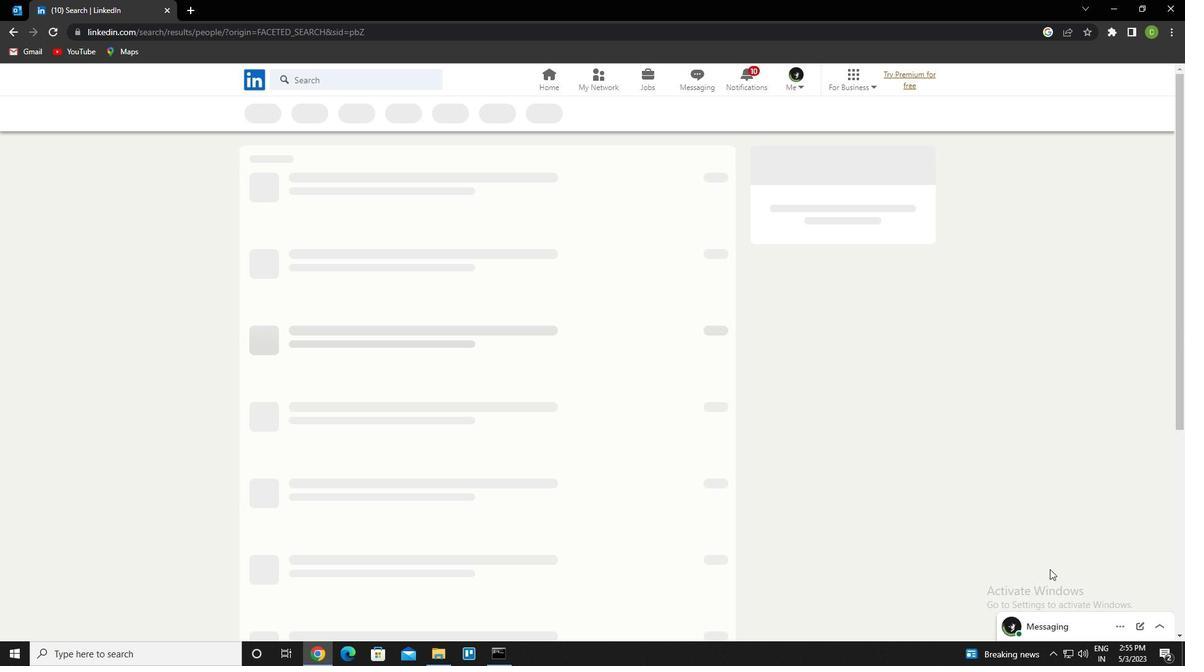 
